 Task: Send an email with the signature Amanda Green with the subject Introduction and the message Please see below for my comments. from softage.1@softage.net to softage.9@softage.net and softage.10@softage.net with an attached document Meeting_minutes.pdf
Action: Mouse moved to (429, 687)
Screenshot: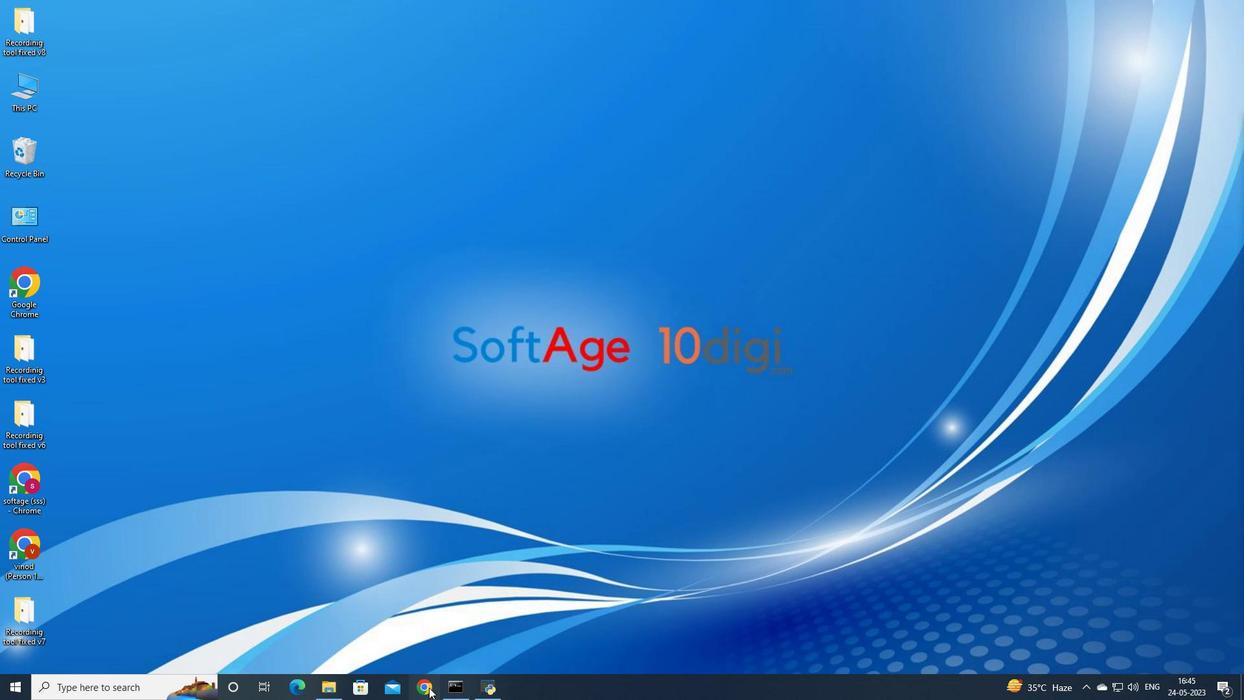 
Action: Mouse pressed left at (429, 687)
Screenshot: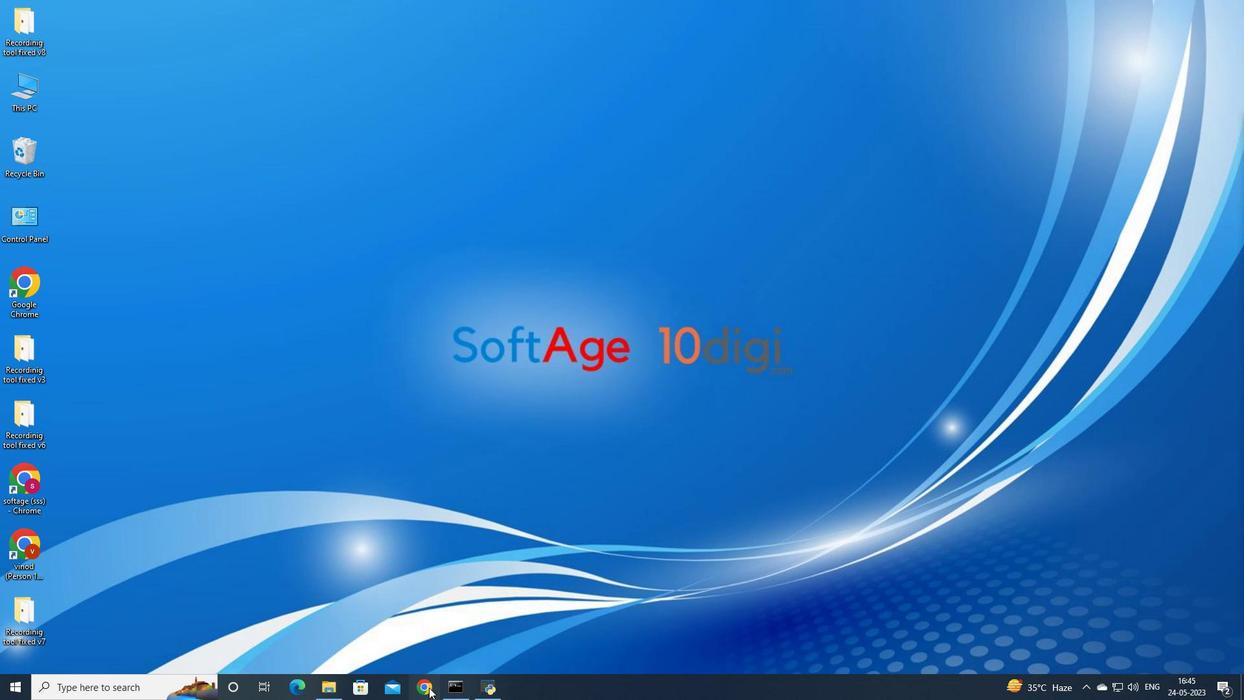 
Action: Mouse moved to (567, 422)
Screenshot: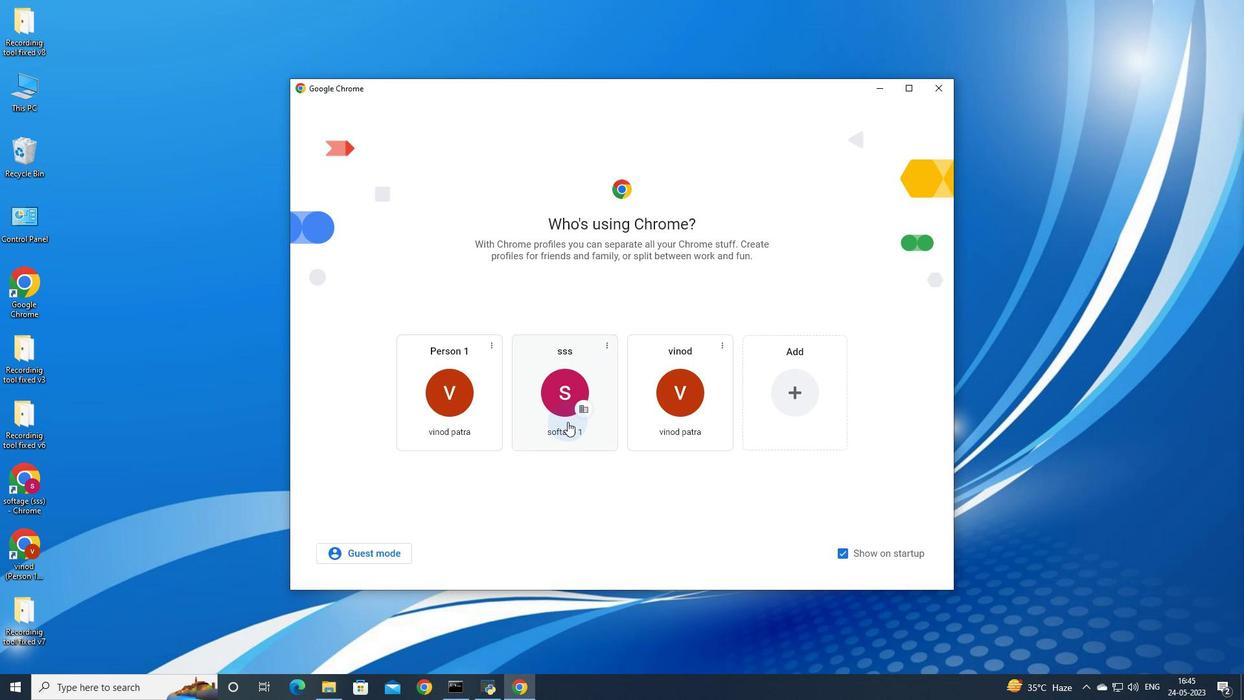 
Action: Mouse pressed left at (567, 422)
Screenshot: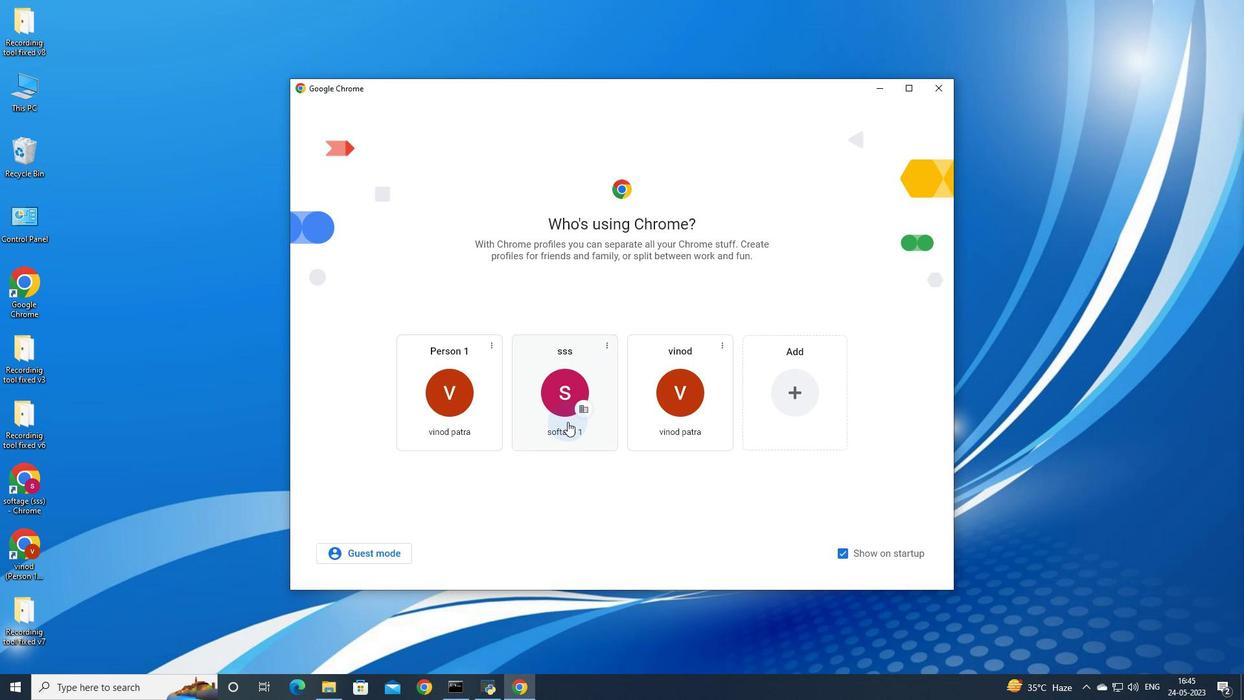 
Action: Mouse moved to (1112, 64)
Screenshot: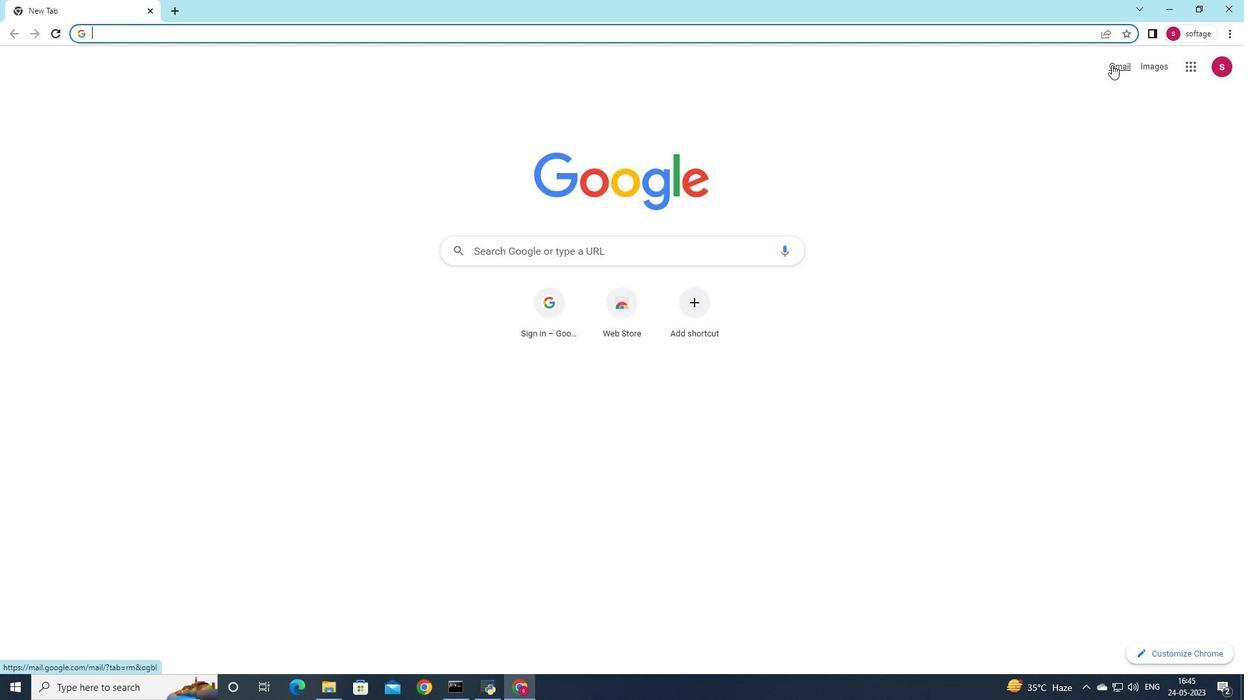
Action: Mouse pressed left at (1112, 64)
Screenshot: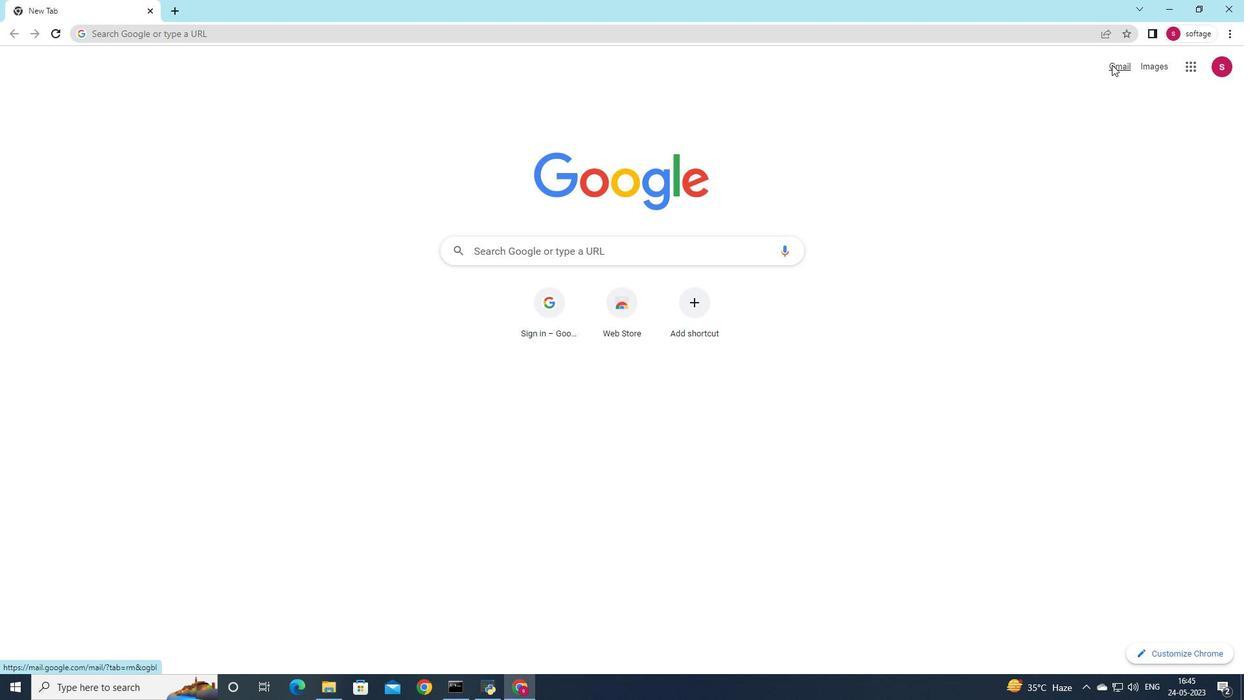 
Action: Mouse moved to (1099, 86)
Screenshot: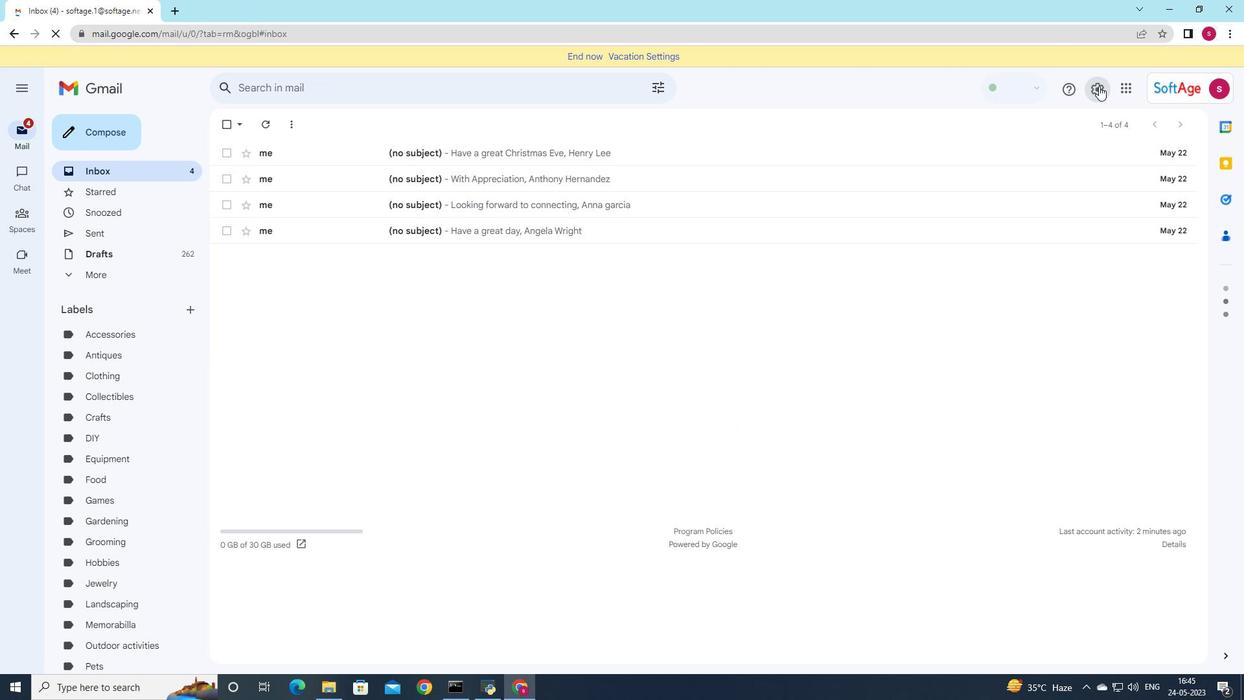 
Action: Mouse pressed left at (1099, 86)
Screenshot: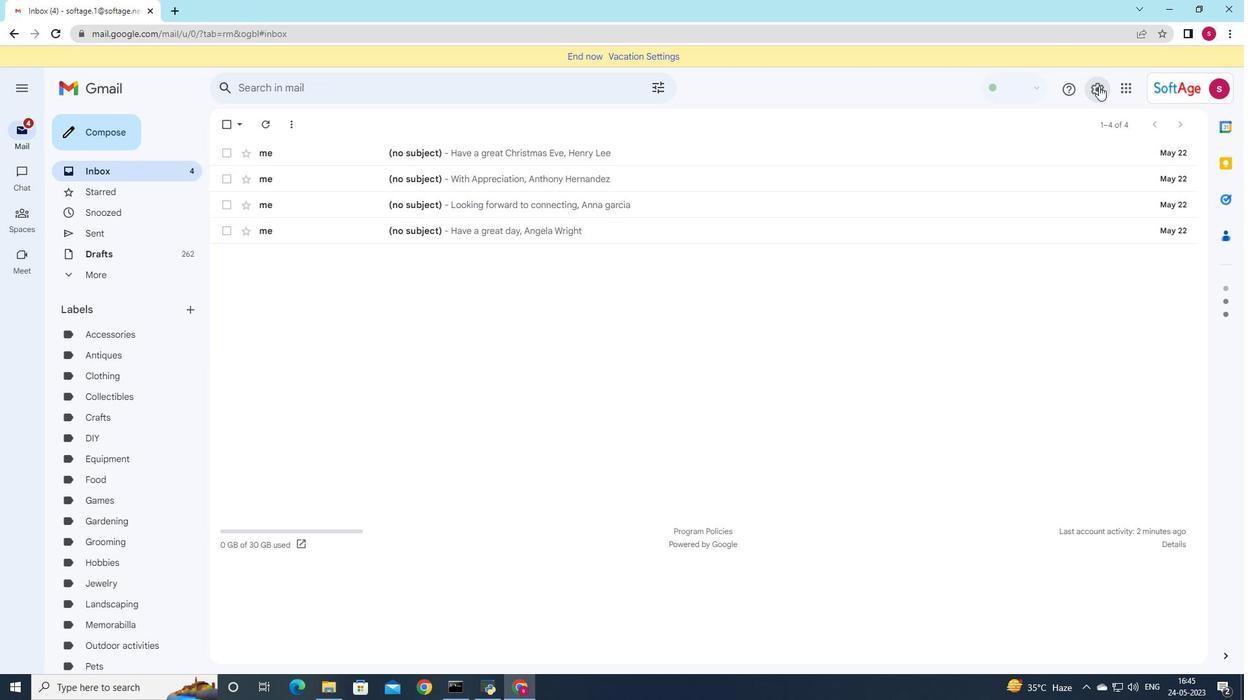 
Action: Mouse moved to (1114, 152)
Screenshot: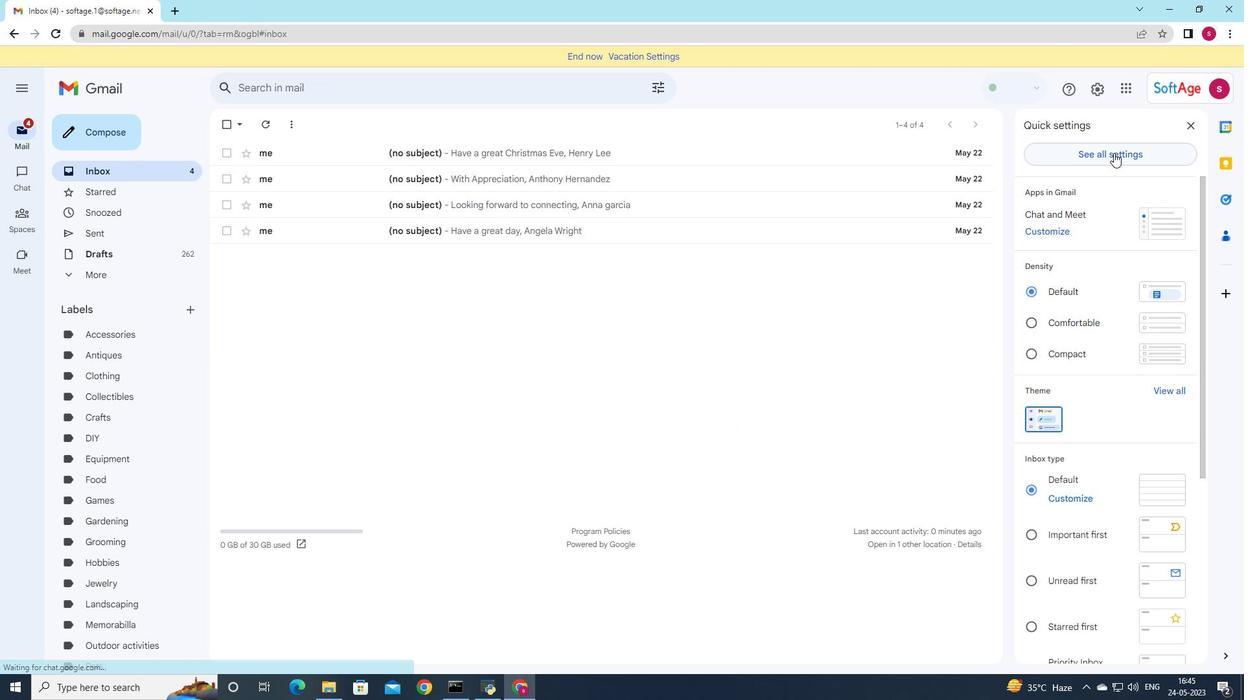 
Action: Mouse pressed left at (1114, 152)
Screenshot: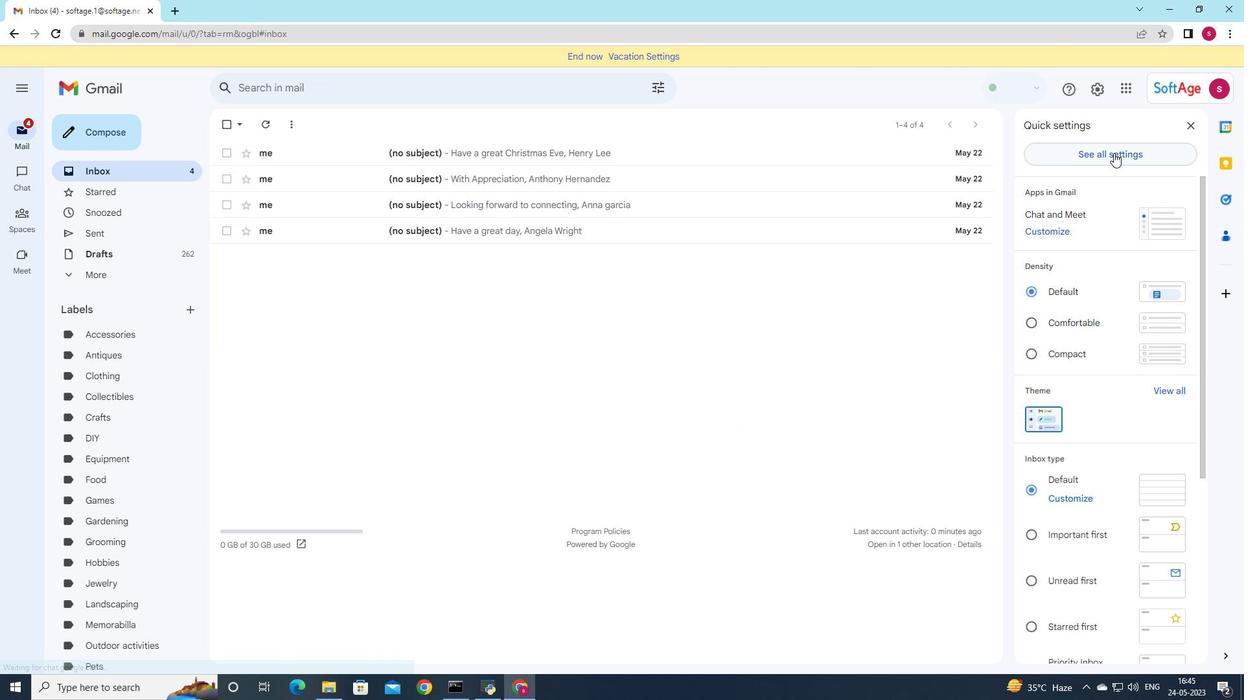 
Action: Mouse moved to (1038, 217)
Screenshot: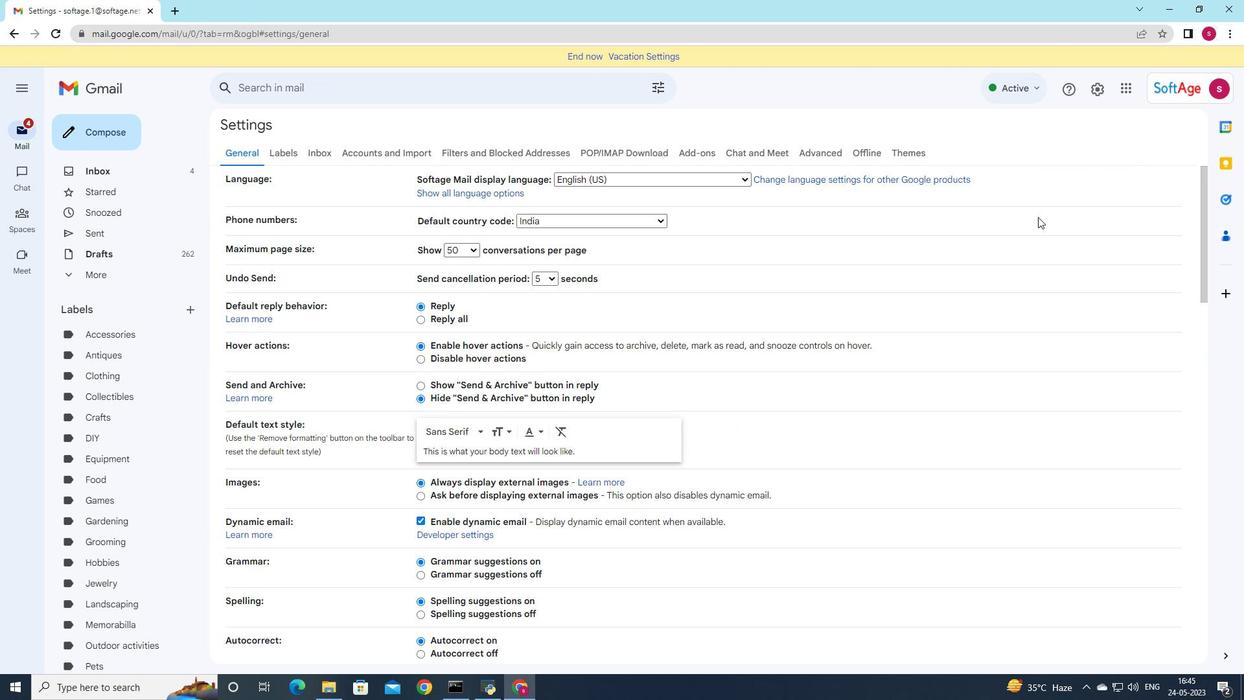 
Action: Mouse scrolled (1038, 216) with delta (0, 0)
Screenshot: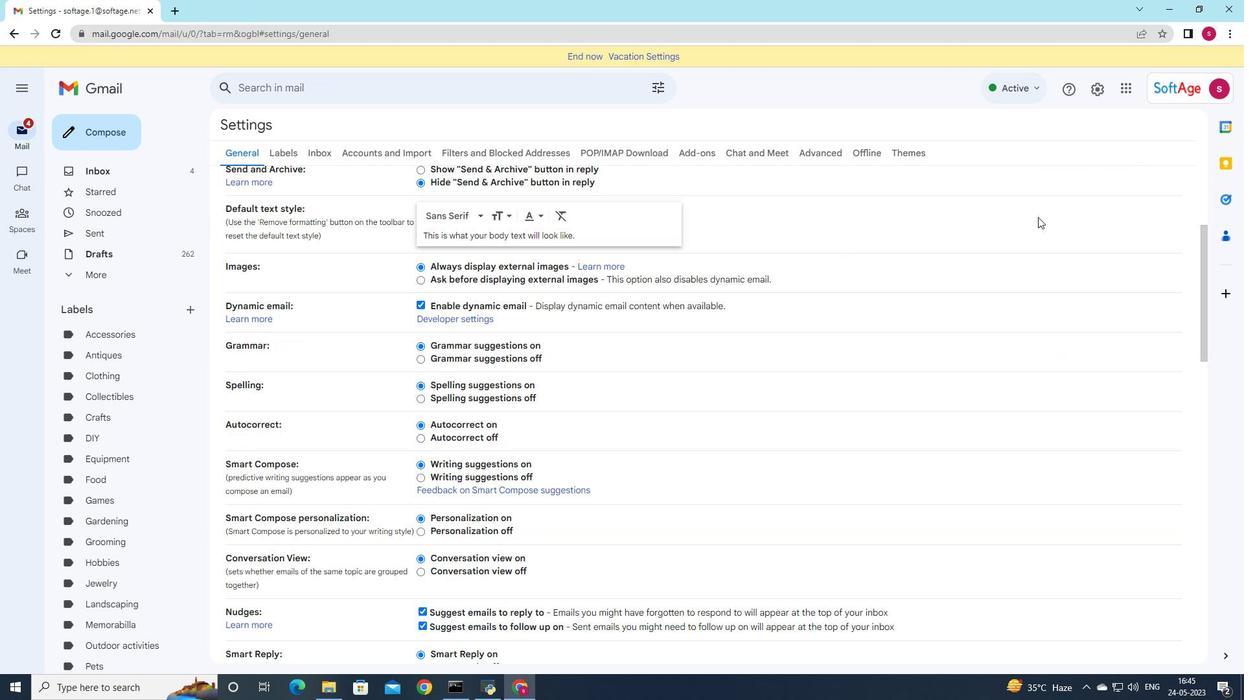 
Action: Mouse scrolled (1038, 216) with delta (0, 0)
Screenshot: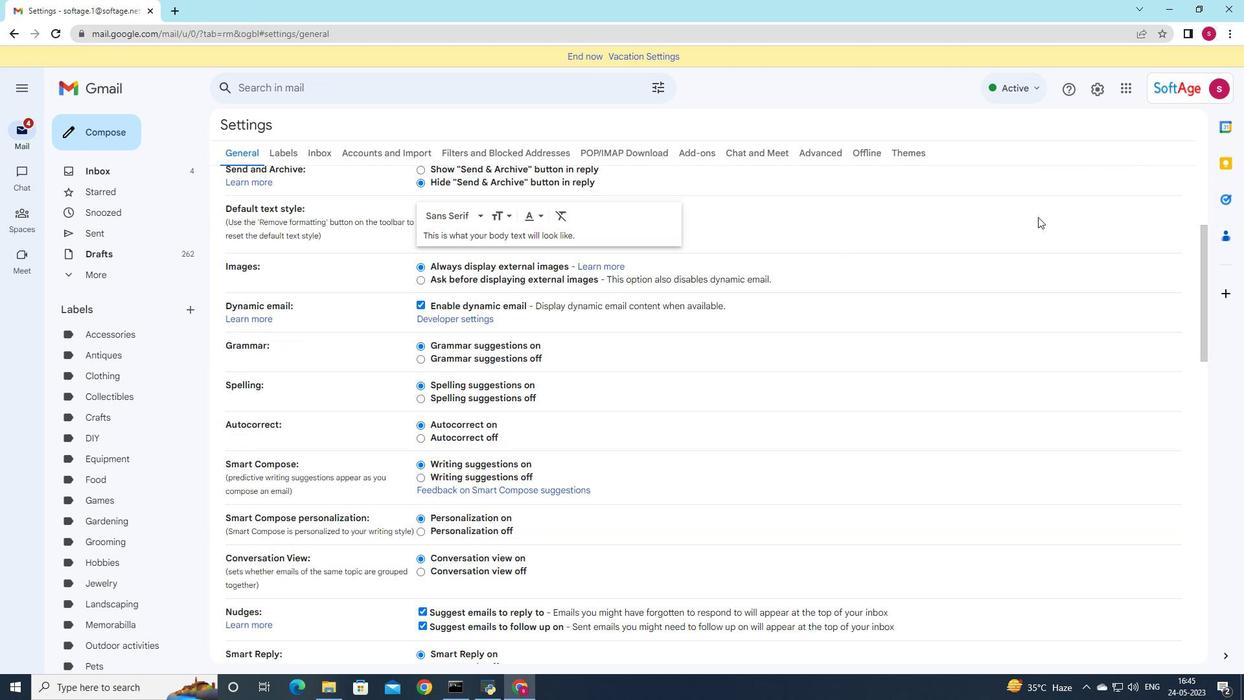 
Action: Mouse scrolled (1038, 216) with delta (0, 0)
Screenshot: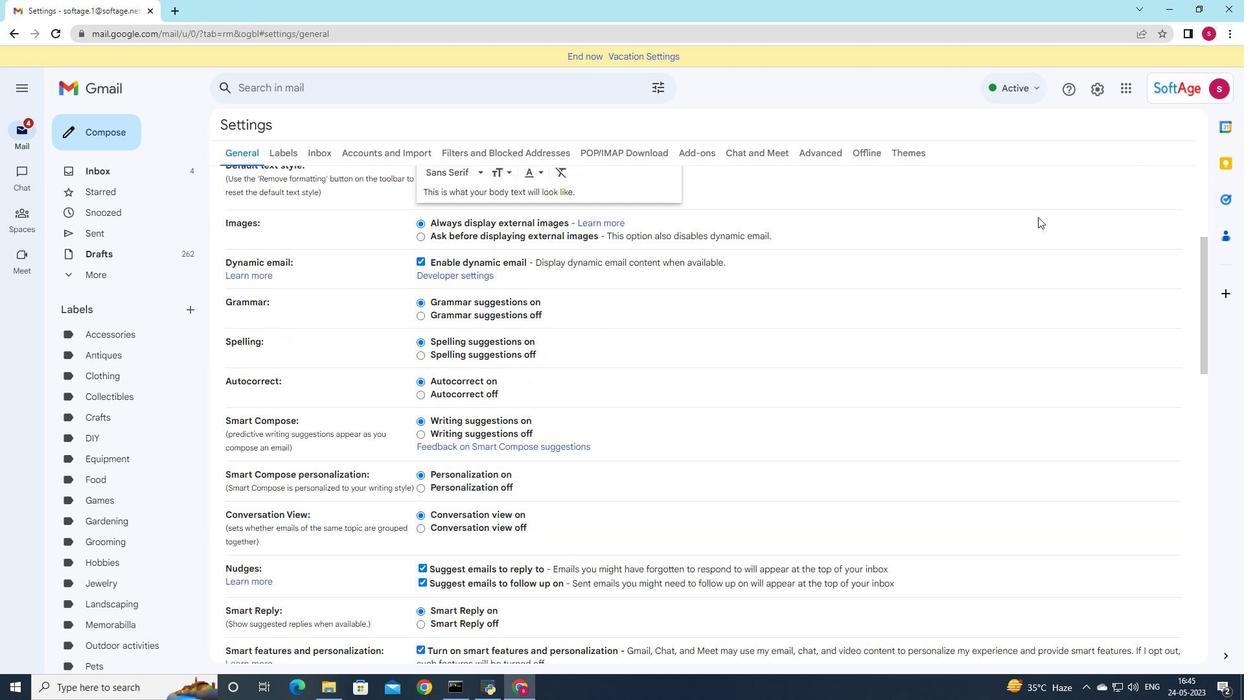 
Action: Mouse scrolled (1038, 216) with delta (0, 0)
Screenshot: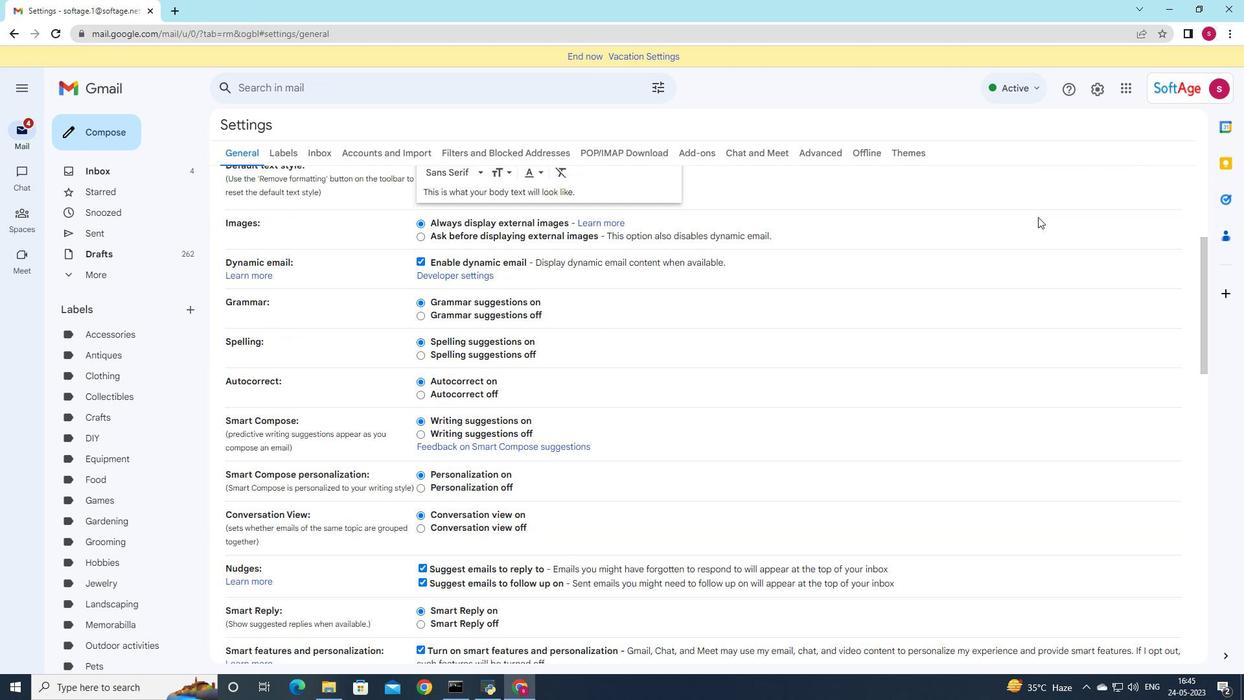 
Action: Mouse scrolled (1038, 216) with delta (0, 0)
Screenshot: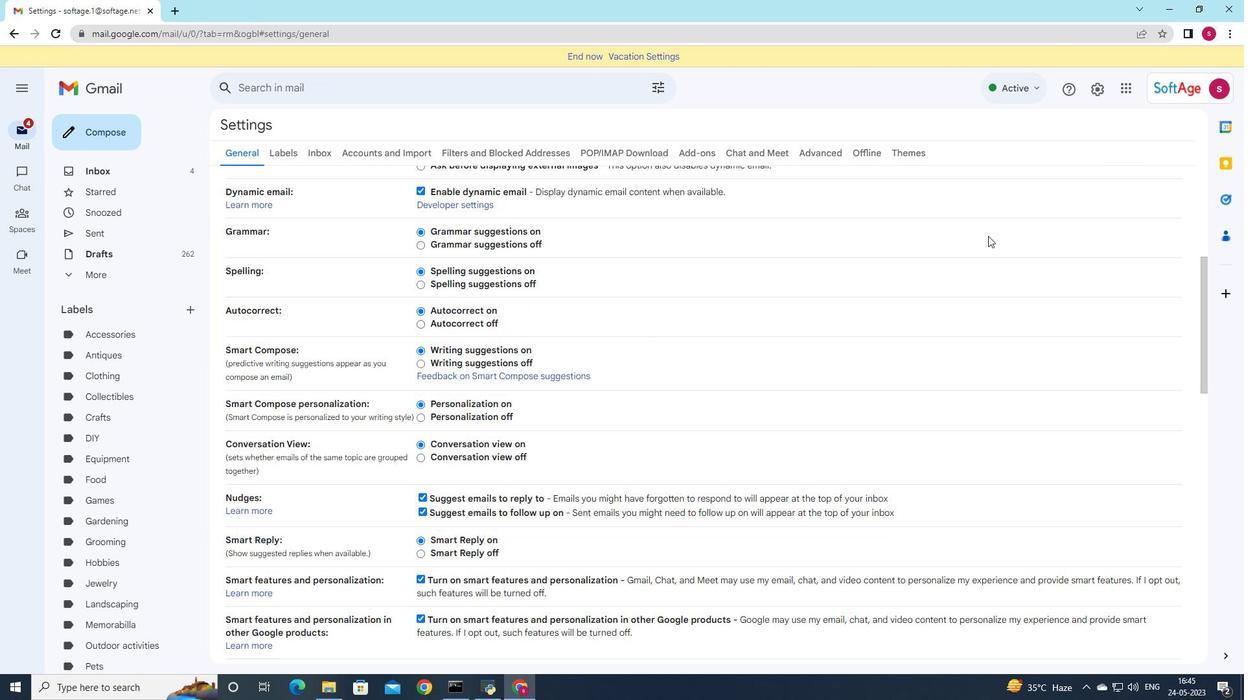 
Action: Mouse scrolled (1038, 216) with delta (0, 0)
Screenshot: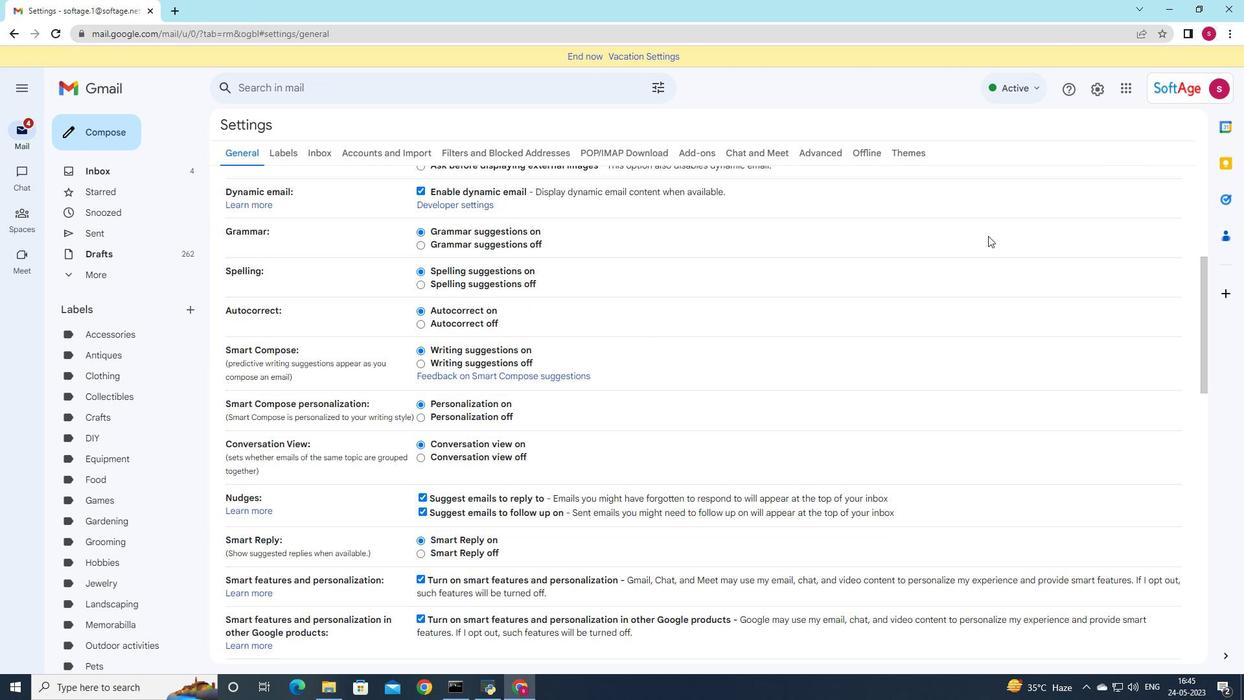 
Action: Mouse moved to (1033, 219)
Screenshot: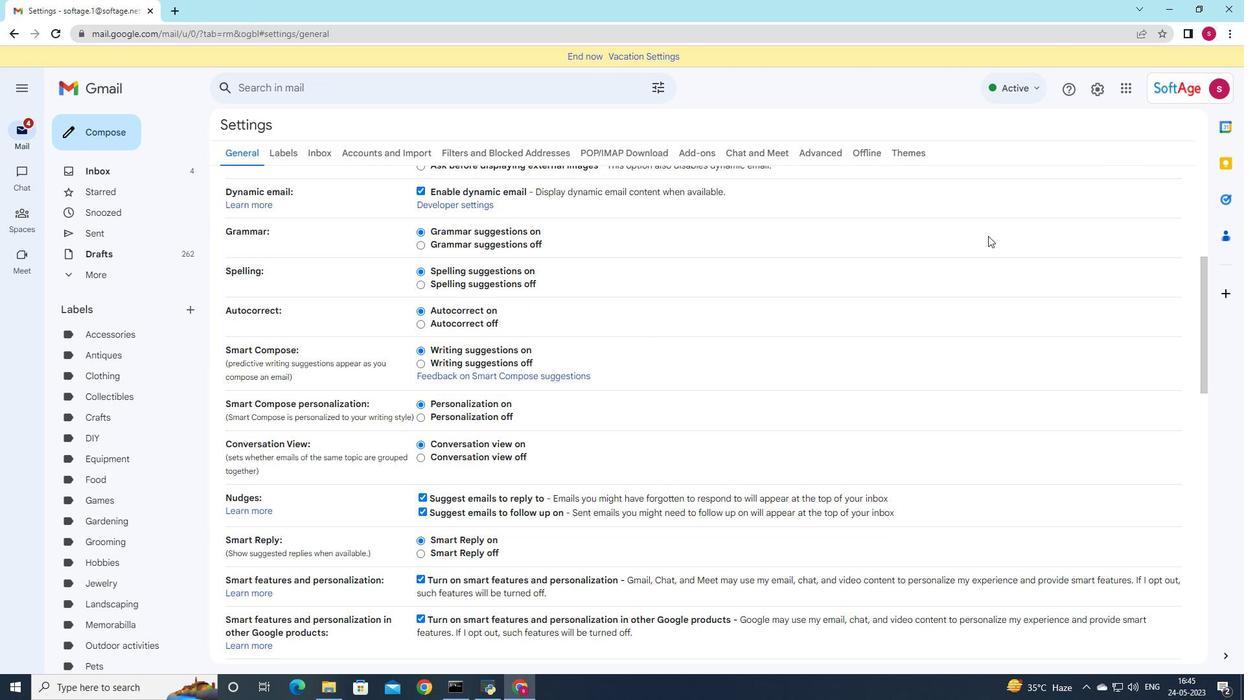 
Action: Mouse scrolled (1038, 216) with delta (0, 0)
Screenshot: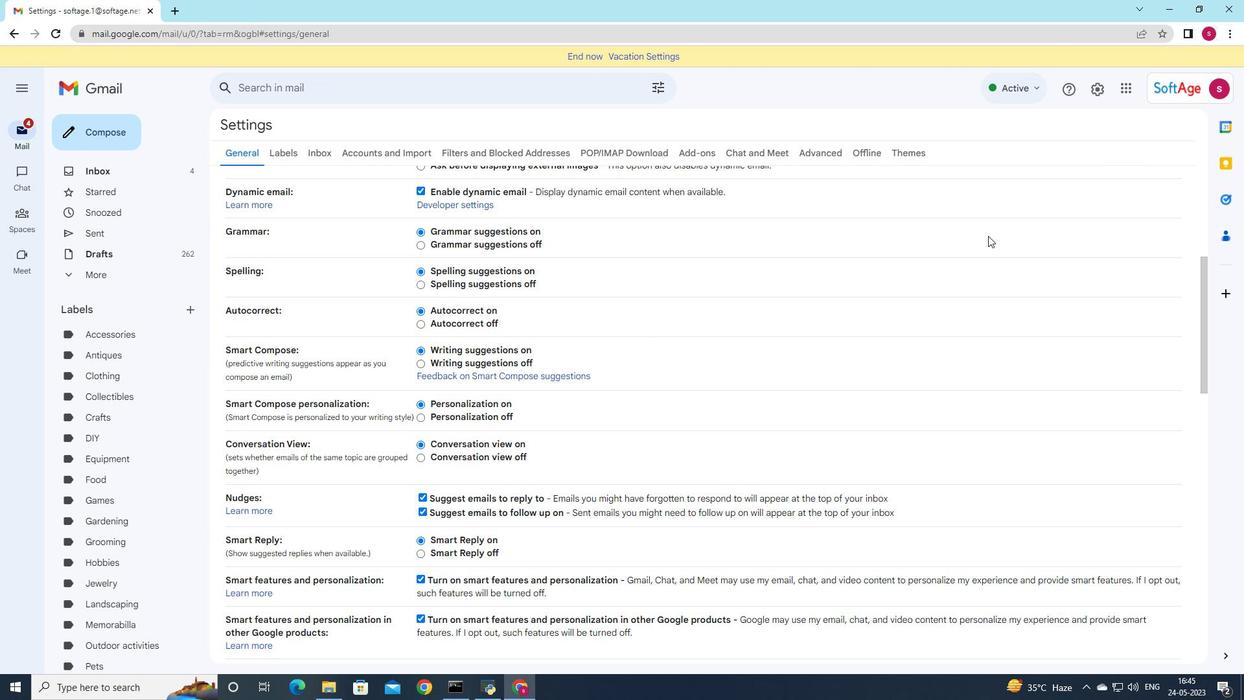 
Action: Mouse moved to (1022, 224)
Screenshot: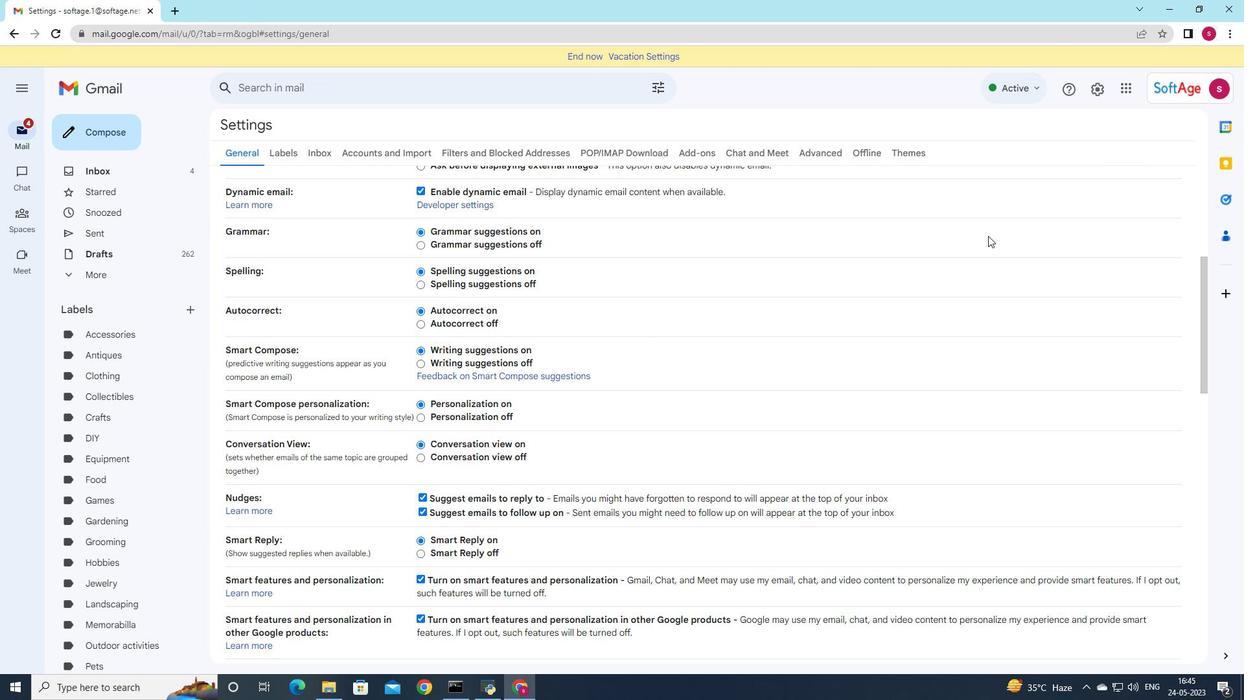 
Action: Mouse scrolled (1038, 216) with delta (0, 0)
Screenshot: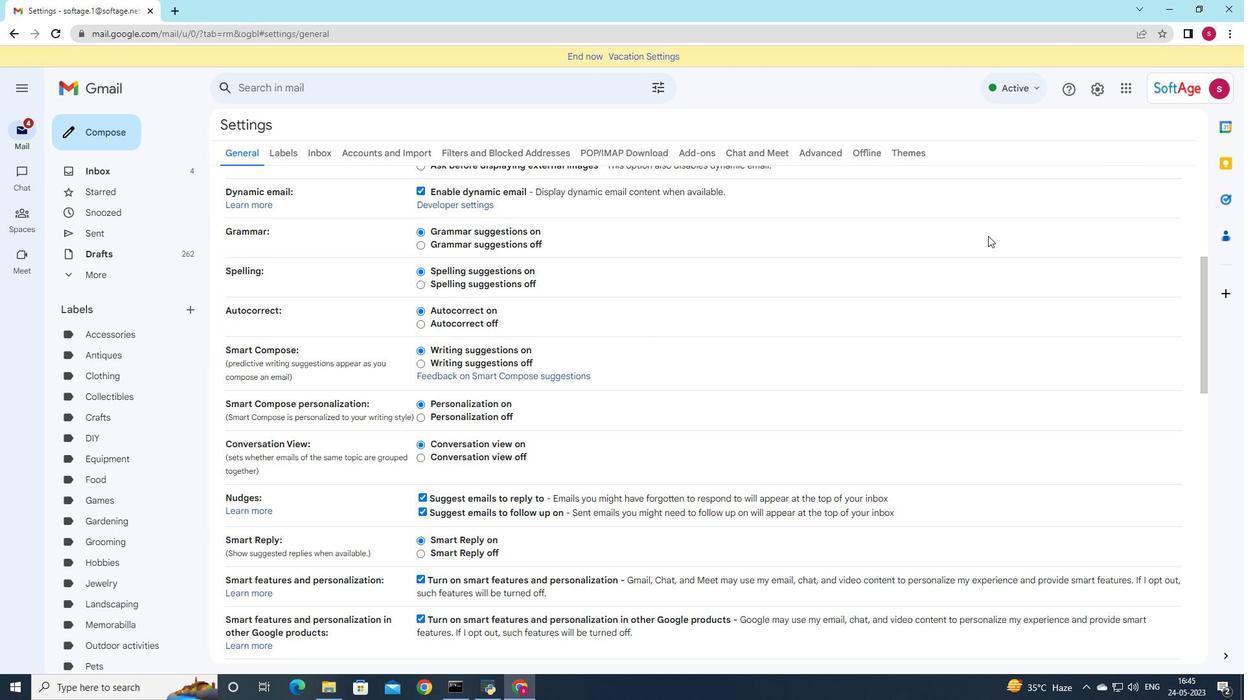 
Action: Mouse moved to (936, 276)
Screenshot: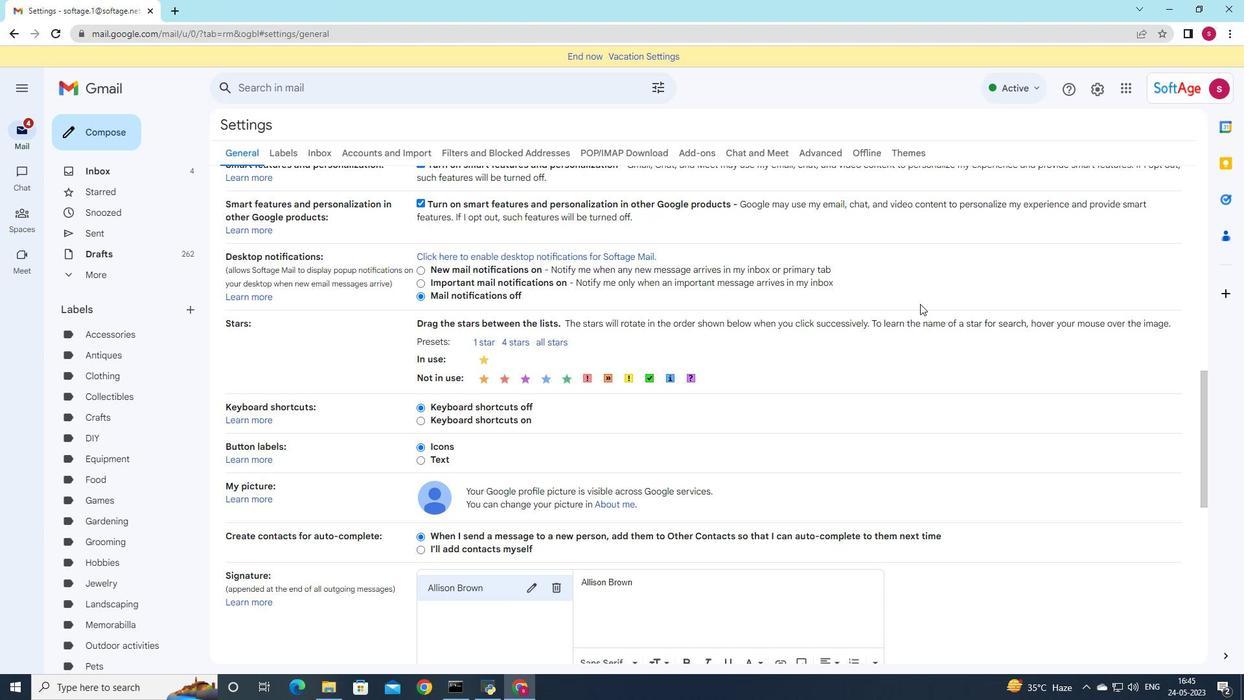 
Action: Mouse scrolled (938, 271) with delta (0, 0)
Screenshot: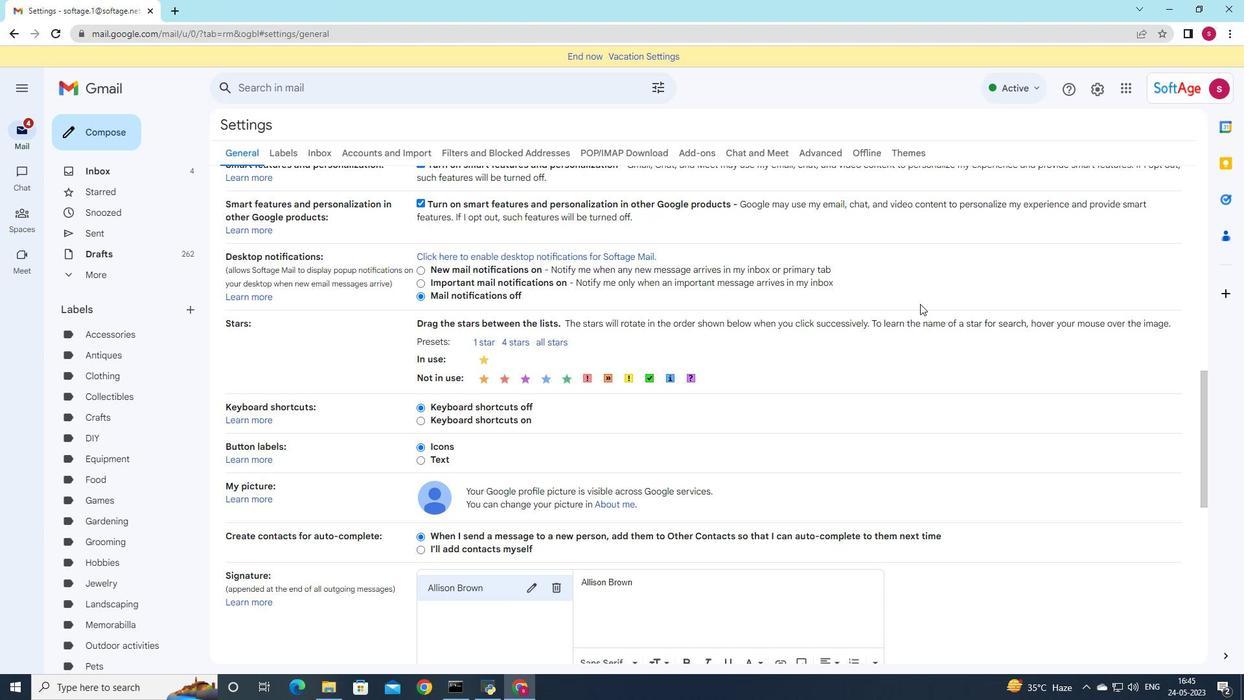 
Action: Mouse moved to (931, 292)
Screenshot: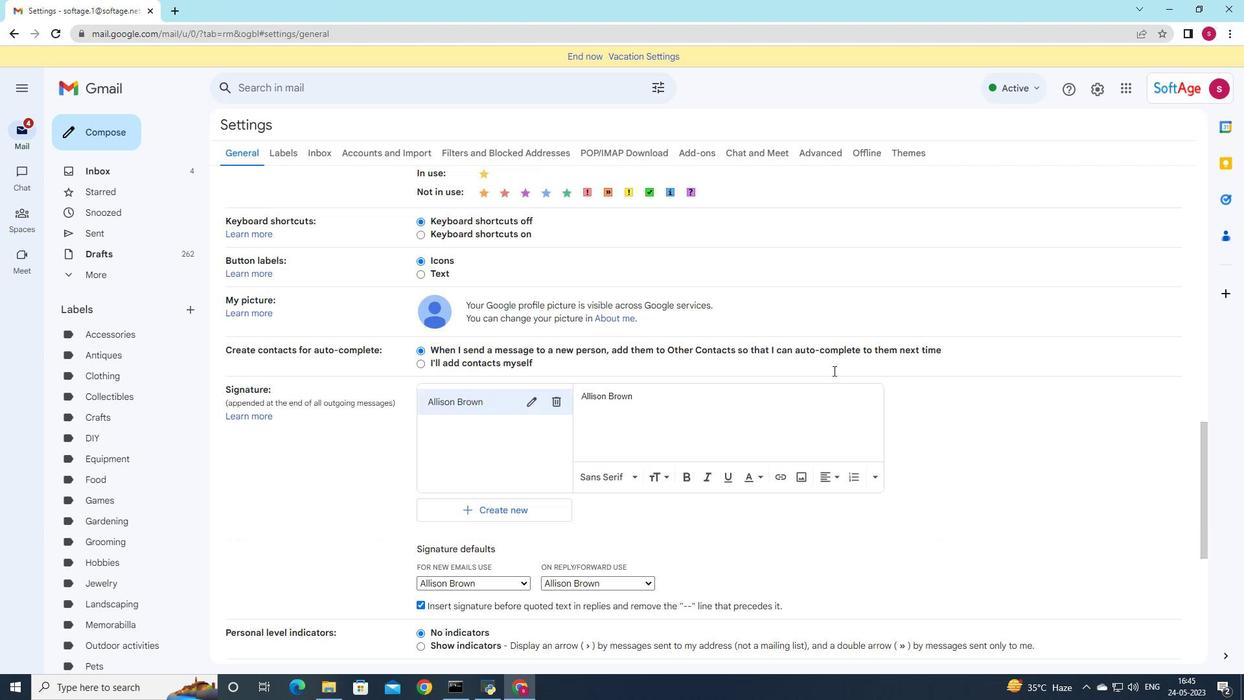 
Action: Mouse scrolled (936, 278) with delta (0, 0)
Screenshot: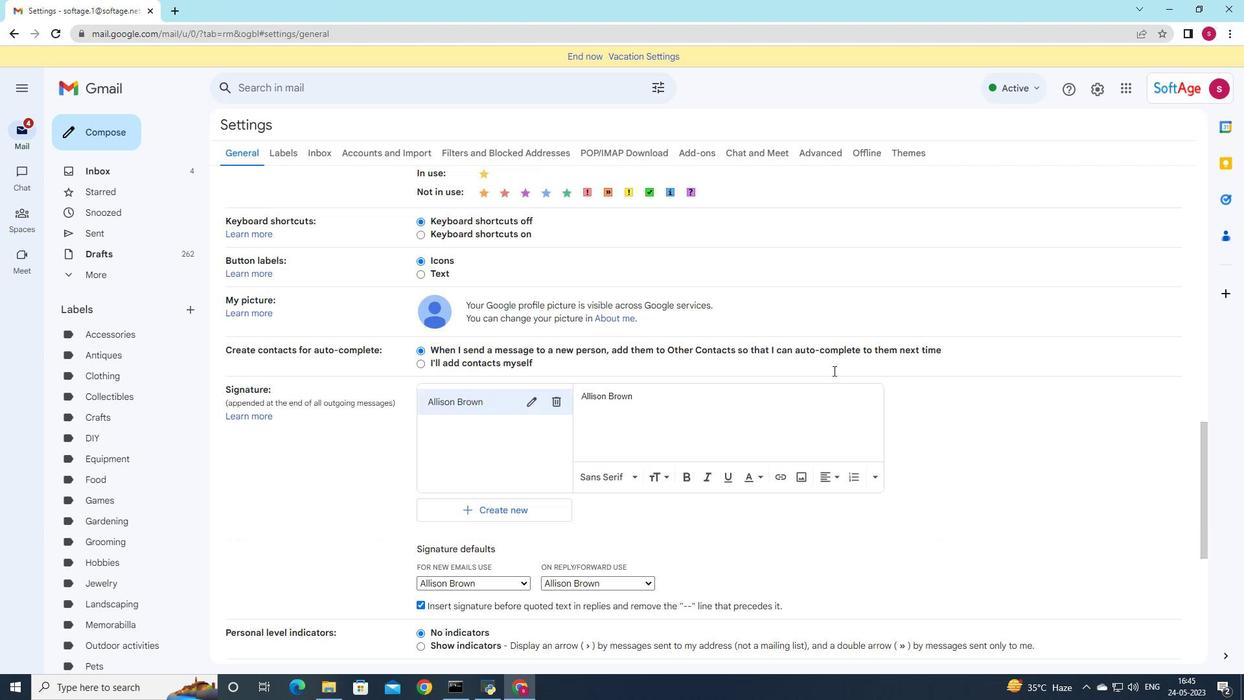 
Action: Mouse scrolled (934, 283) with delta (0, 0)
Screenshot: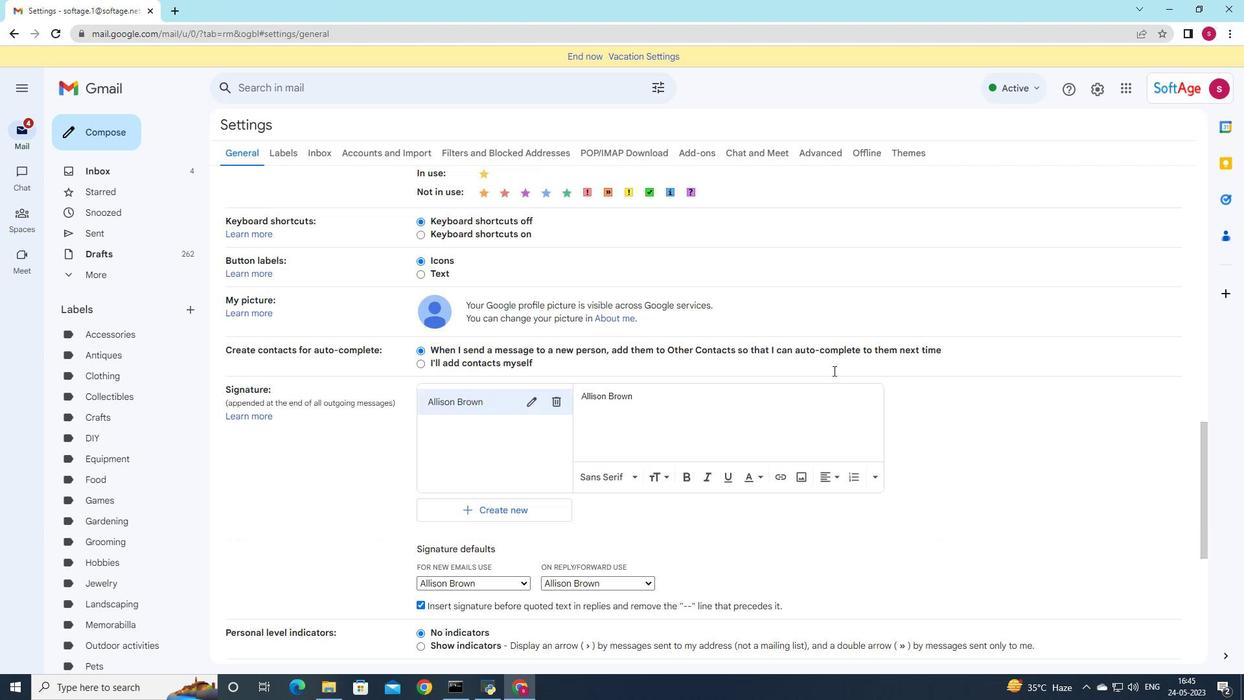 
Action: Mouse scrolled (932, 287) with delta (0, 0)
Screenshot: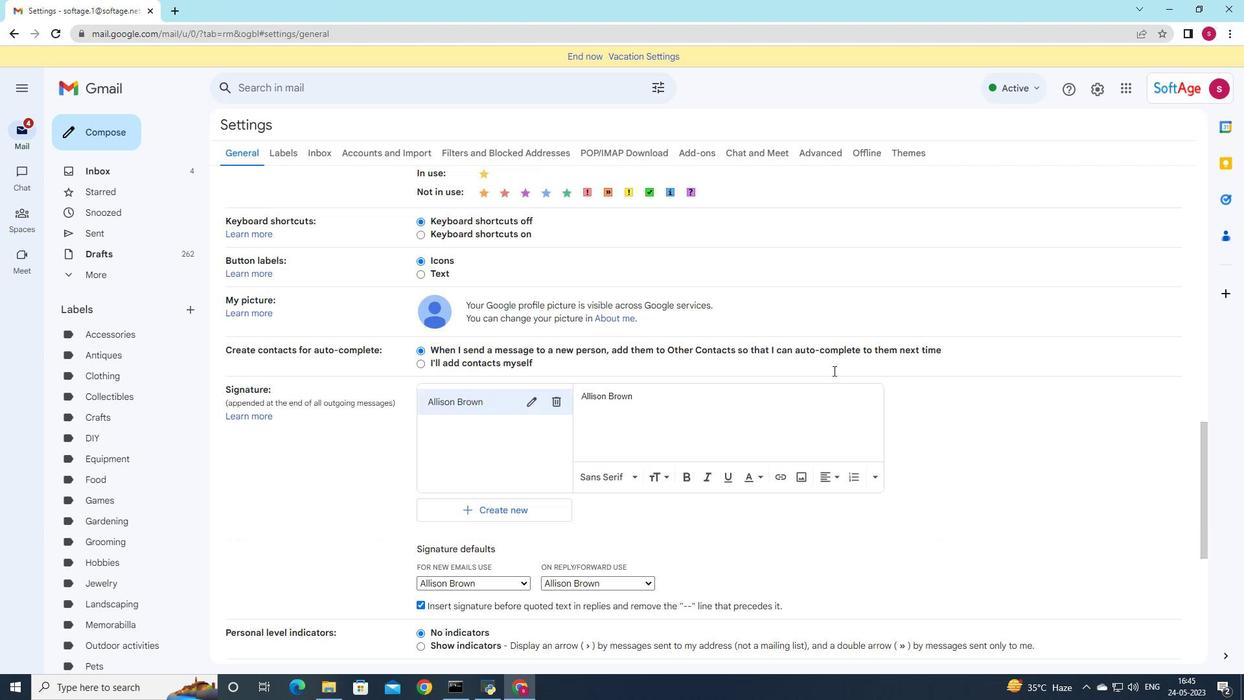 
Action: Mouse scrolled (932, 289) with delta (0, 0)
Screenshot: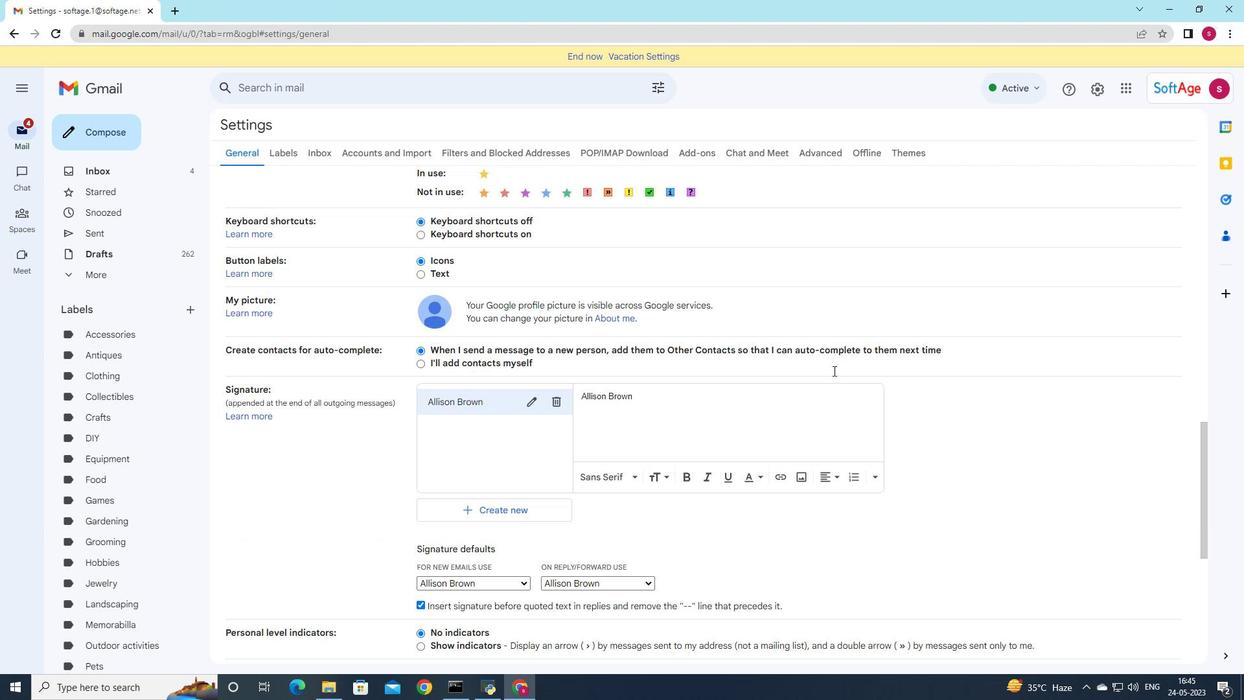 
Action: Mouse moved to (930, 293)
Screenshot: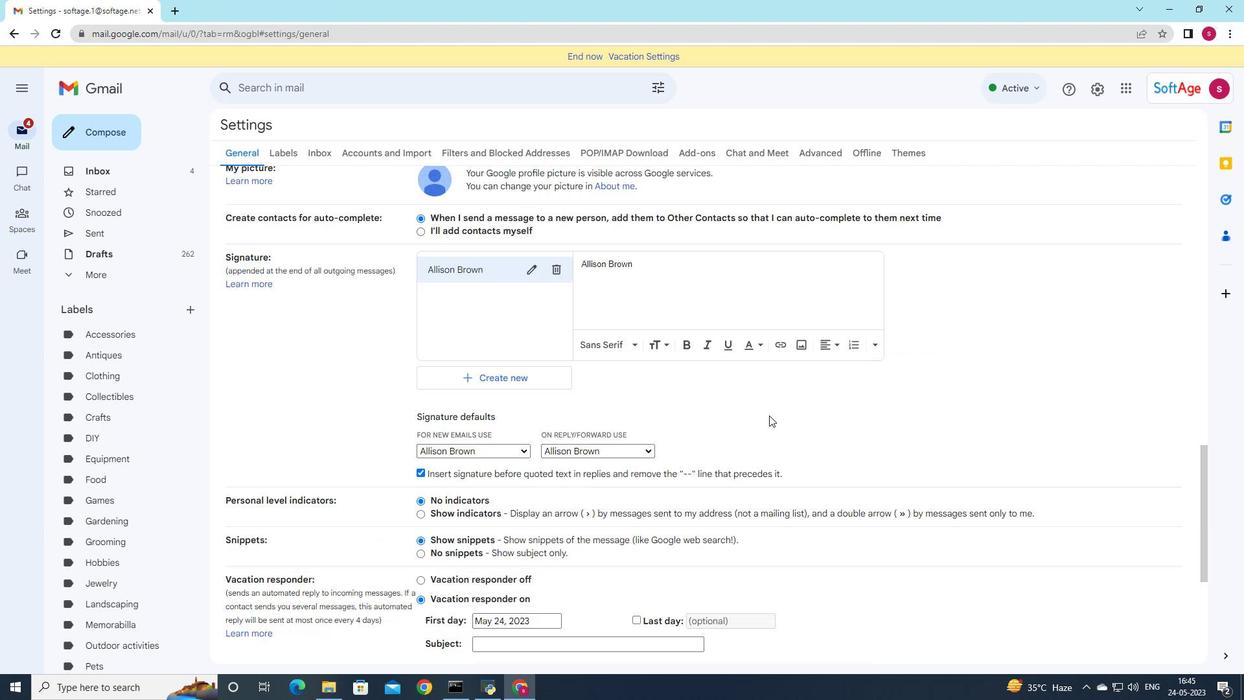 
Action: Mouse scrolled (930, 292) with delta (0, 0)
Screenshot: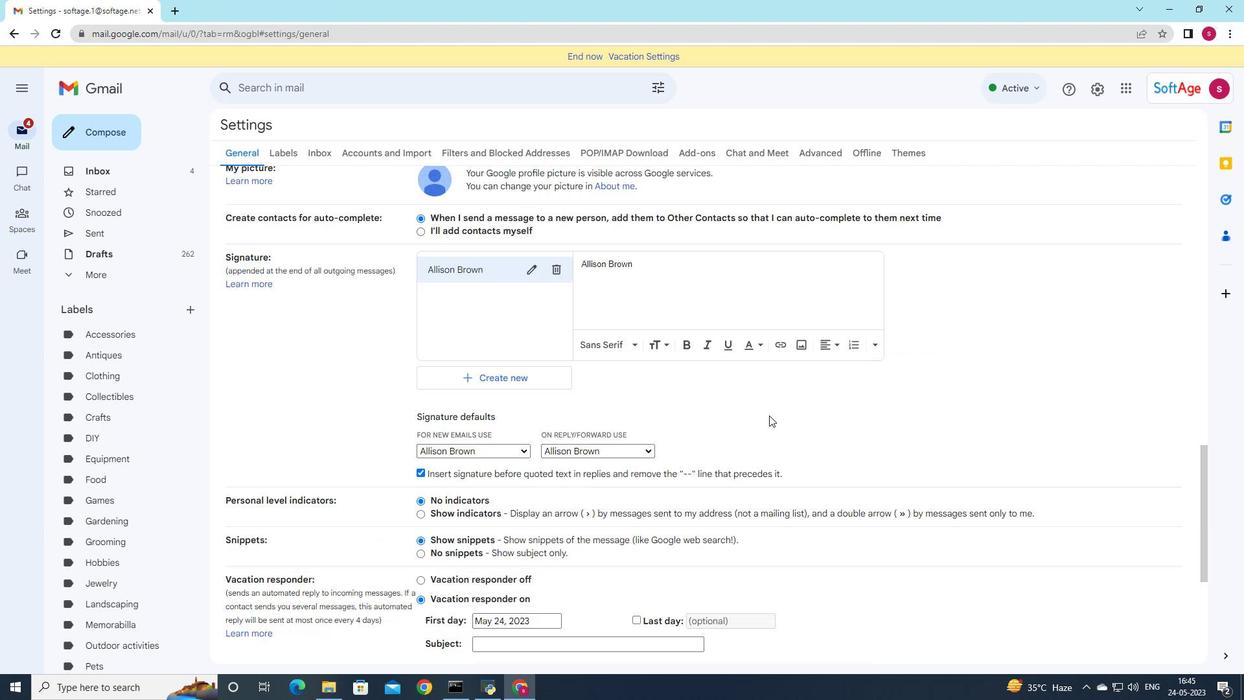 
Action: Mouse moved to (930, 293)
Screenshot: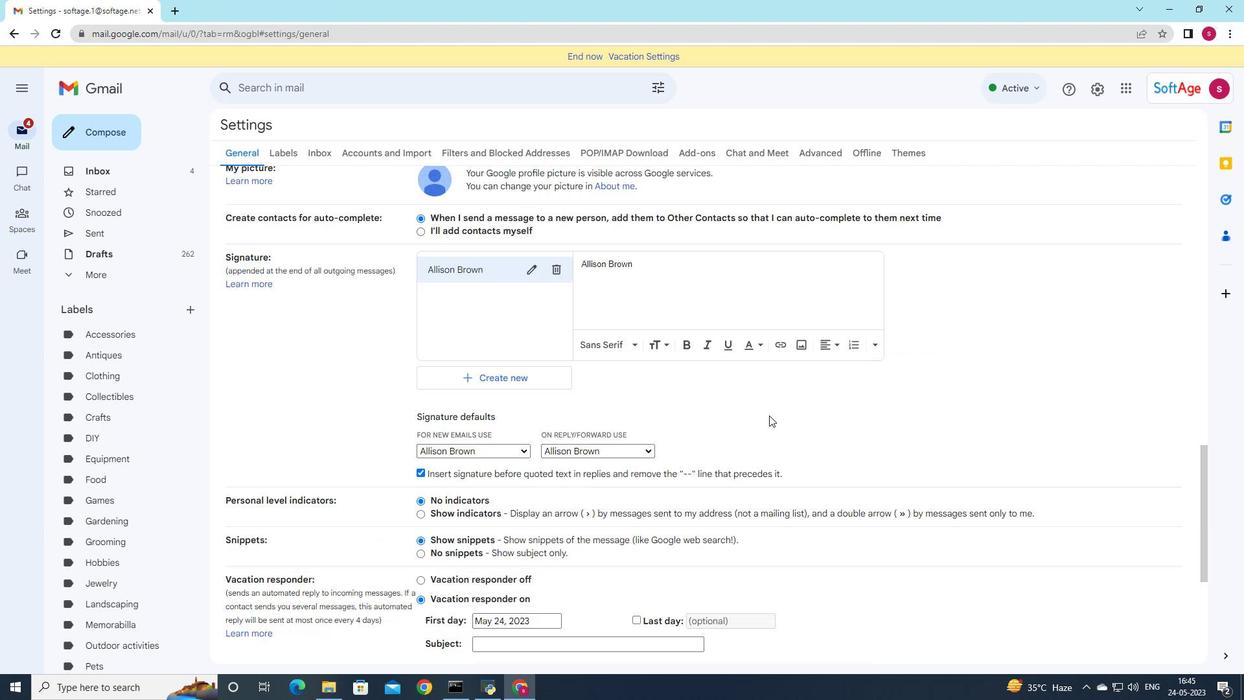 
Action: Mouse scrolled (930, 293) with delta (0, 0)
Screenshot: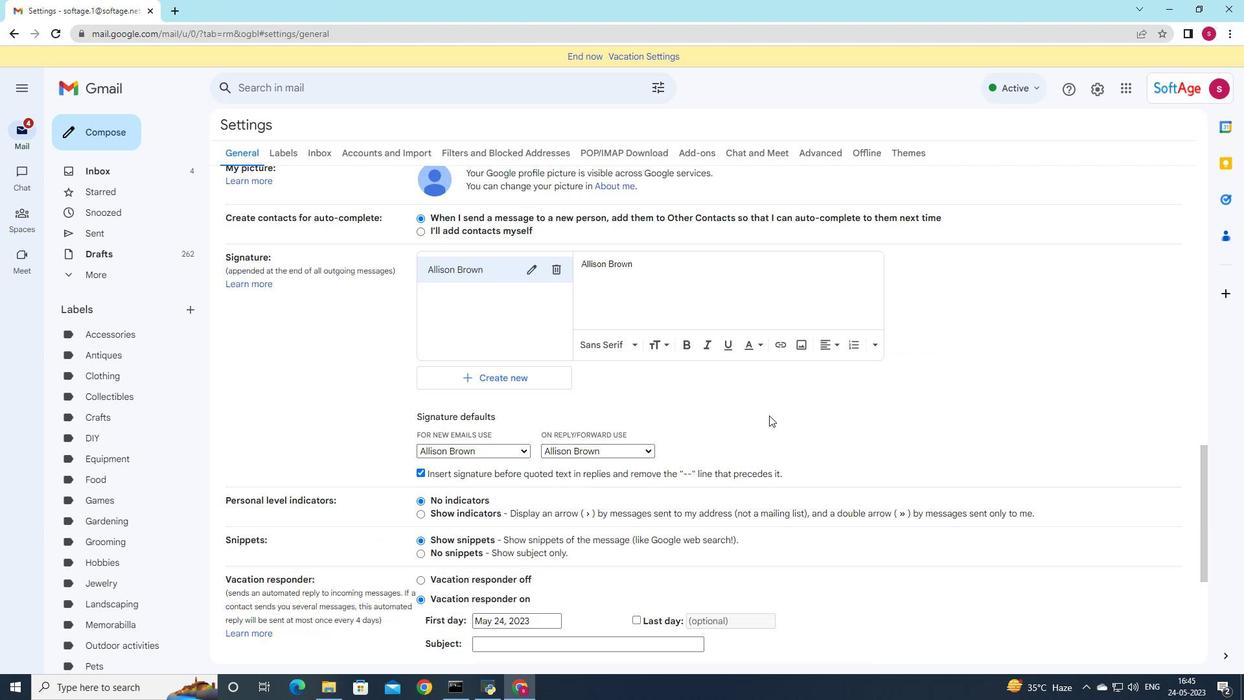 
Action: Mouse moved to (927, 296)
Screenshot: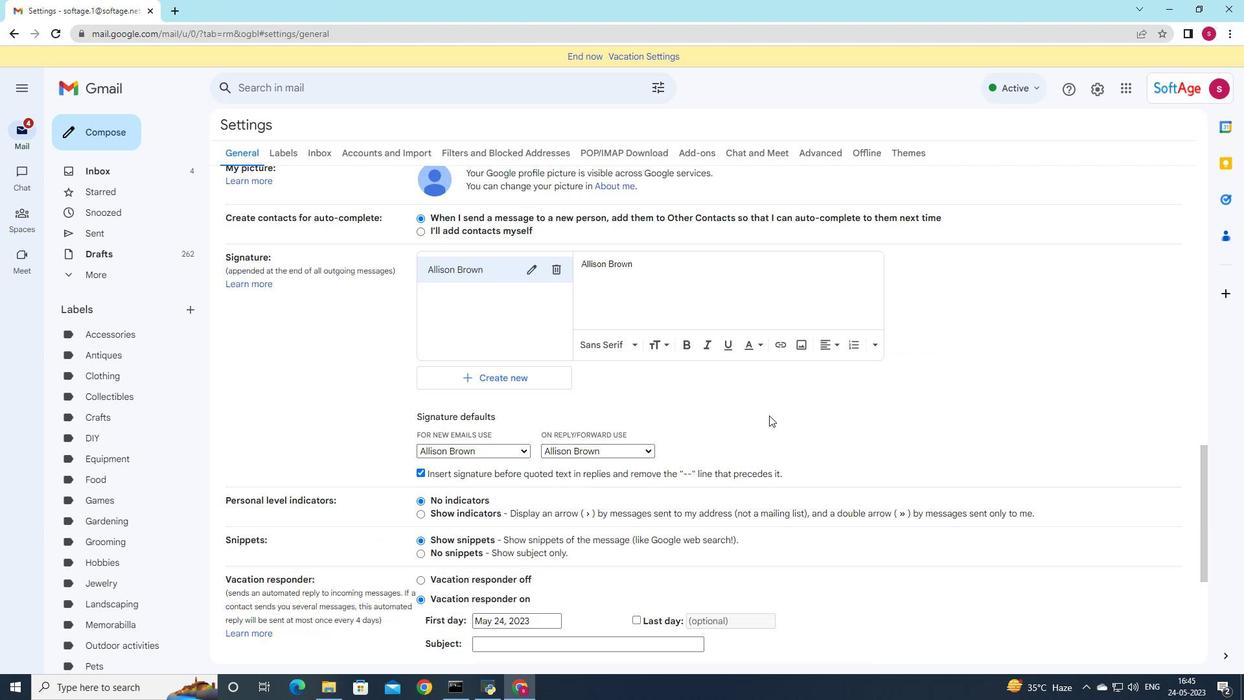 
Action: Mouse scrolled (927, 295) with delta (0, 0)
Screenshot: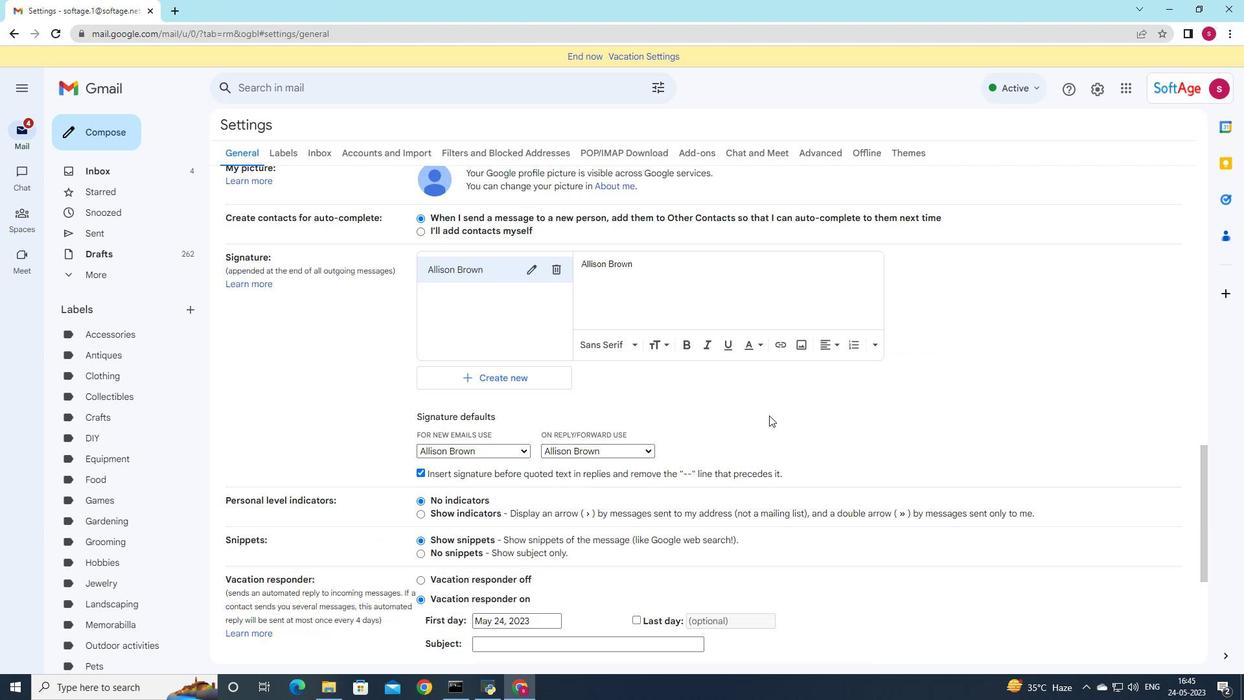 
Action: Mouse moved to (916, 307)
Screenshot: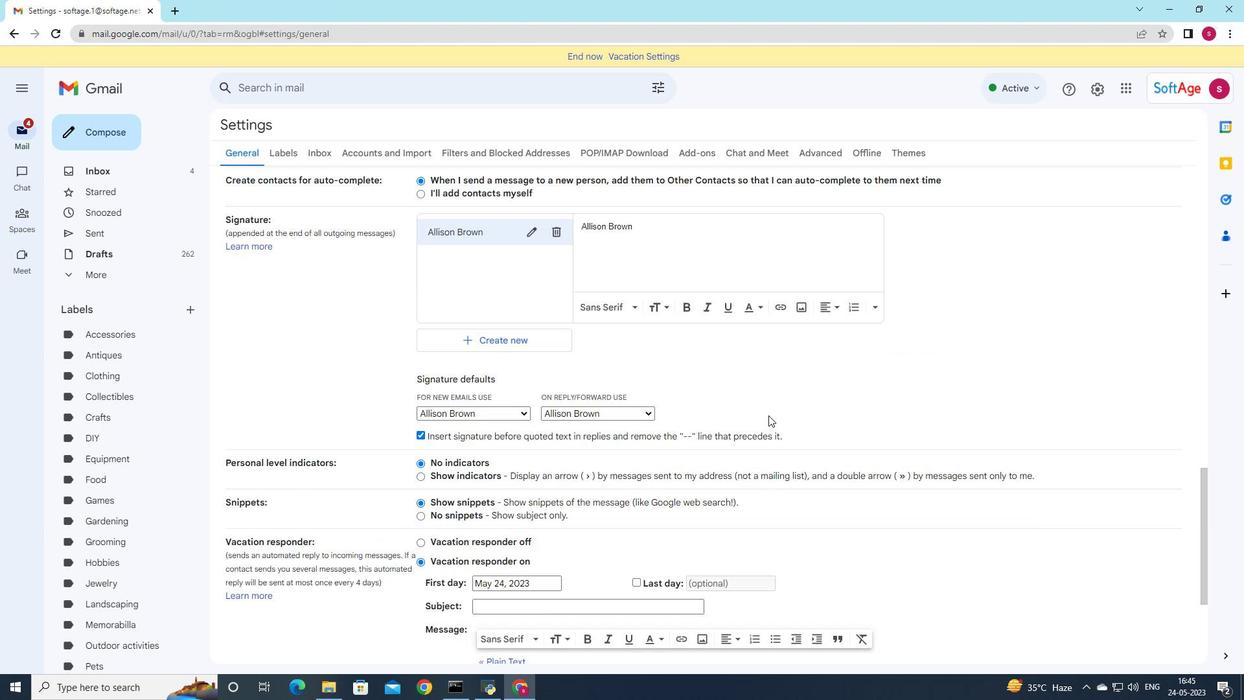 
Action: Mouse scrolled (916, 307) with delta (0, 0)
Screenshot: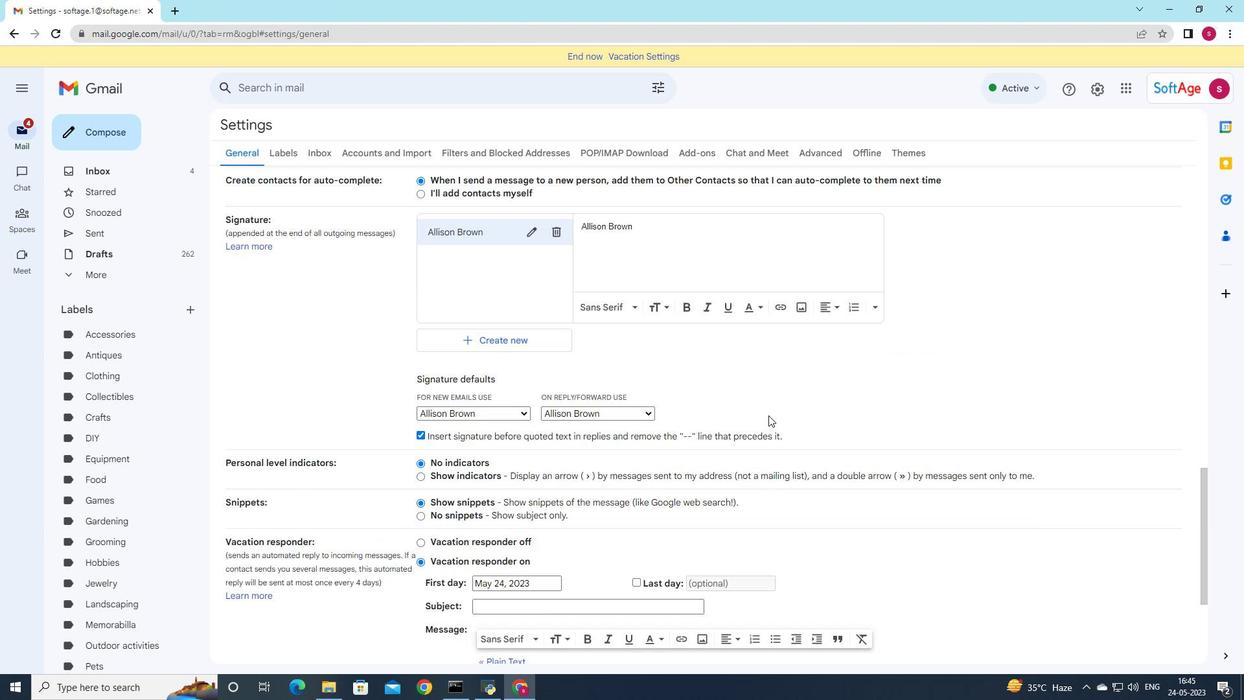 
Action: Mouse moved to (562, 226)
Screenshot: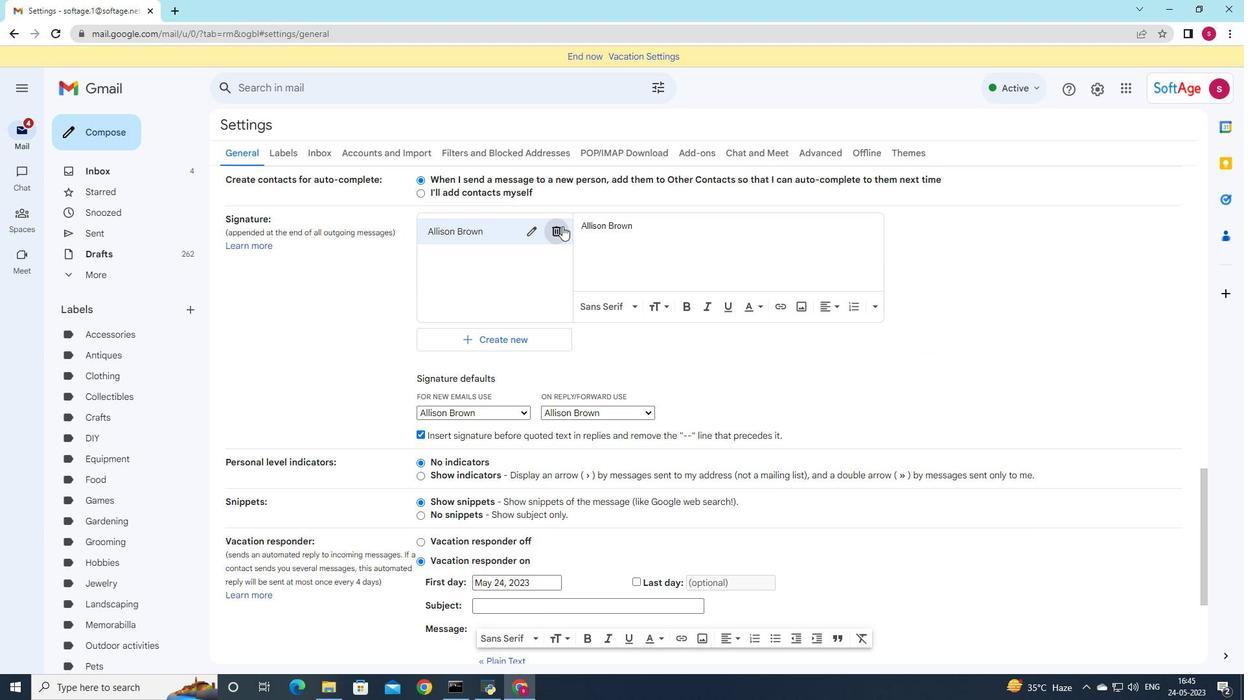 
Action: Mouse pressed left at (562, 226)
Screenshot: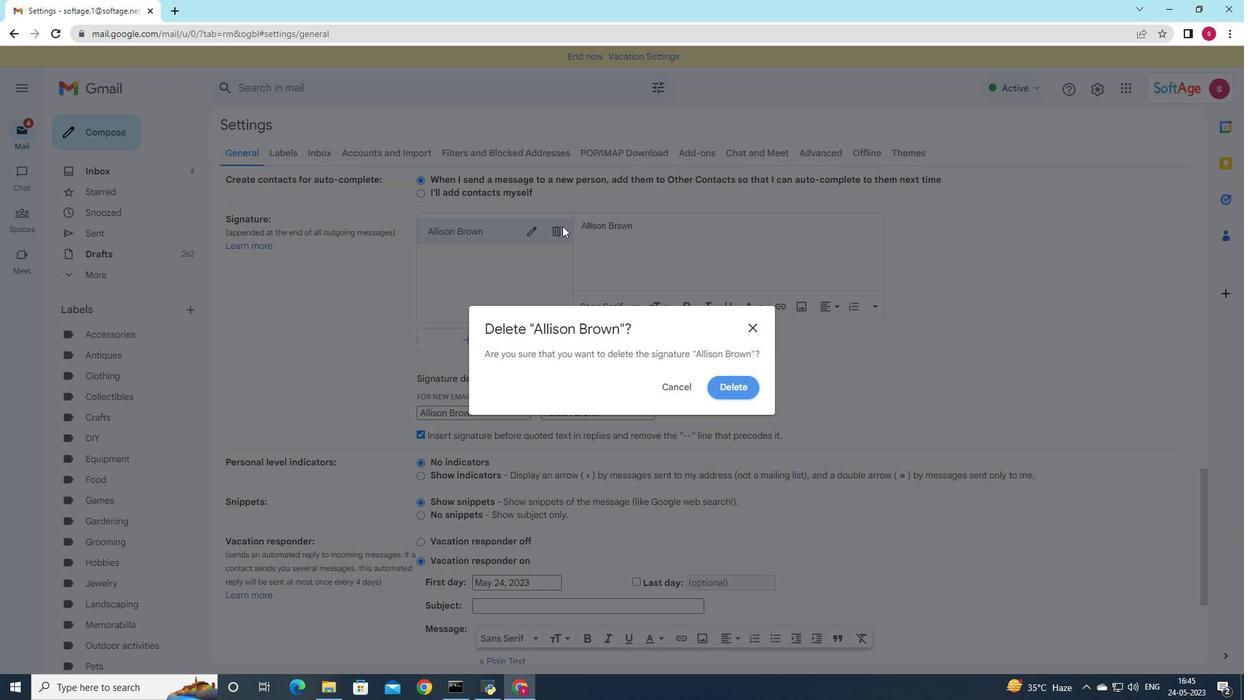
Action: Mouse moved to (746, 395)
Screenshot: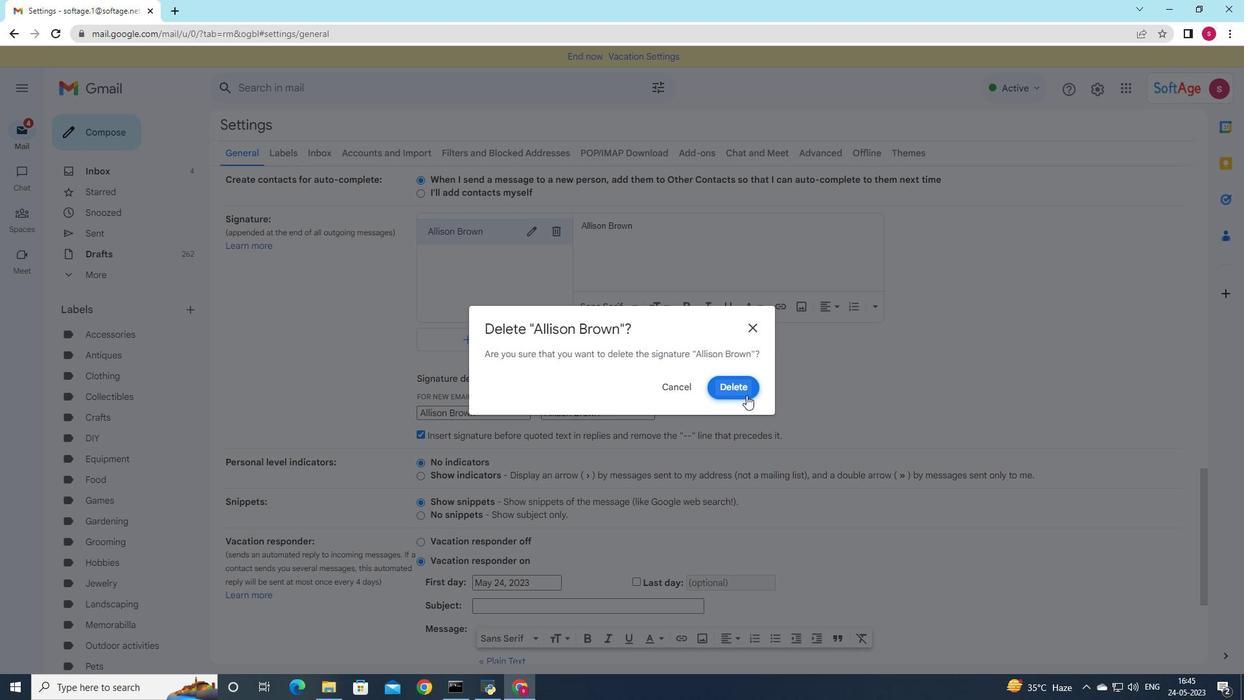 
Action: Mouse pressed left at (746, 395)
Screenshot: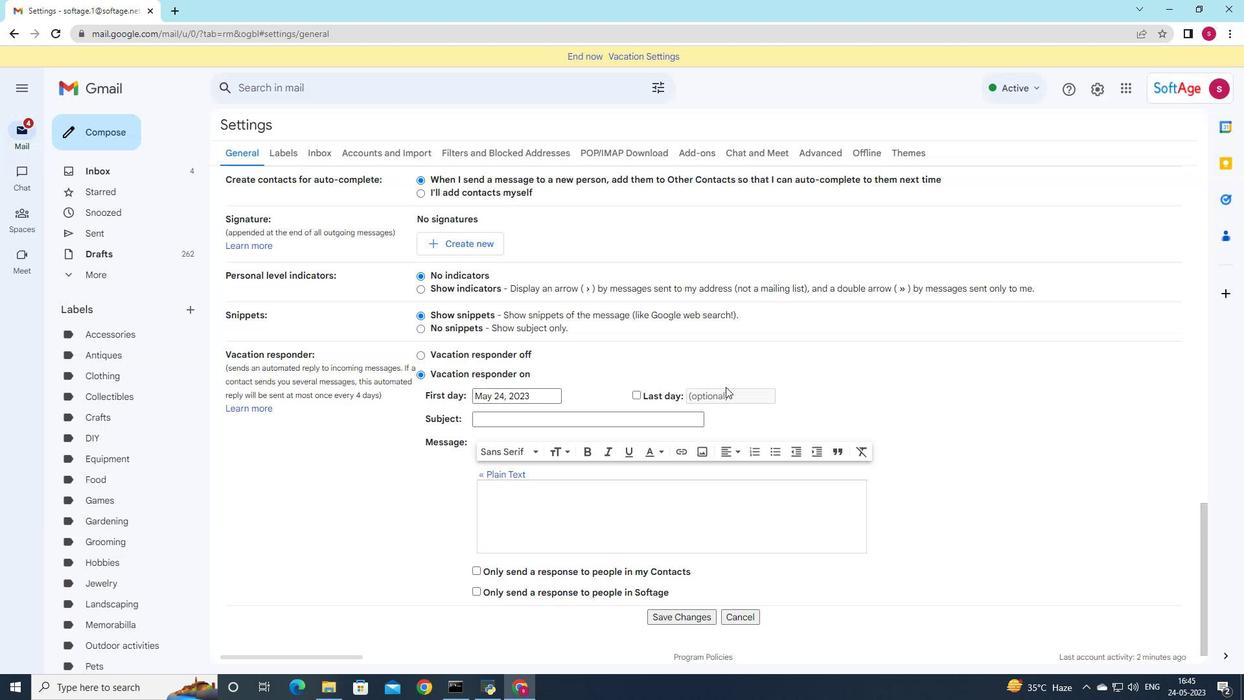 
Action: Mouse moved to (457, 241)
Screenshot: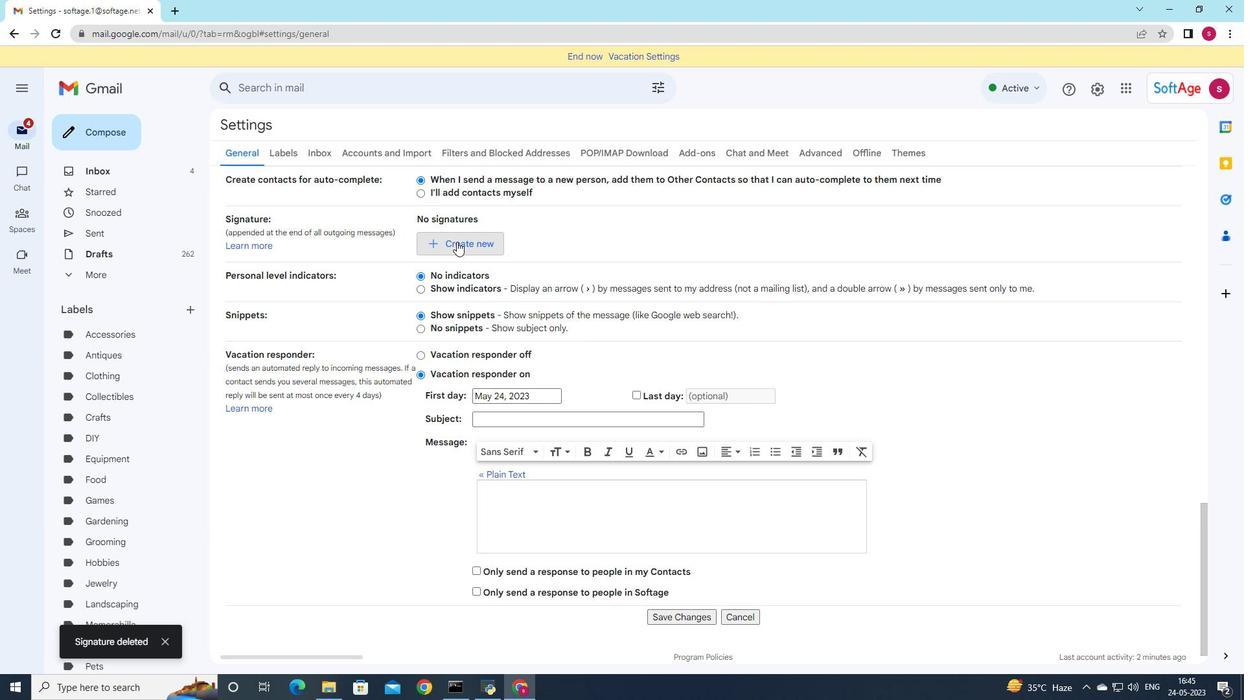 
Action: Mouse pressed left at (457, 241)
Screenshot: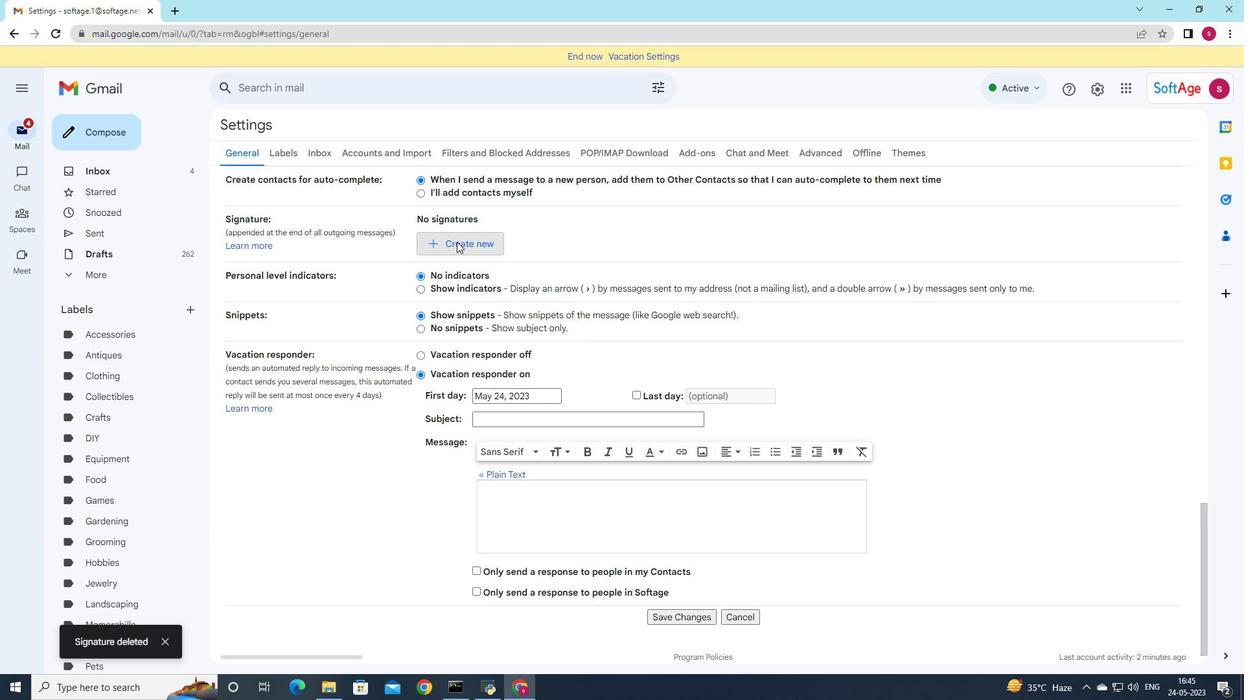 
Action: Mouse moved to (672, 379)
Screenshot: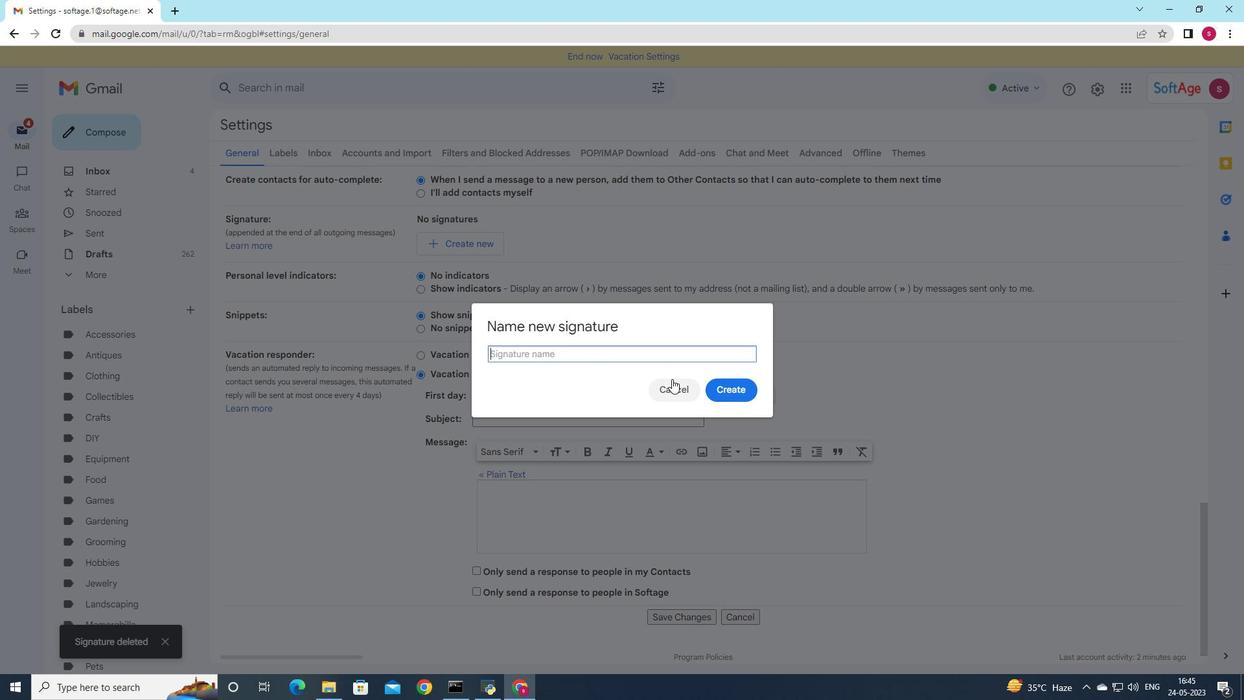 
Action: Key pressed <Key.shift>Amanda<Key.space><Key.shift><Key.shift><Key.shift><Key.shift><Key.shift><Key.shift><Key.shift>Green
Screenshot: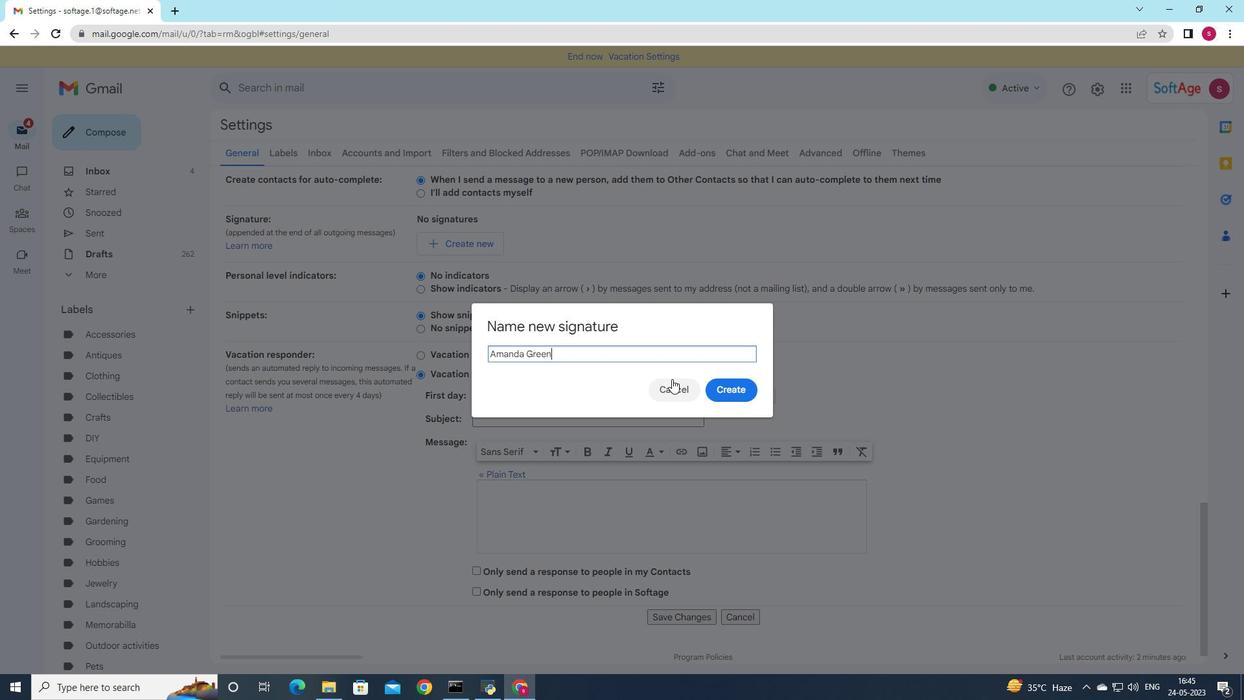 
Action: Mouse moved to (750, 393)
Screenshot: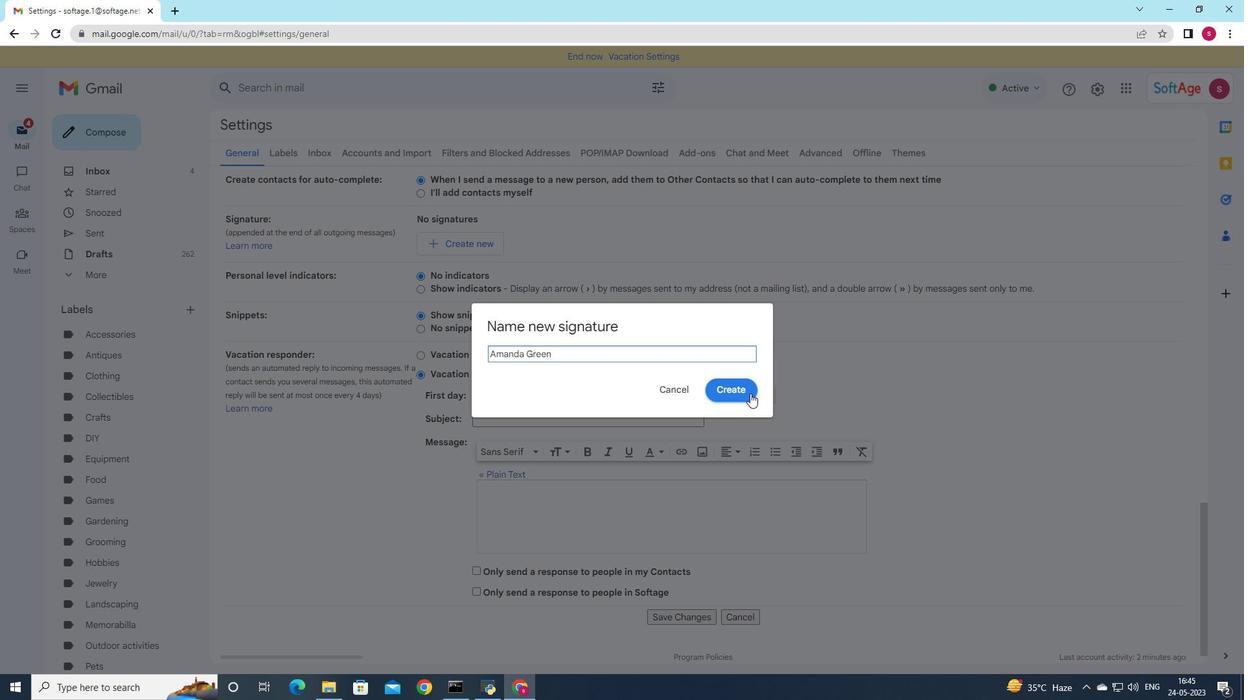 
Action: Mouse pressed left at (750, 393)
Screenshot: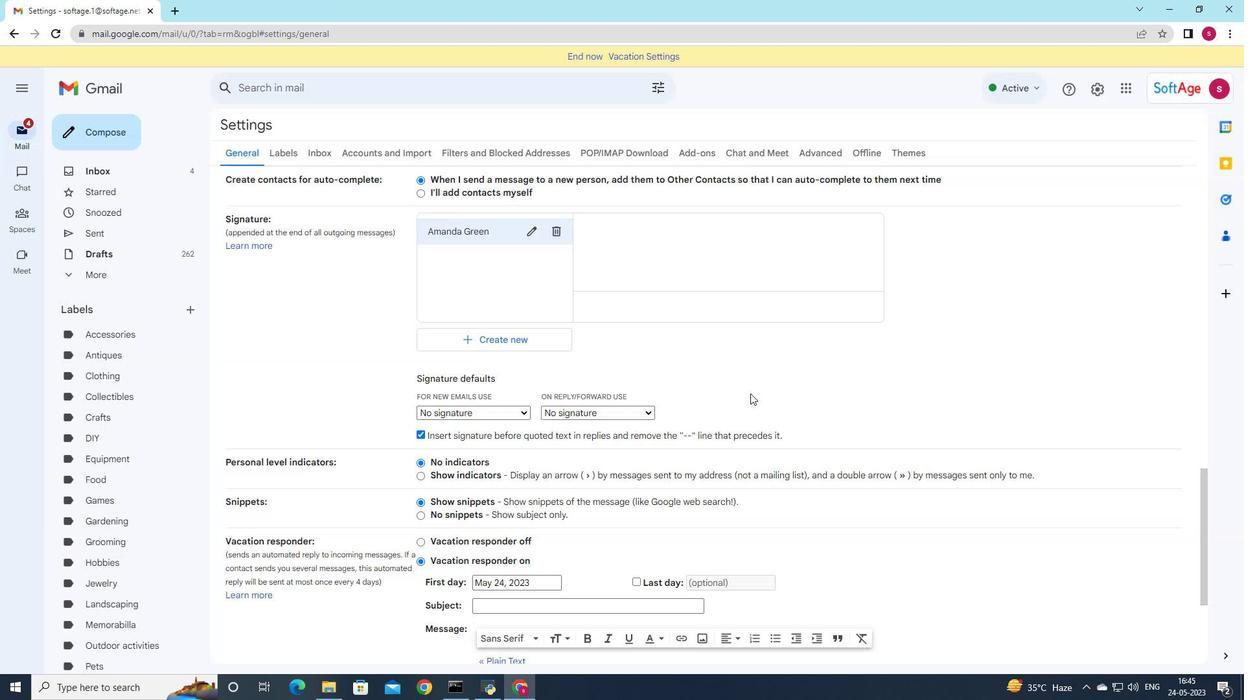 
Action: Mouse moved to (629, 246)
Screenshot: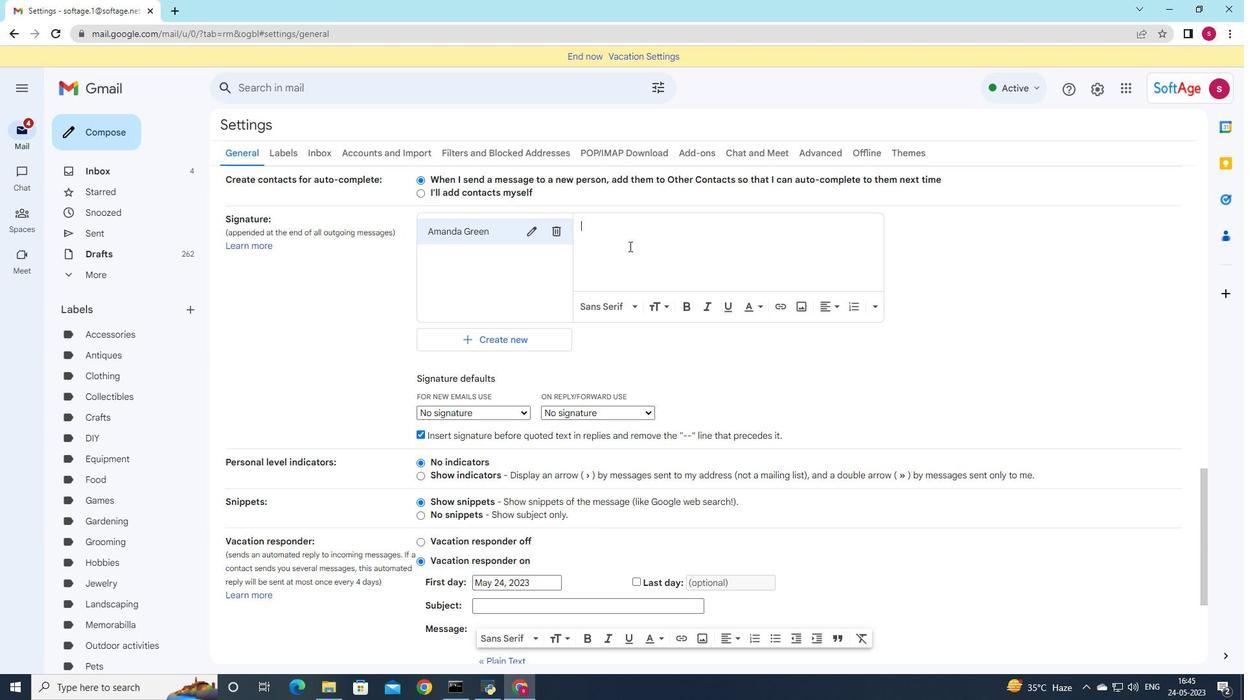 
Action: Mouse pressed left at (629, 246)
Screenshot: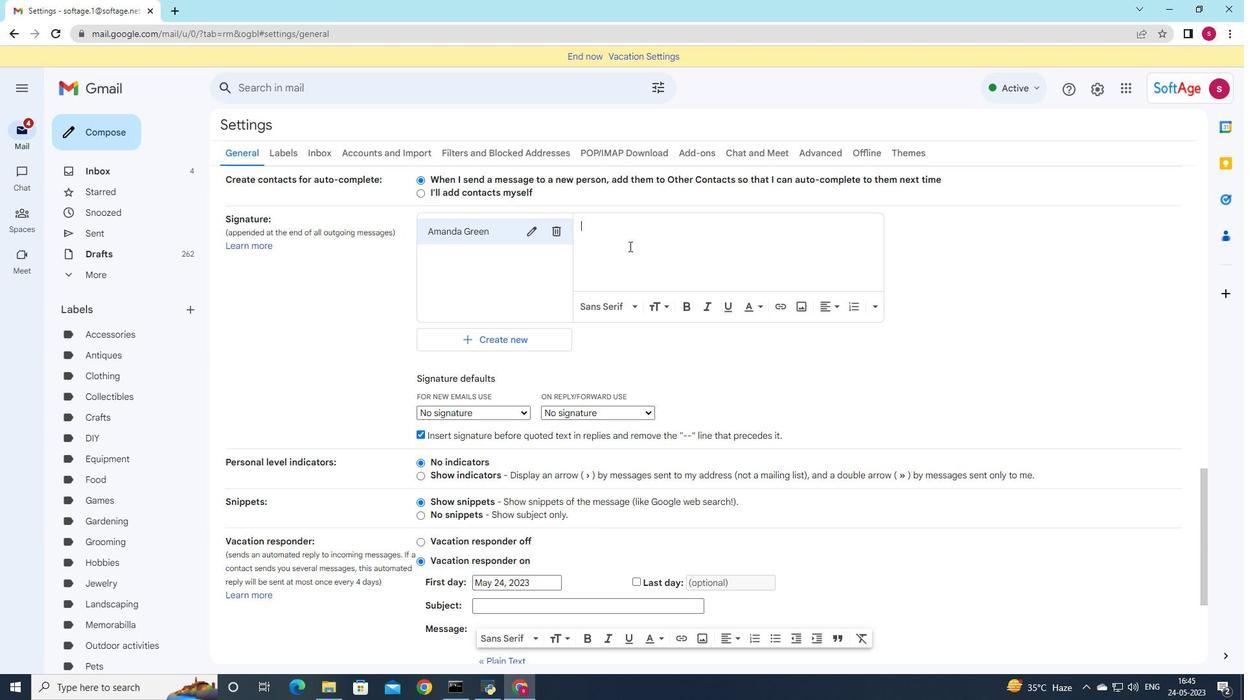 
Action: Key pressed <Key.shift>Amanda<Key.space><Key.shift>Green
Screenshot: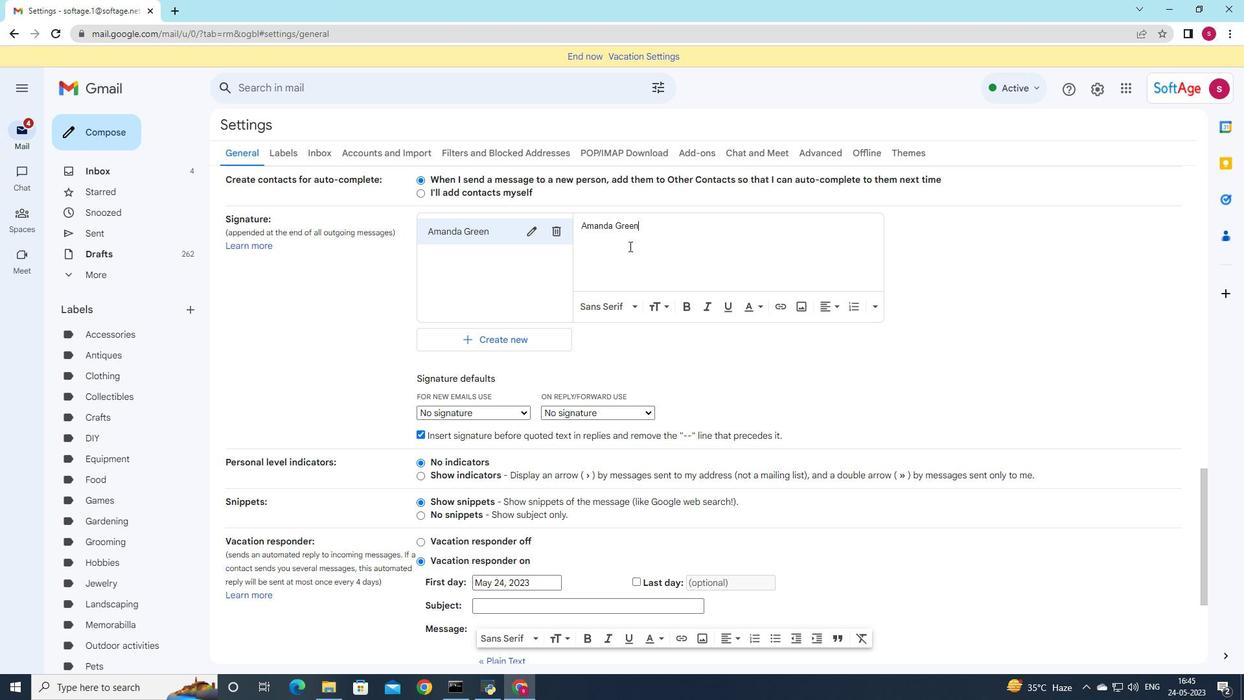 
Action: Mouse moved to (505, 415)
Screenshot: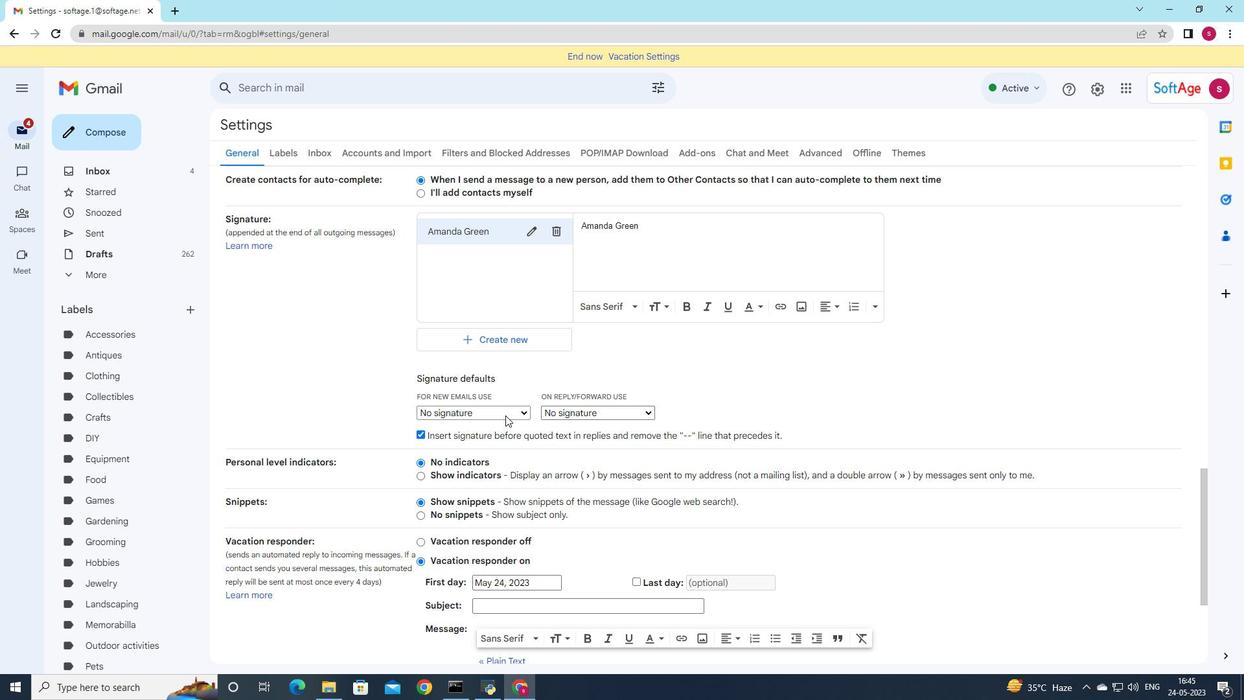 
Action: Mouse pressed left at (505, 415)
Screenshot: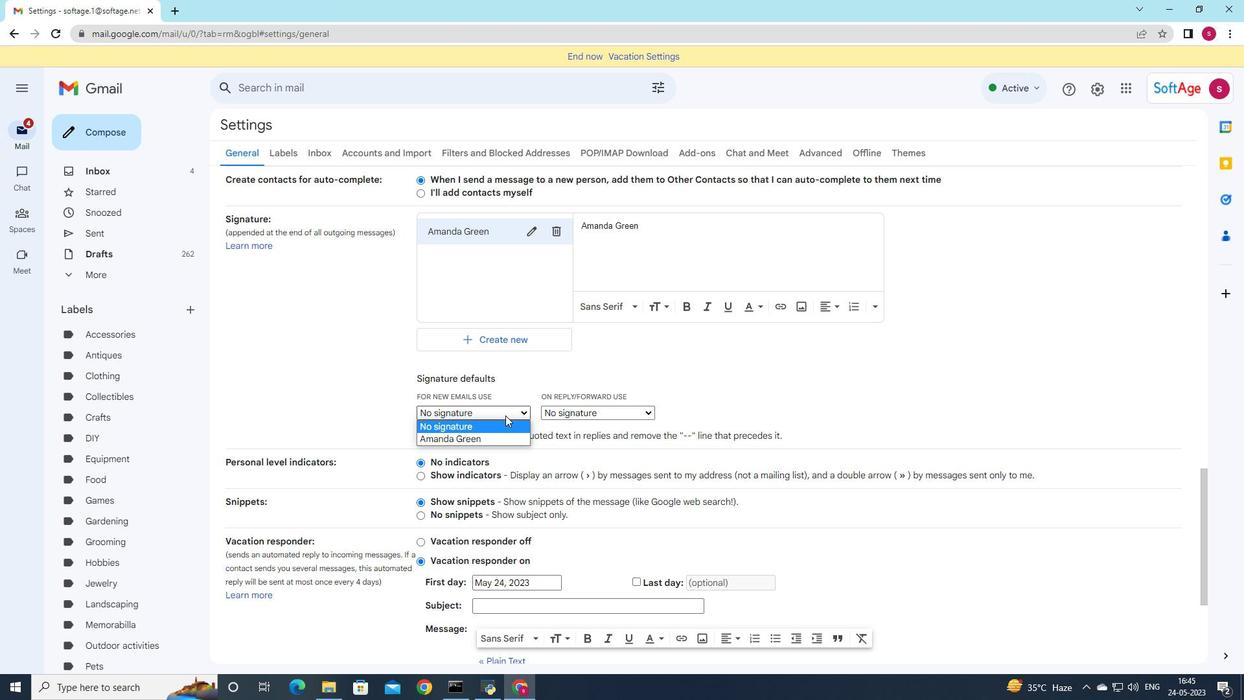 
Action: Mouse moved to (505, 442)
Screenshot: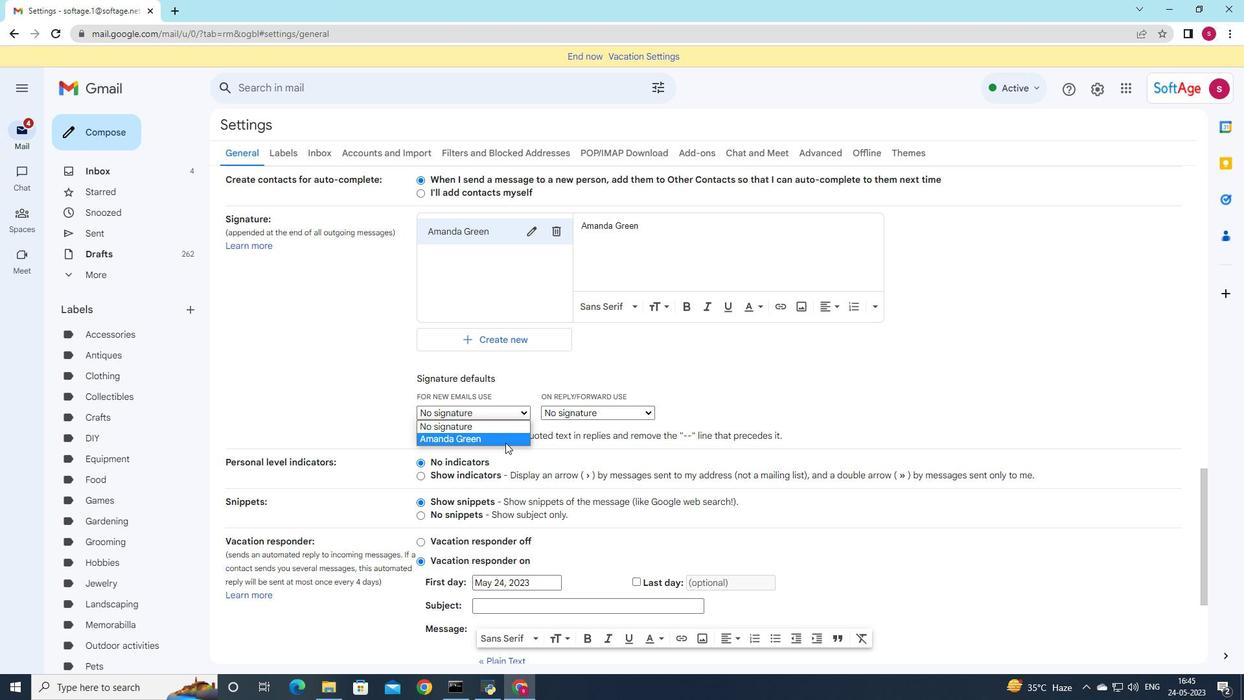 
Action: Mouse pressed left at (505, 442)
Screenshot: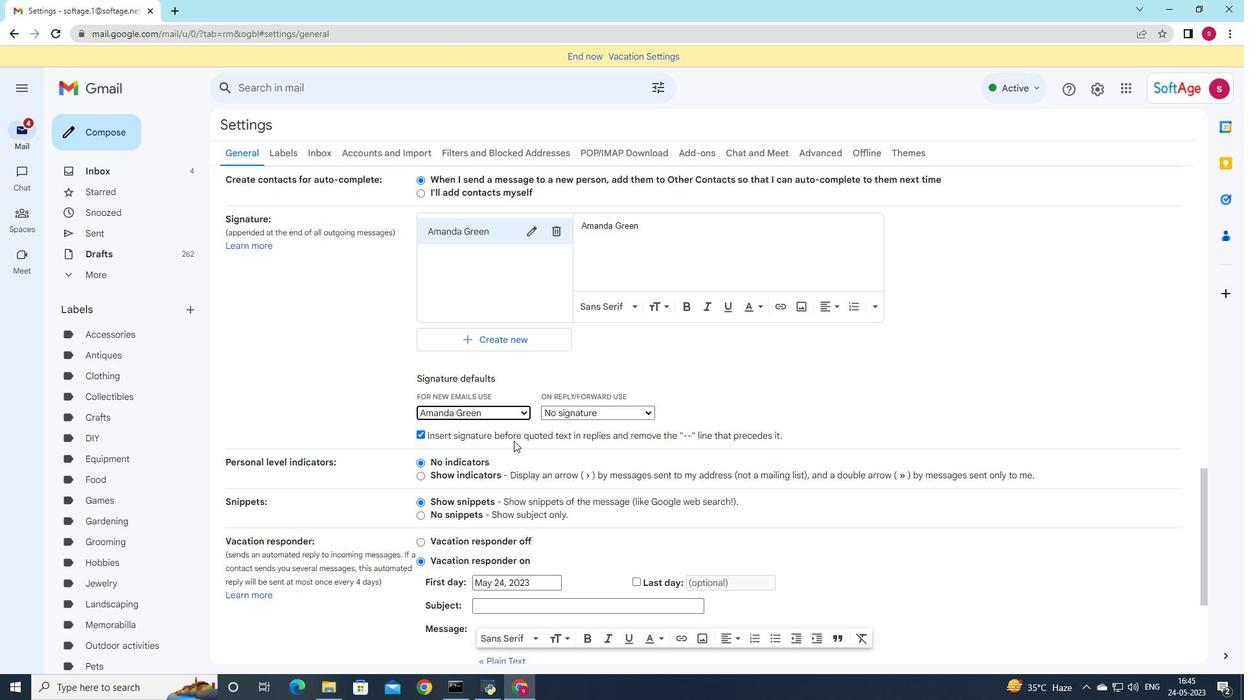 
Action: Mouse moved to (588, 412)
Screenshot: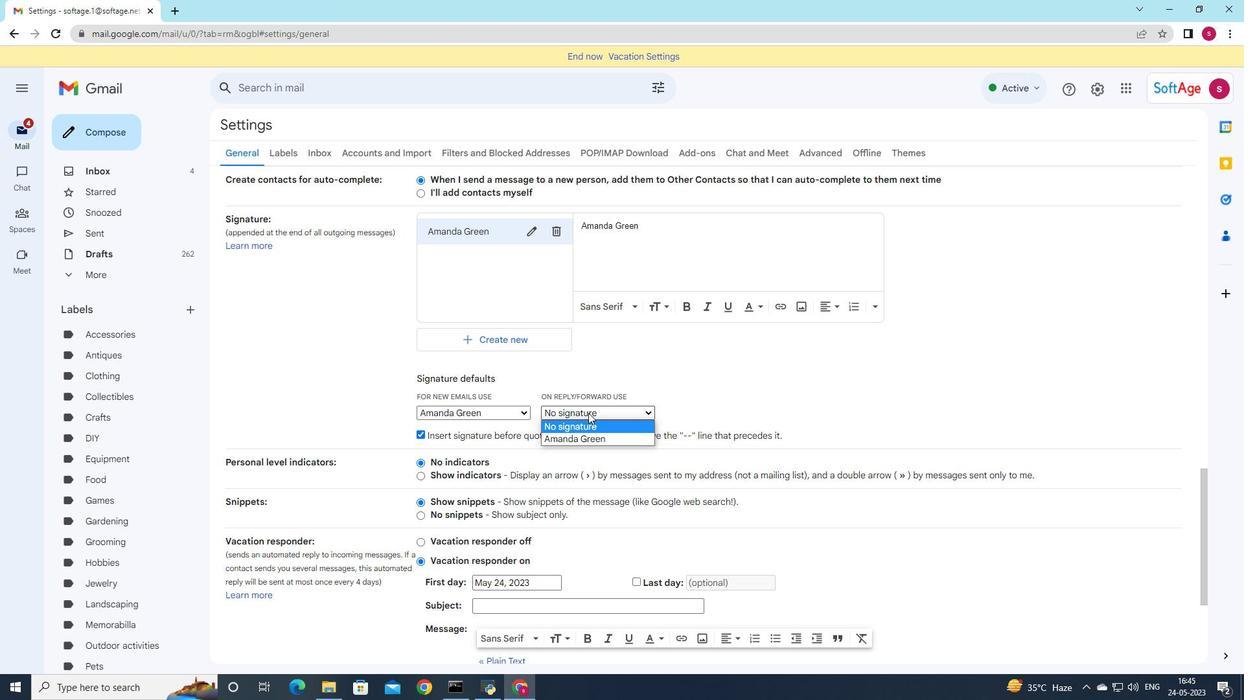
Action: Mouse pressed left at (588, 412)
Screenshot: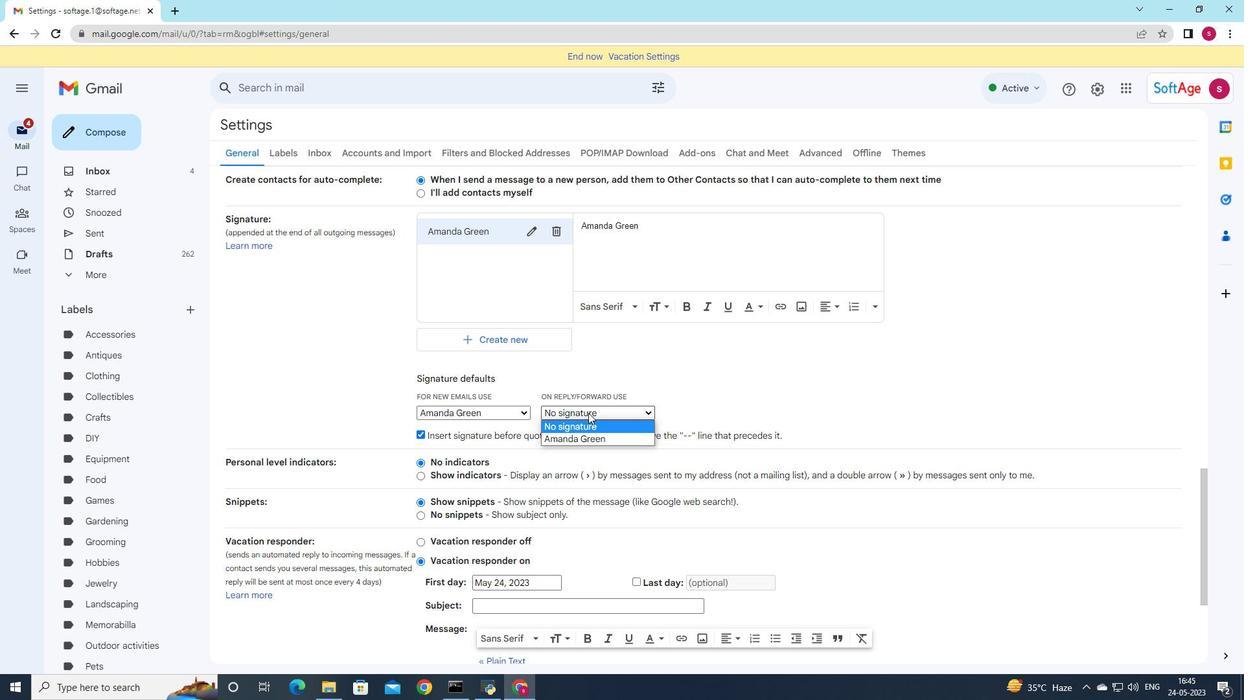
Action: Mouse moved to (588, 438)
Screenshot: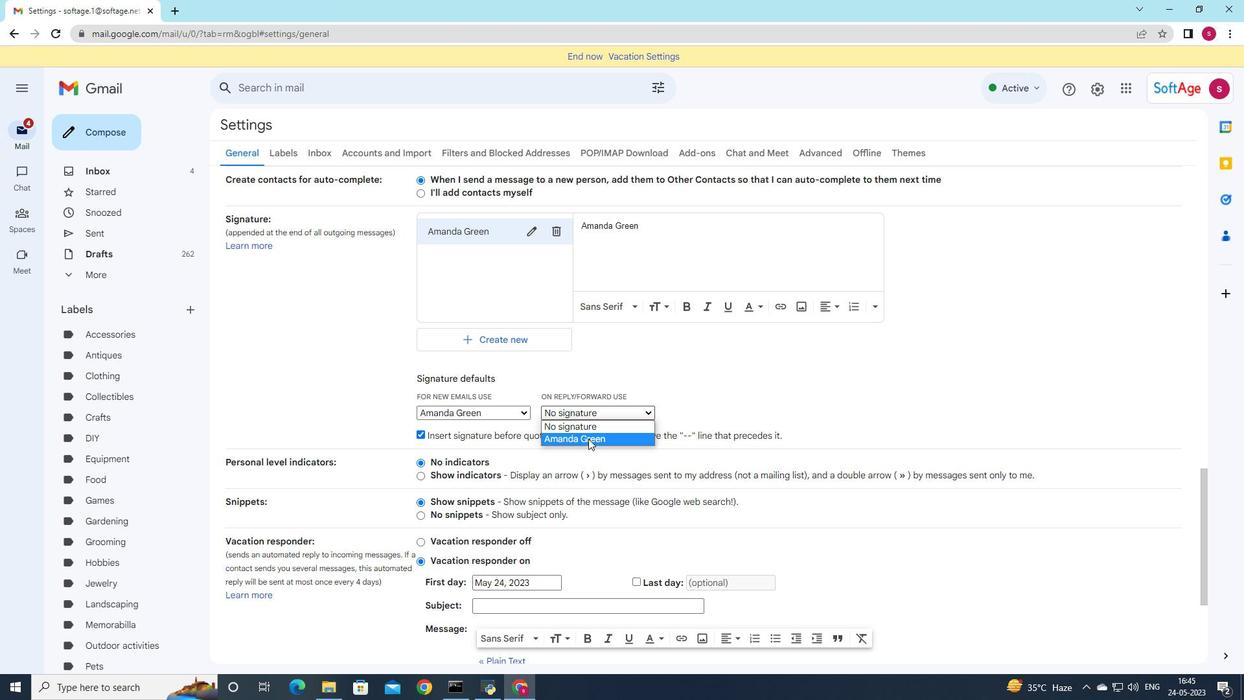 
Action: Mouse pressed left at (588, 438)
Screenshot: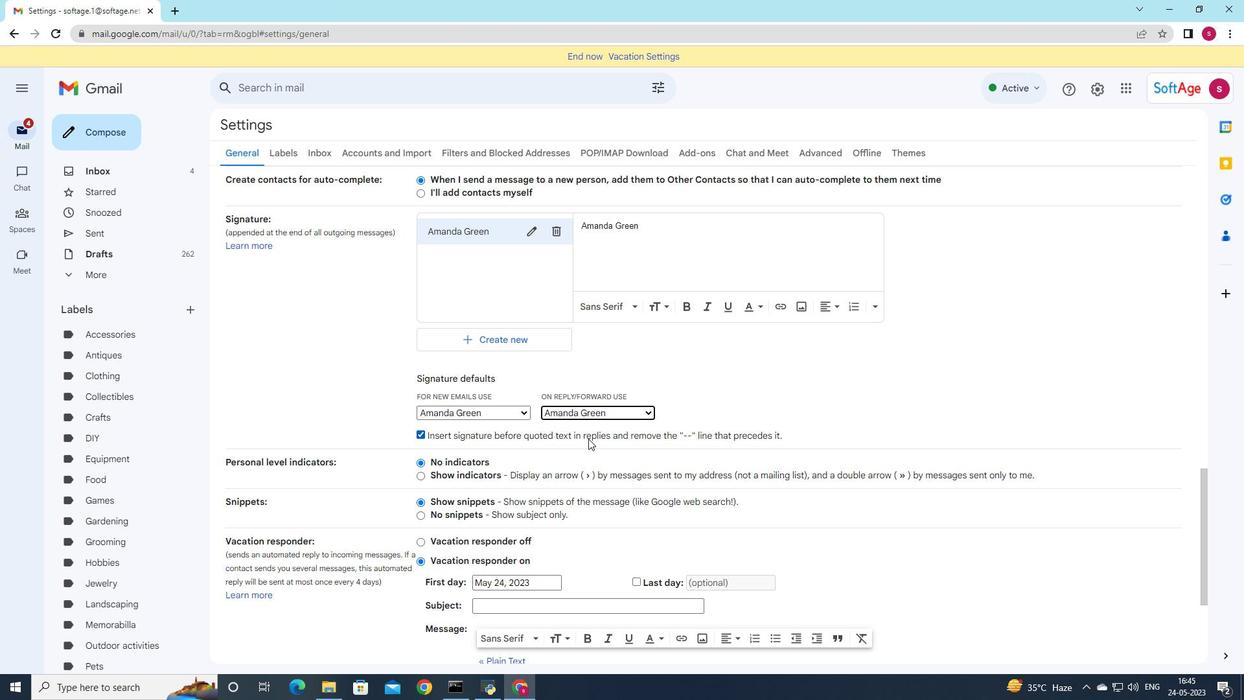 
Action: Mouse moved to (587, 437)
Screenshot: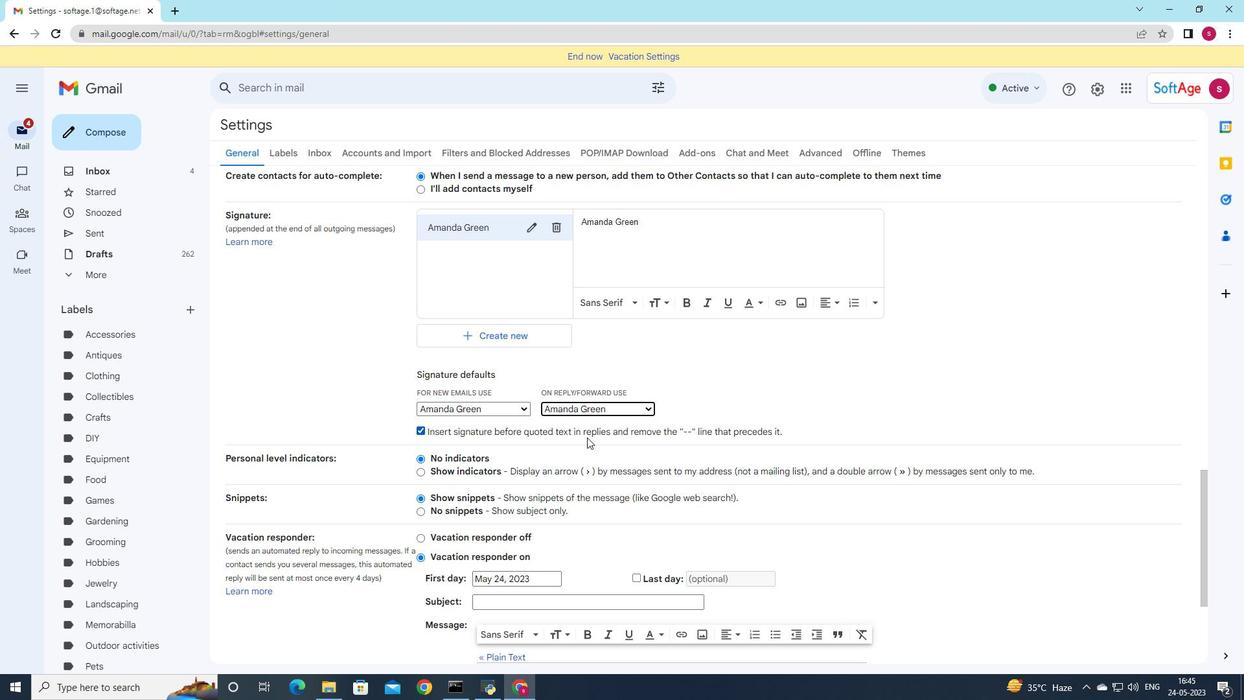 
Action: Mouse scrolled (587, 436) with delta (0, 0)
Screenshot: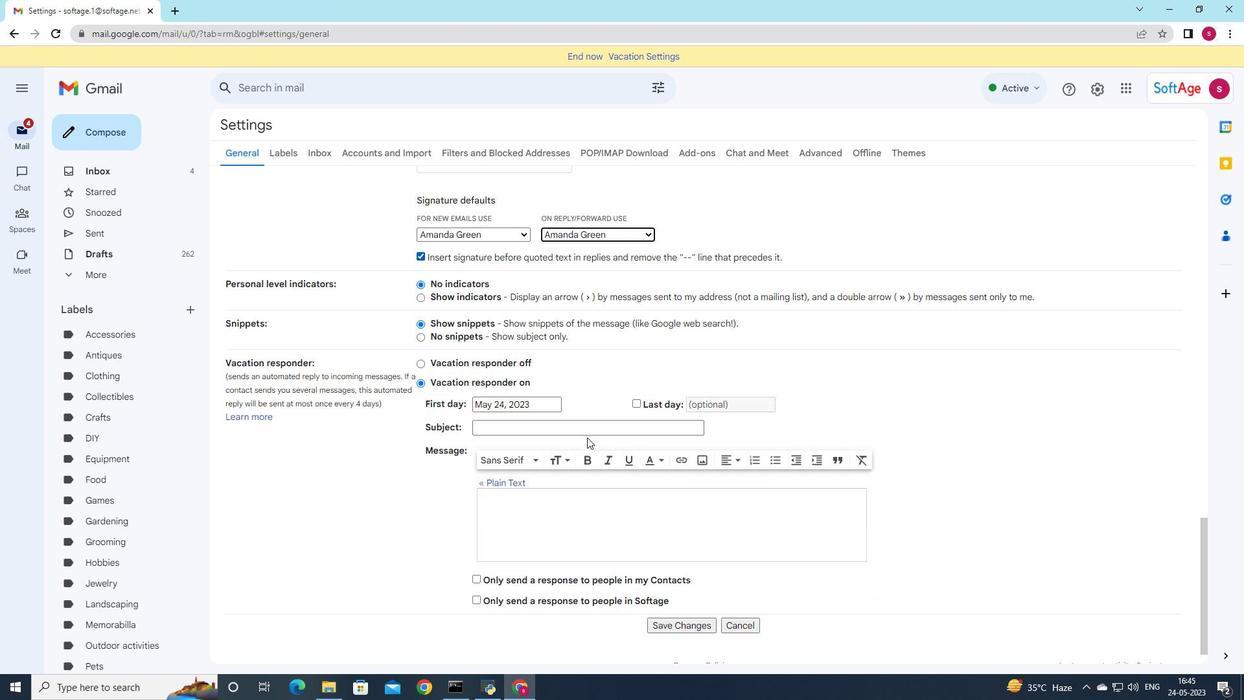 
Action: Mouse scrolled (587, 436) with delta (0, 0)
Screenshot: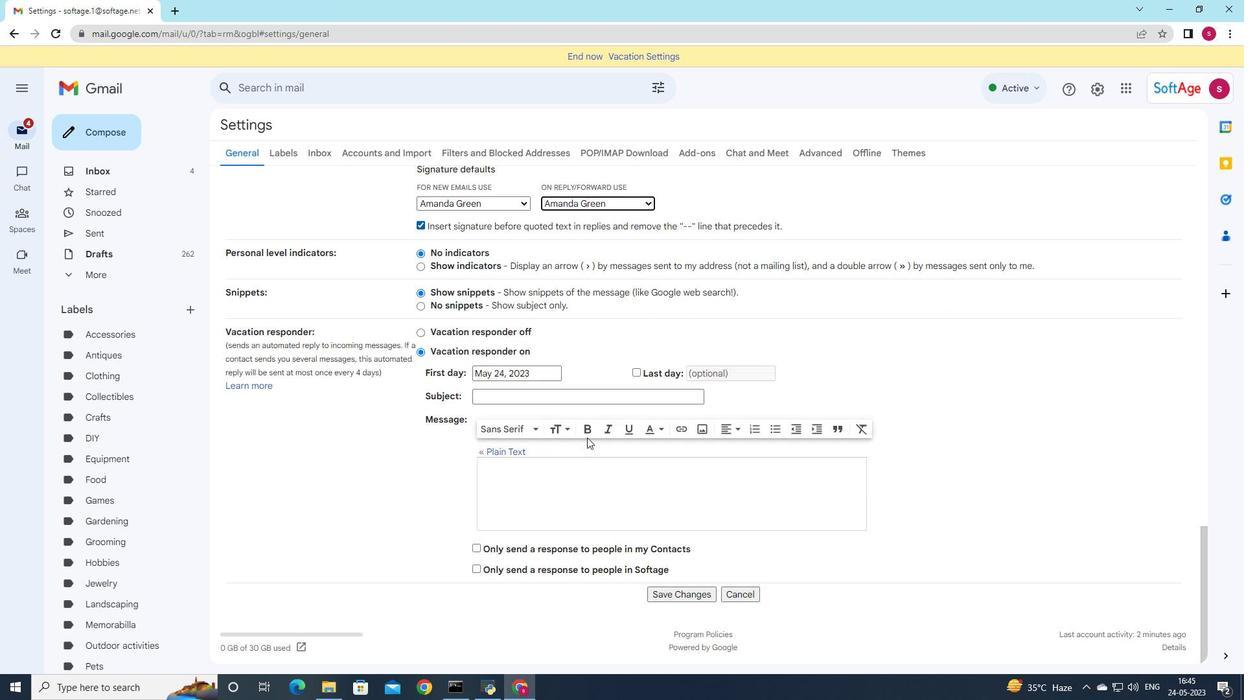 
Action: Mouse scrolled (587, 436) with delta (0, 0)
Screenshot: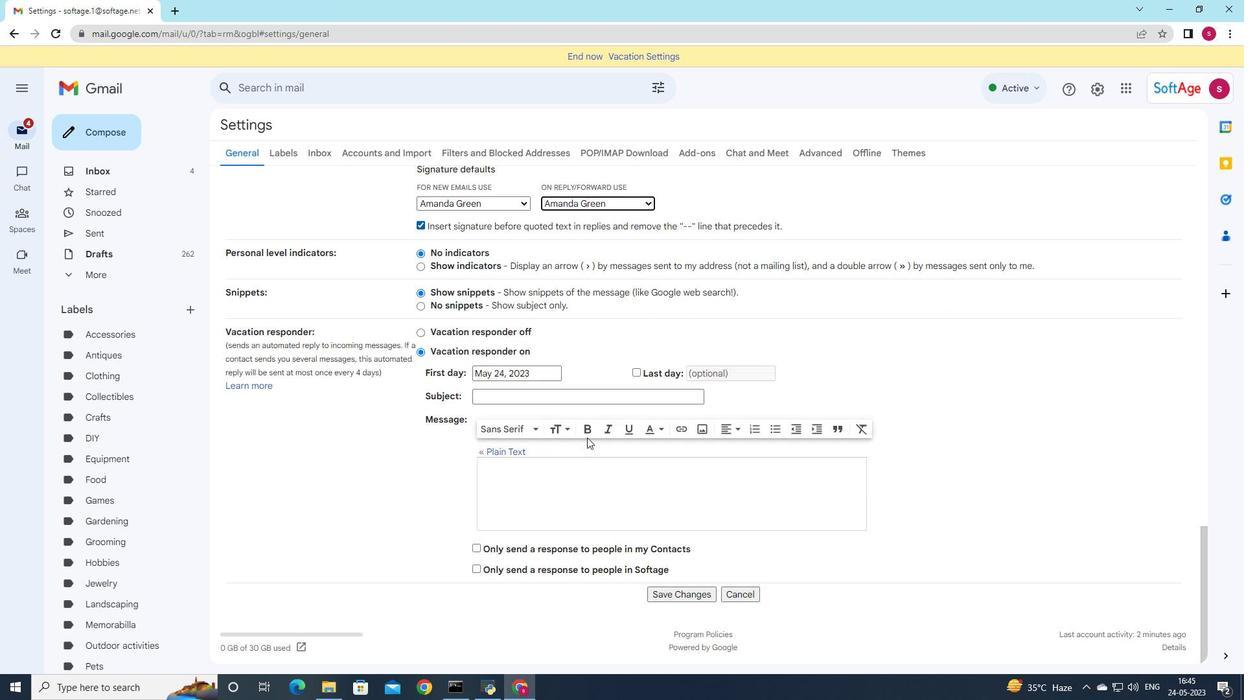 
Action: Mouse scrolled (587, 436) with delta (0, 0)
Screenshot: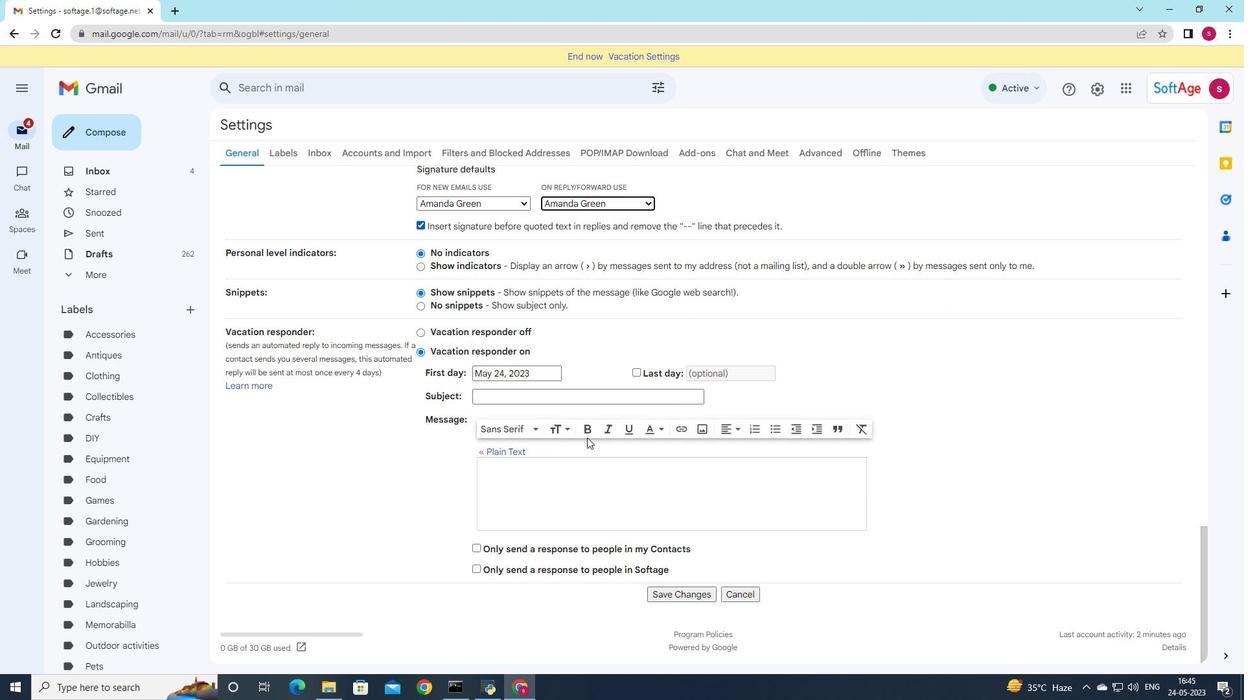 
Action: Mouse moved to (587, 436)
Screenshot: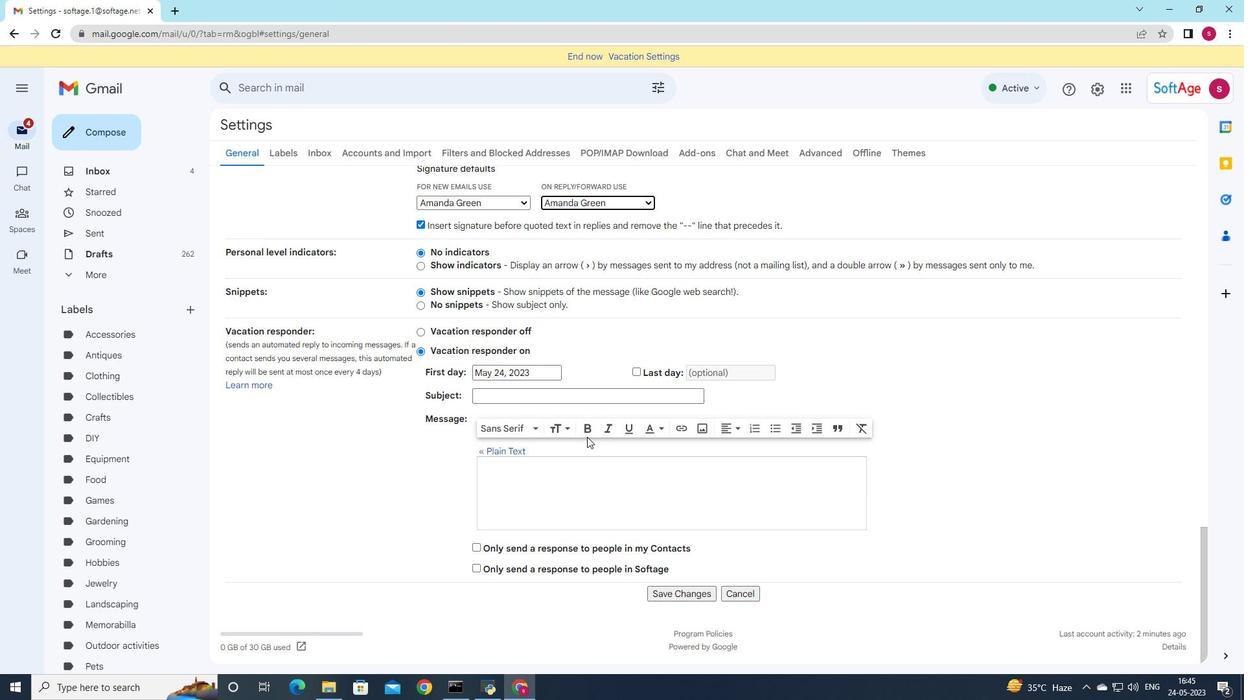 
Action: Mouse scrolled (587, 436) with delta (0, 0)
Screenshot: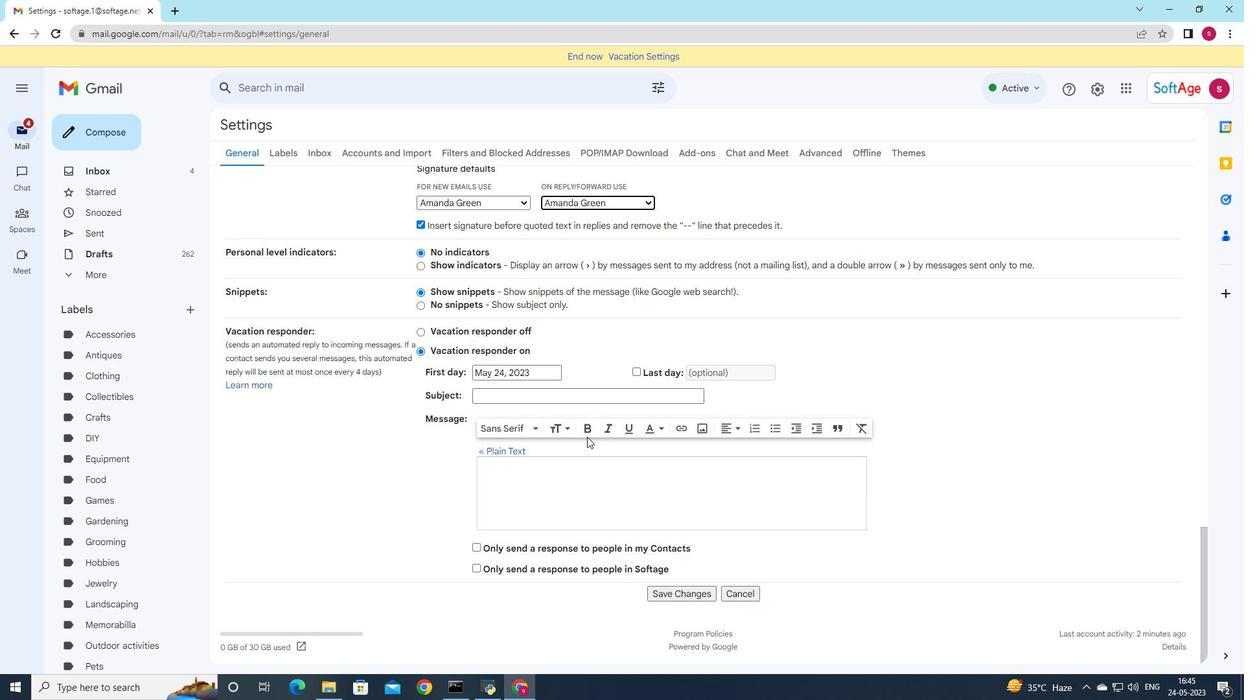
Action: Mouse scrolled (587, 436) with delta (0, 0)
Screenshot: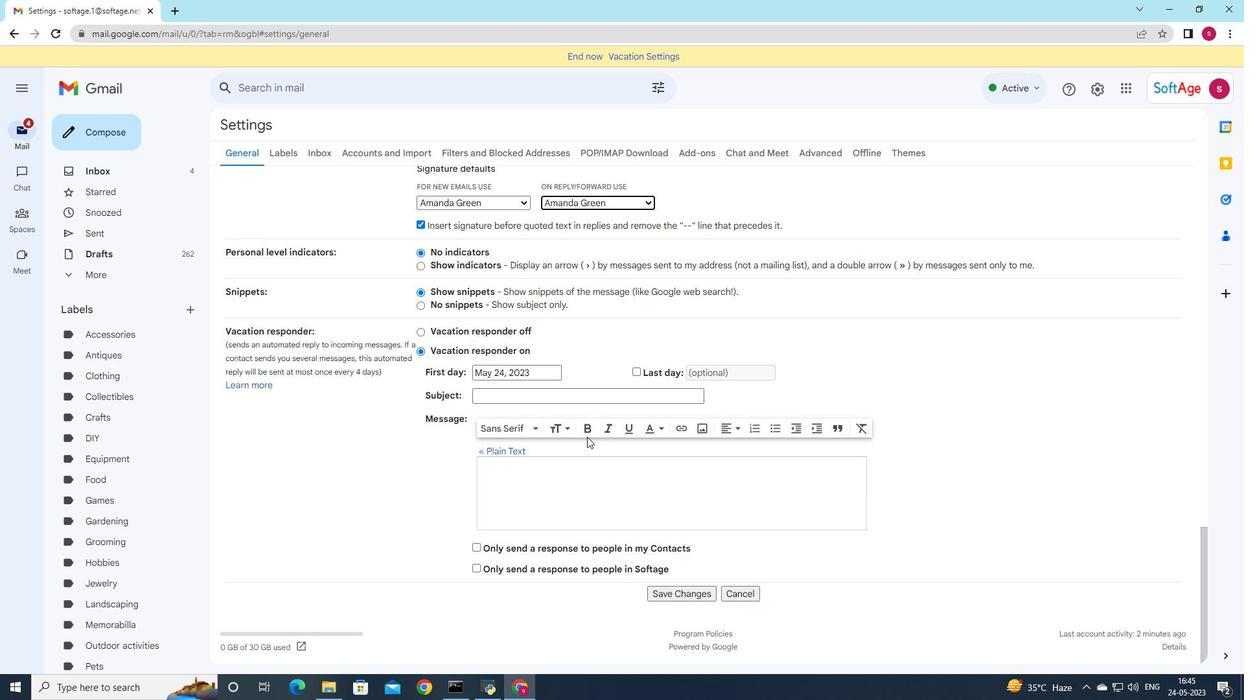 
Action: Mouse scrolled (587, 436) with delta (0, 0)
Screenshot: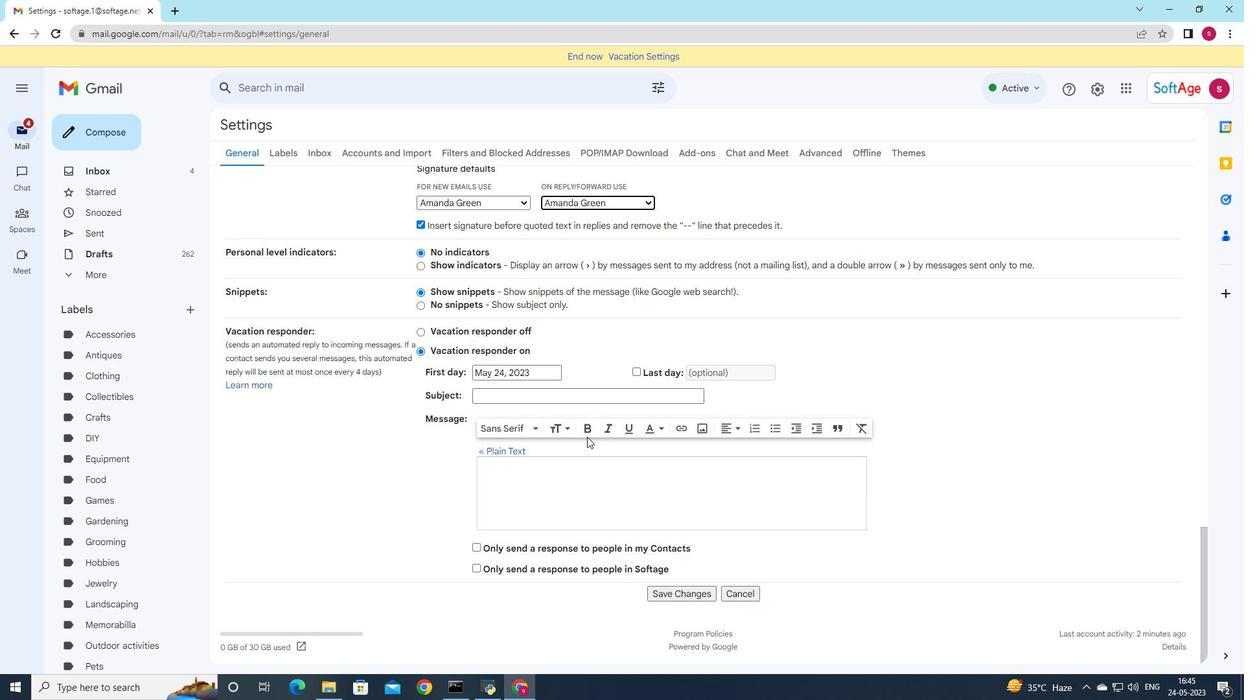 
Action: Mouse scrolled (587, 436) with delta (0, 0)
Screenshot: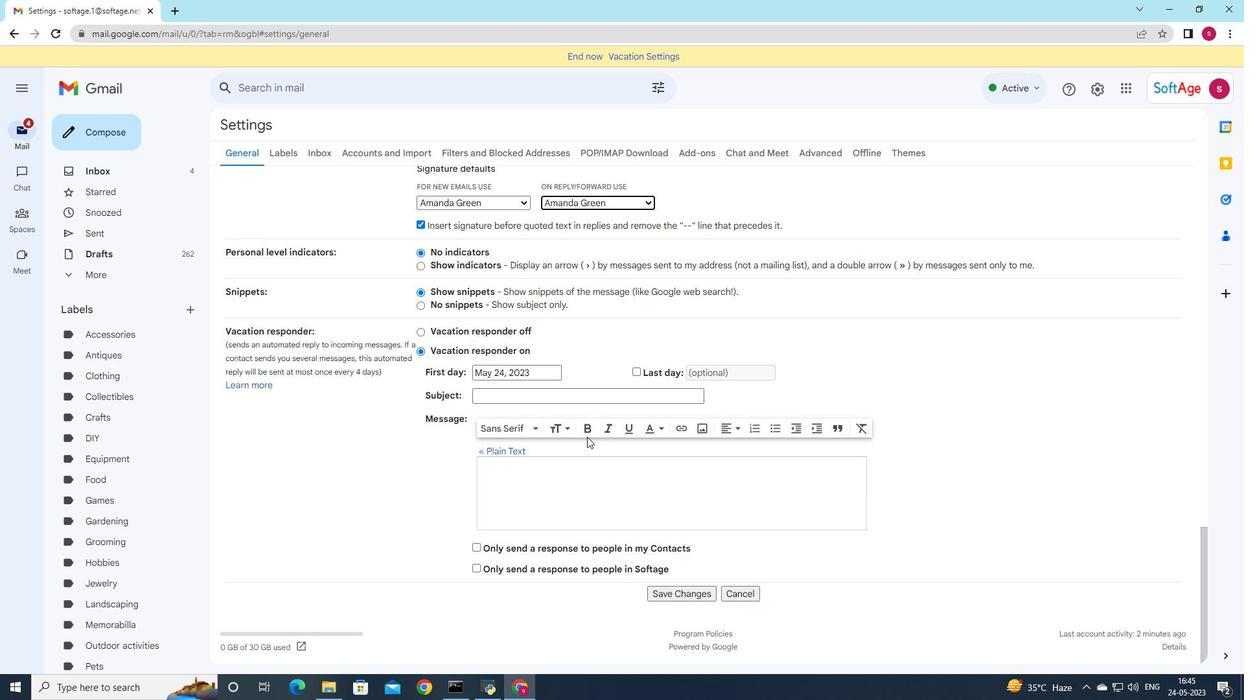 
Action: Mouse moved to (659, 592)
Screenshot: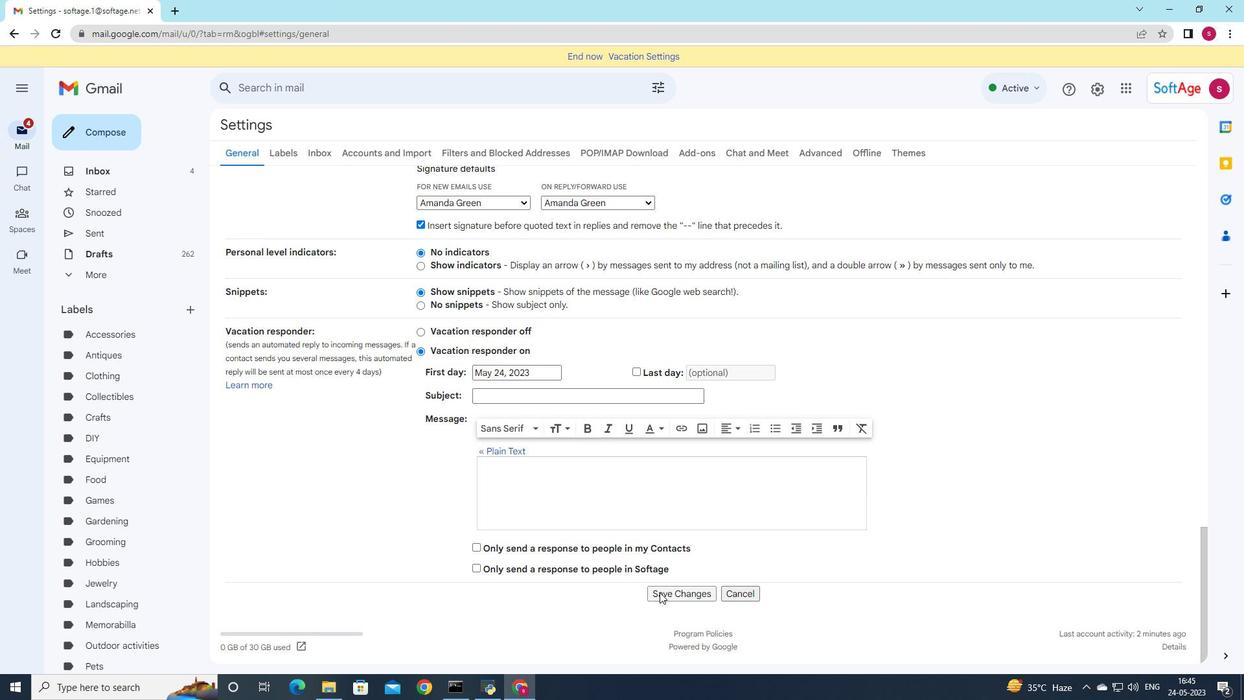 
Action: Mouse pressed left at (659, 592)
Screenshot: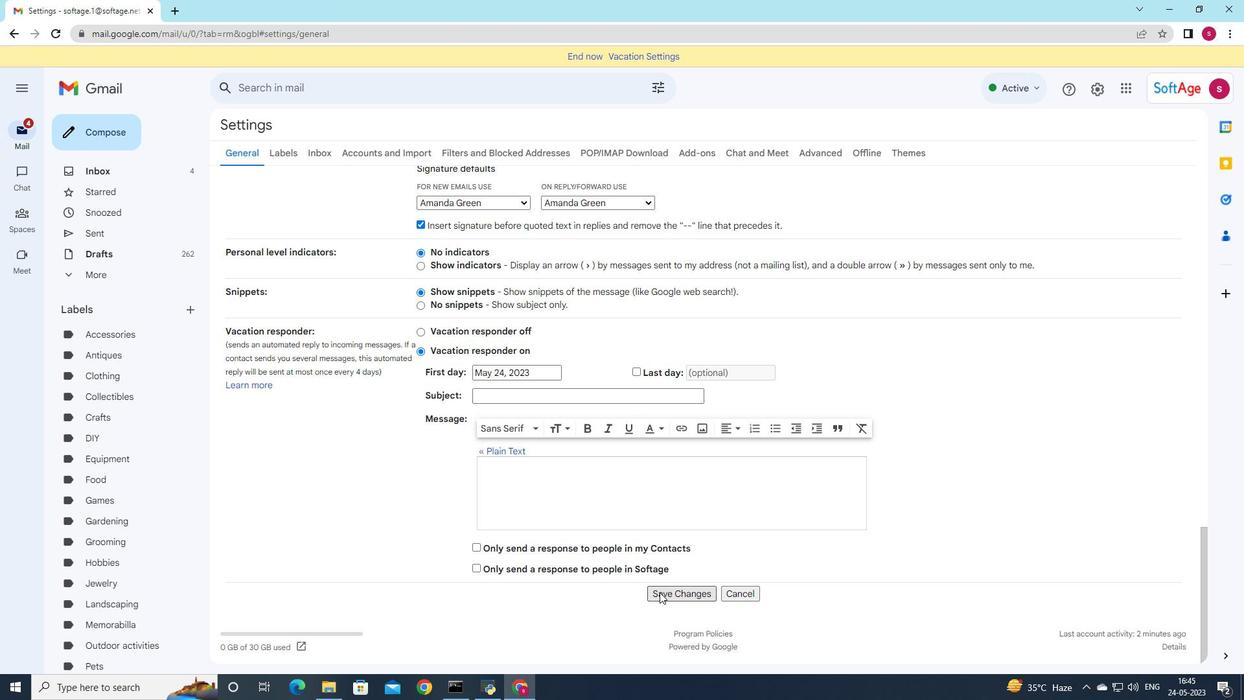
Action: Mouse moved to (112, 138)
Screenshot: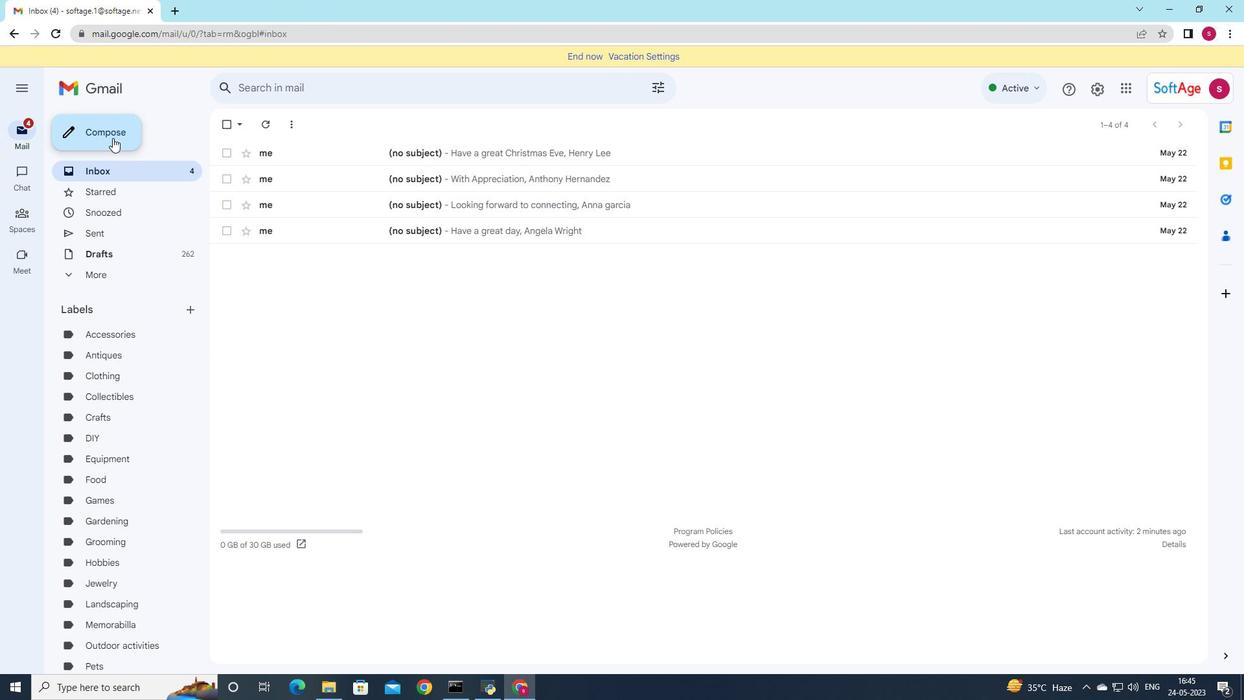 
Action: Mouse pressed left at (112, 138)
Screenshot: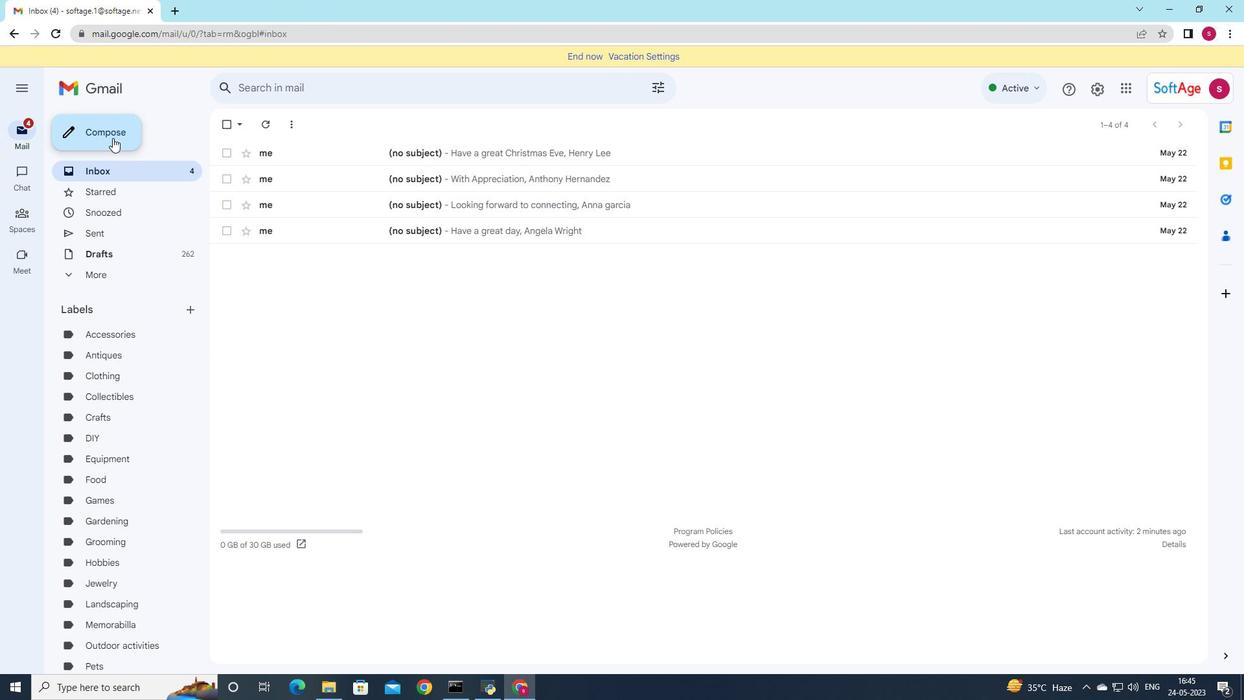 
Action: Mouse moved to (1032, 351)
Screenshot: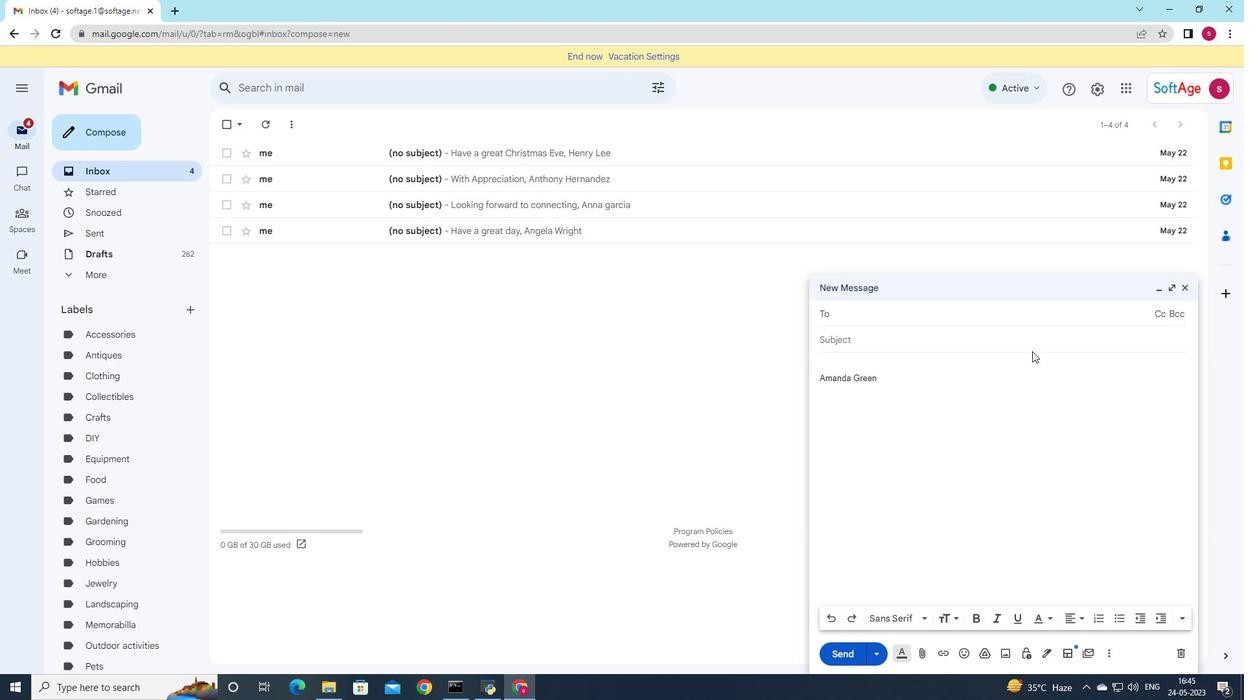 
Action: Key pressed softage.9
Screenshot: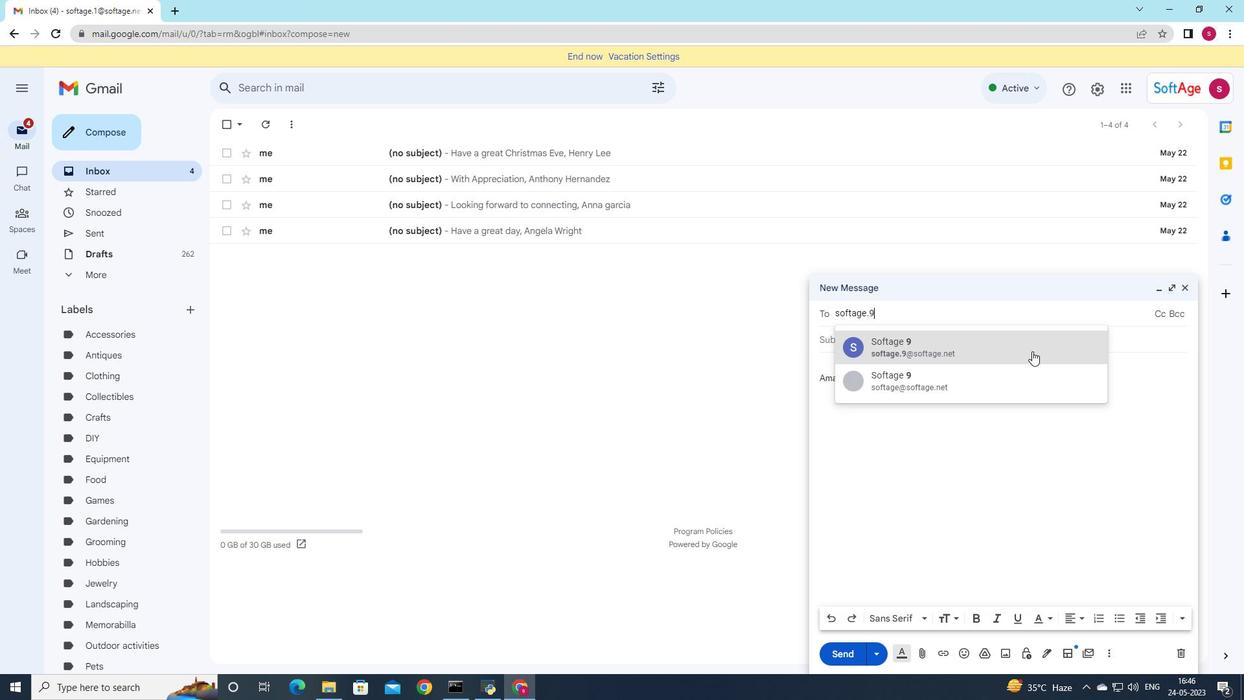 
Action: Mouse pressed left at (1032, 351)
Screenshot: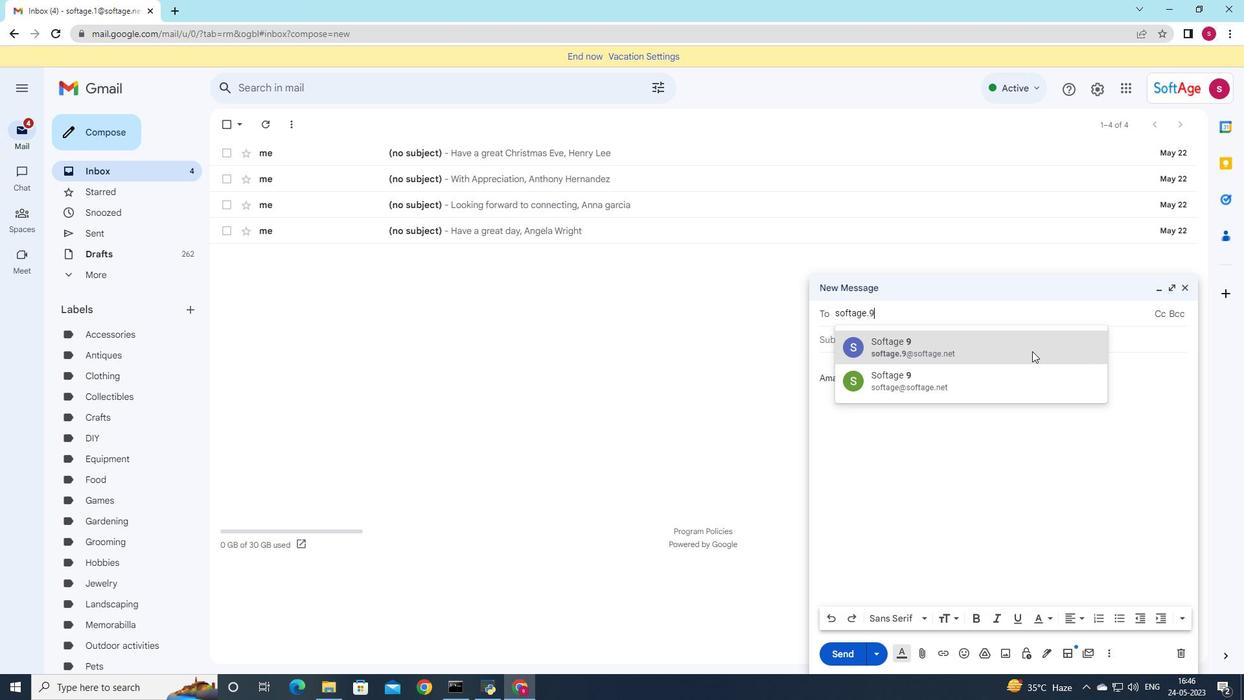 
Action: Key pressed softage
Screenshot: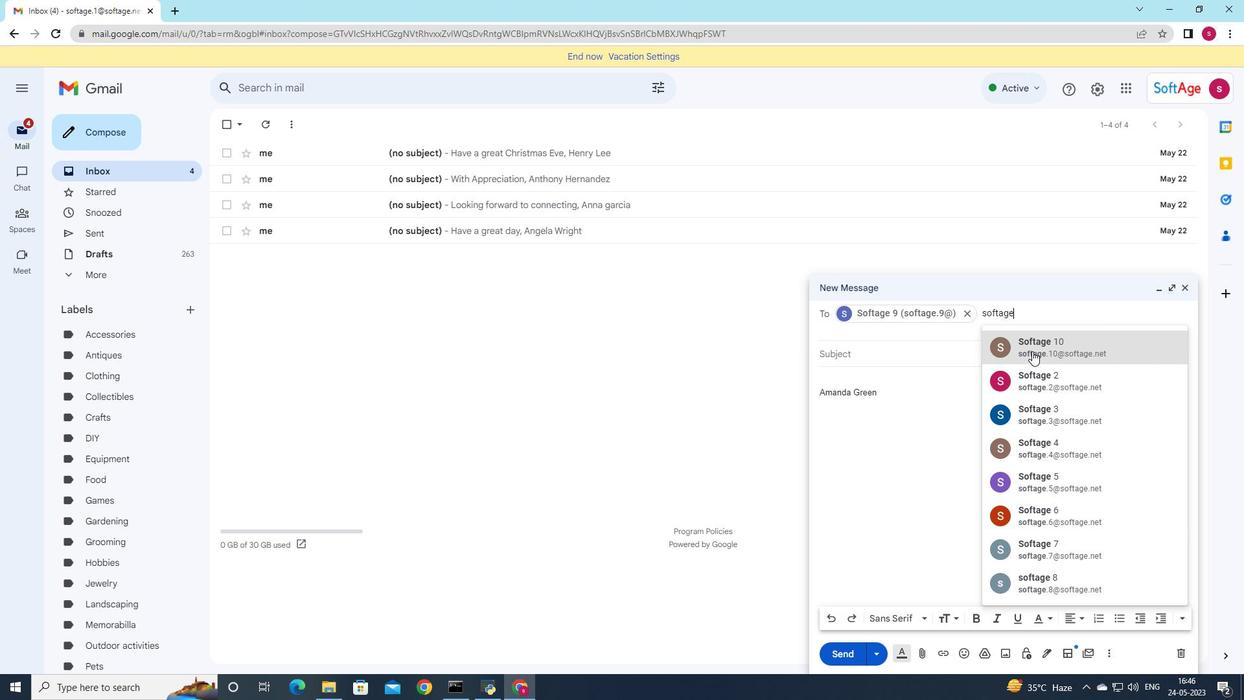 
Action: Mouse pressed left at (1032, 351)
Screenshot: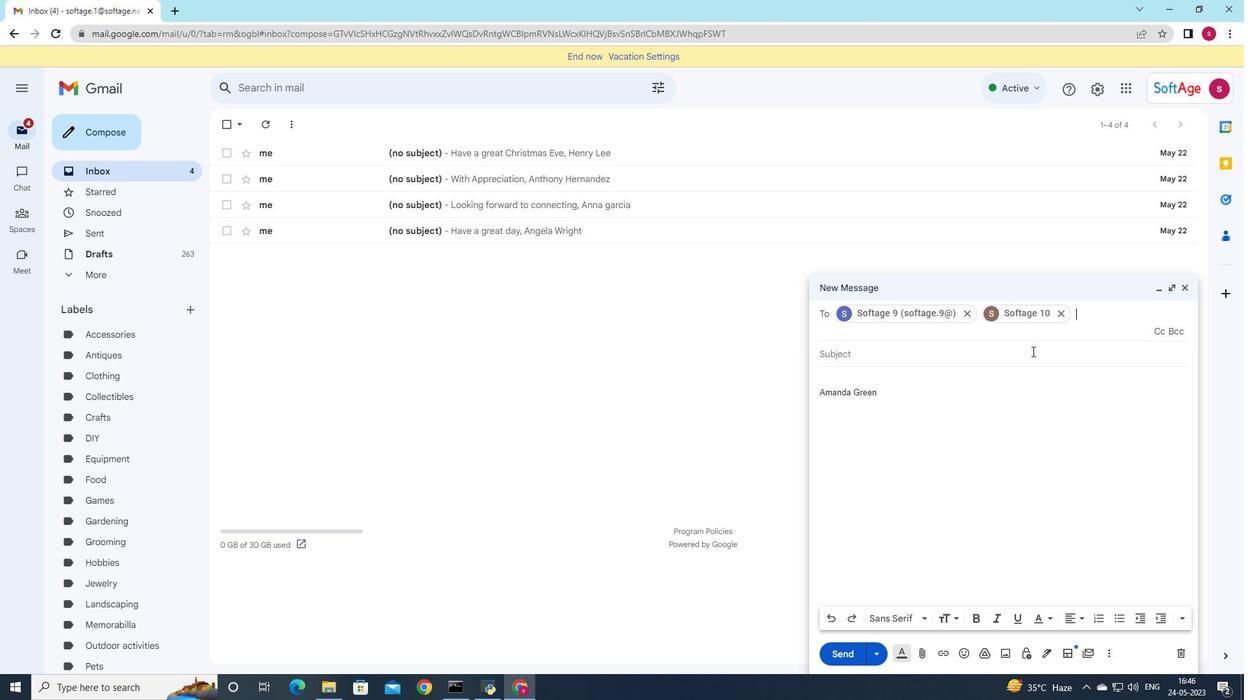 
Action: Mouse moved to (913, 355)
Screenshot: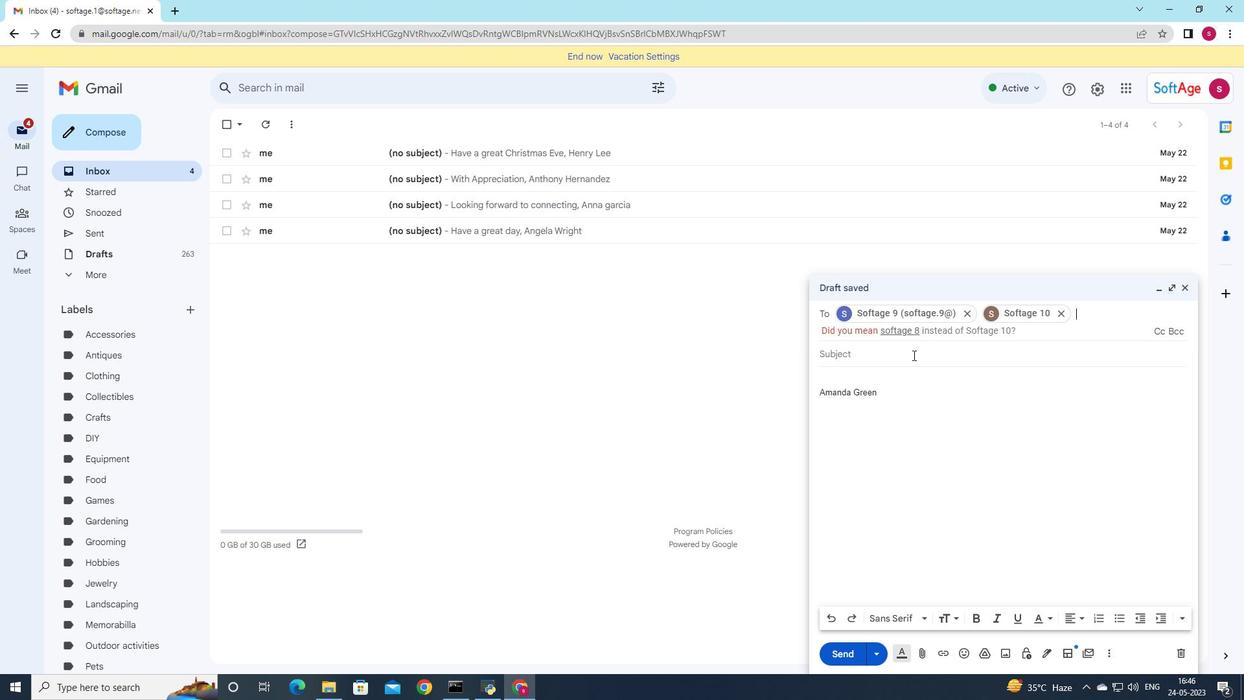 
Action: Mouse pressed left at (913, 355)
Screenshot: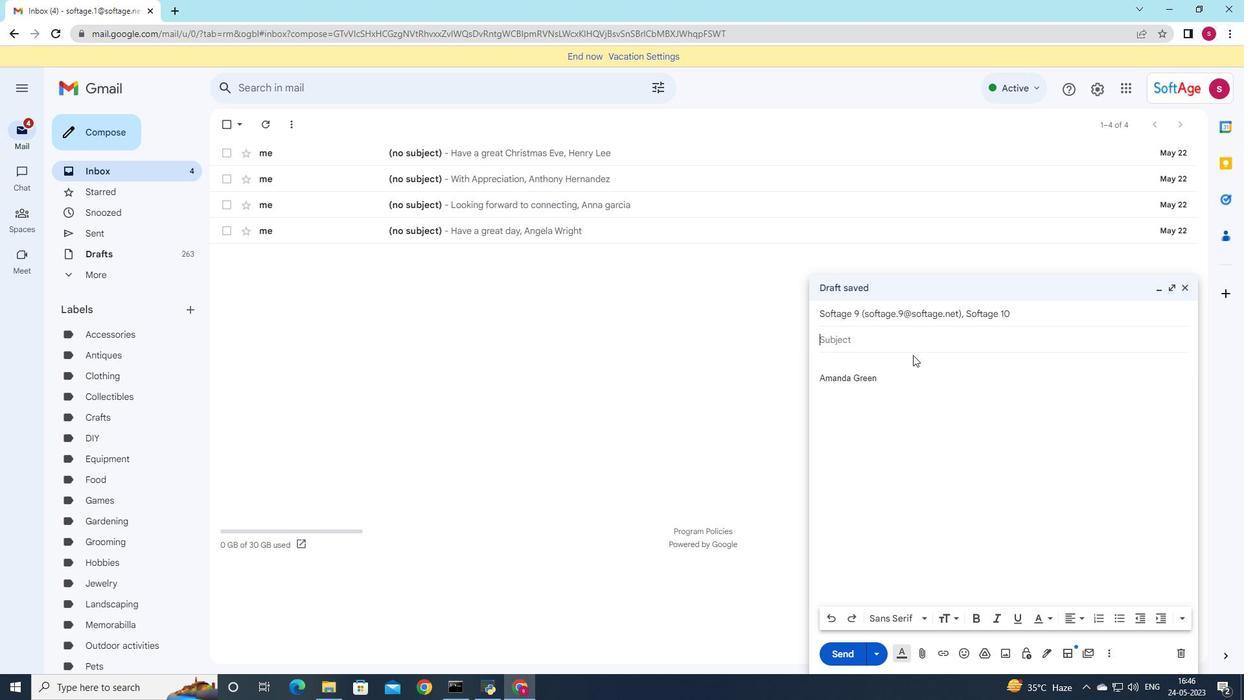 
Action: Key pressed <Key.shift>Introduction
Screenshot: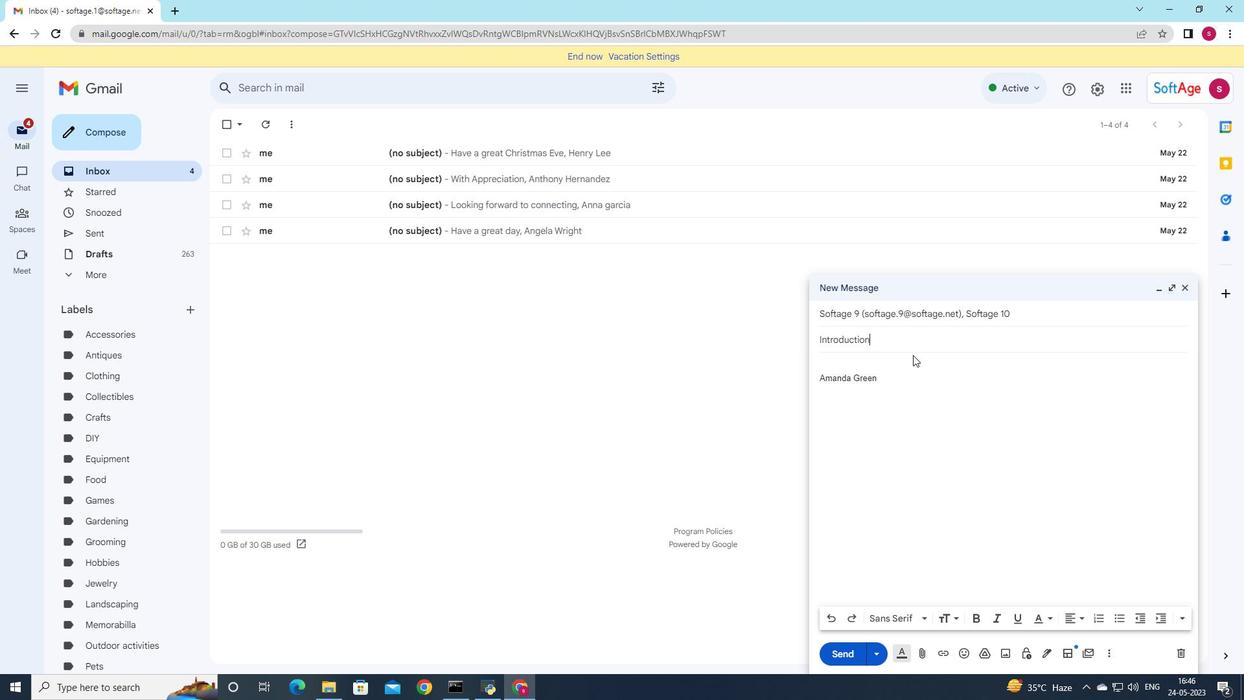 
Action: Mouse moved to (829, 359)
Screenshot: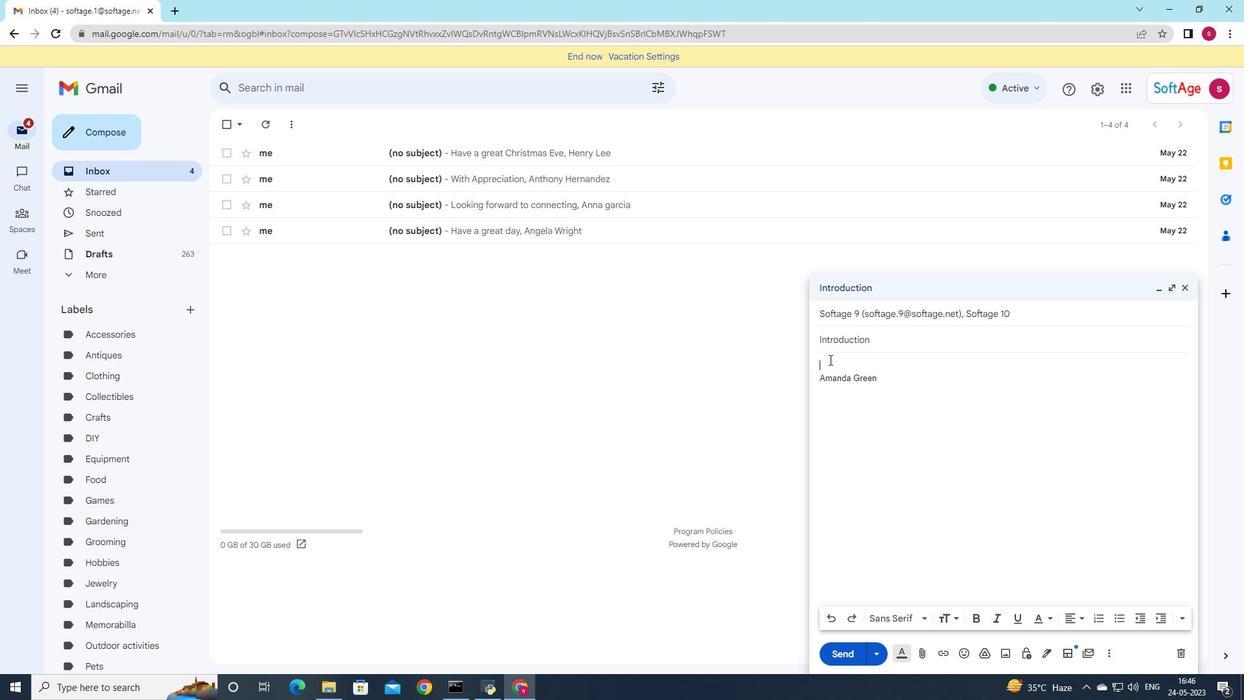 
Action: Mouse pressed left at (829, 359)
Screenshot: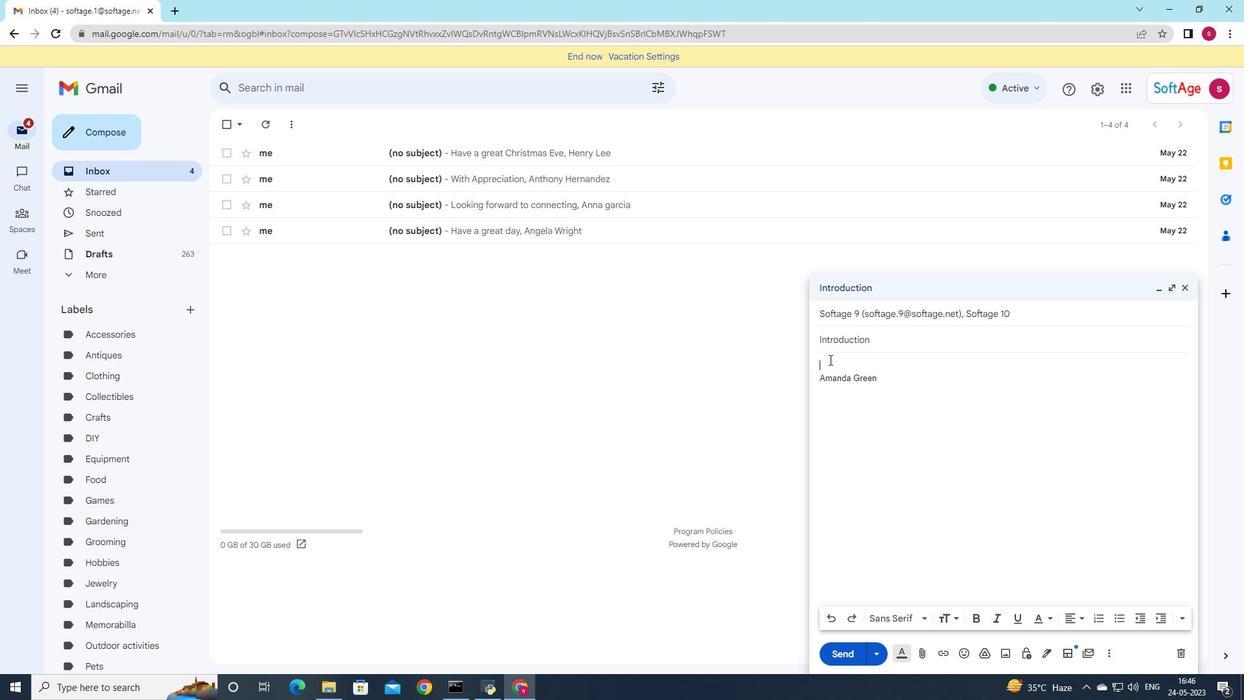 
Action: Mouse moved to (885, 381)
Screenshot: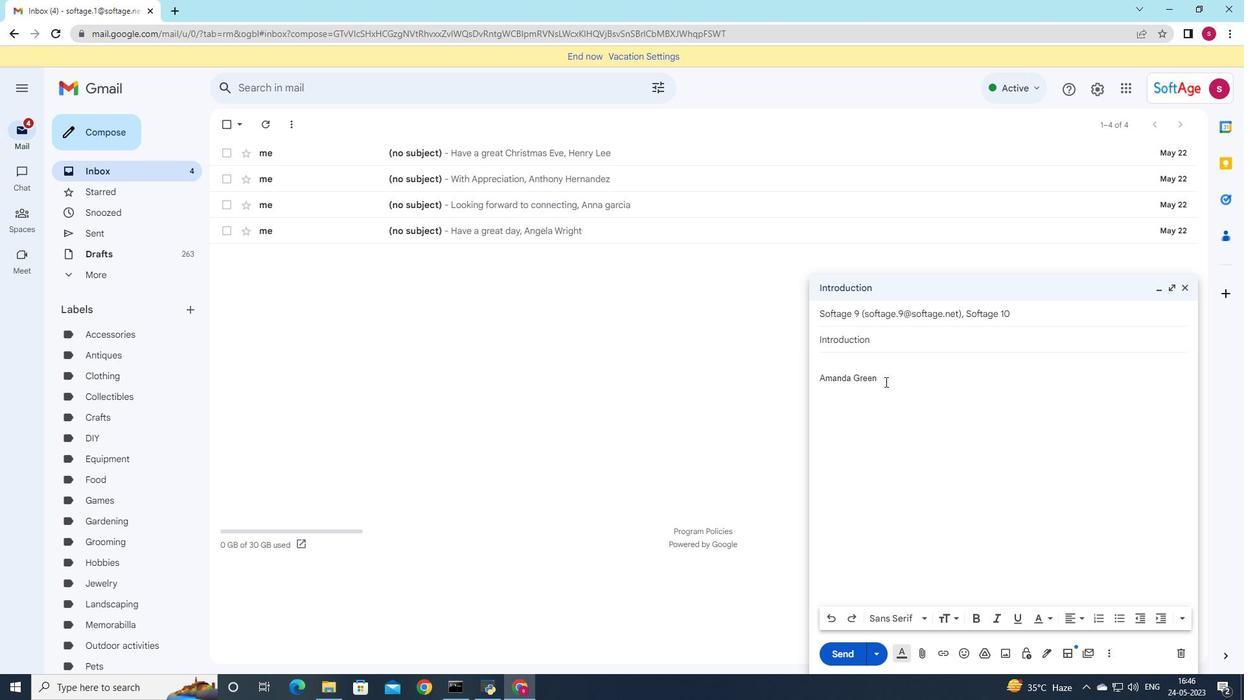 
Action: Key pressed <Key.shift>Please<Key.space>see<Key.space>below<Key.space>for<Key.space>my<Key.space>comments.
Screenshot: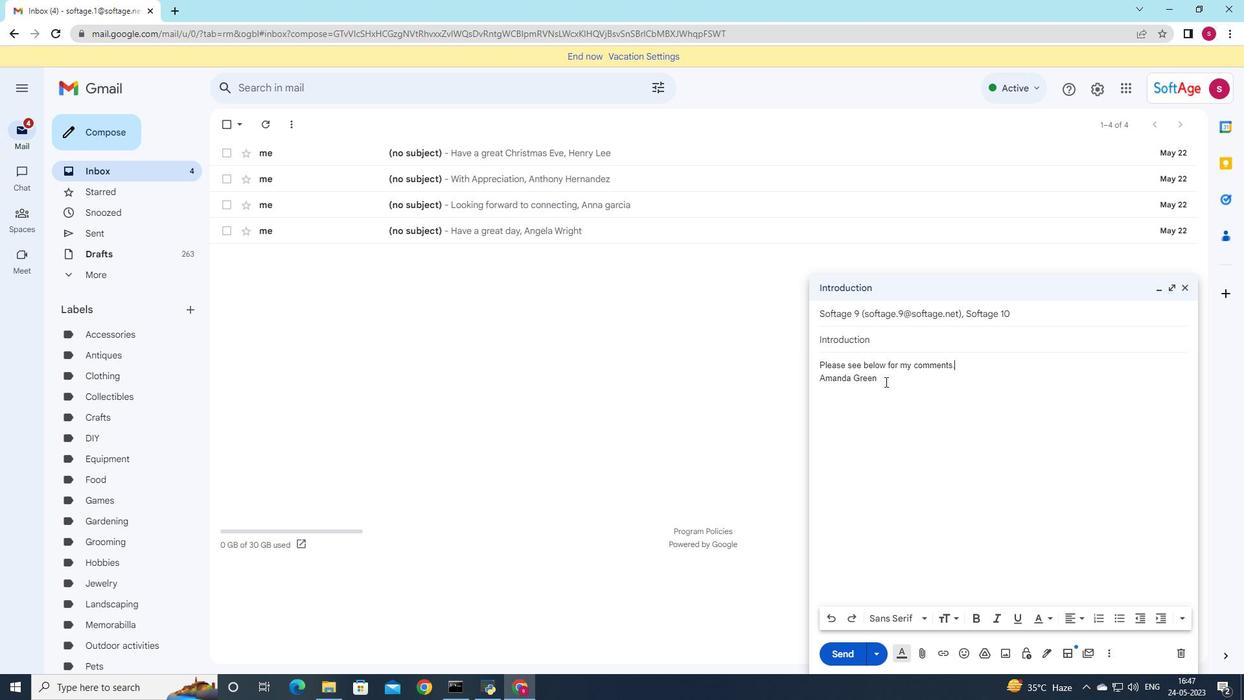 
Action: Mouse moved to (877, 394)
Screenshot: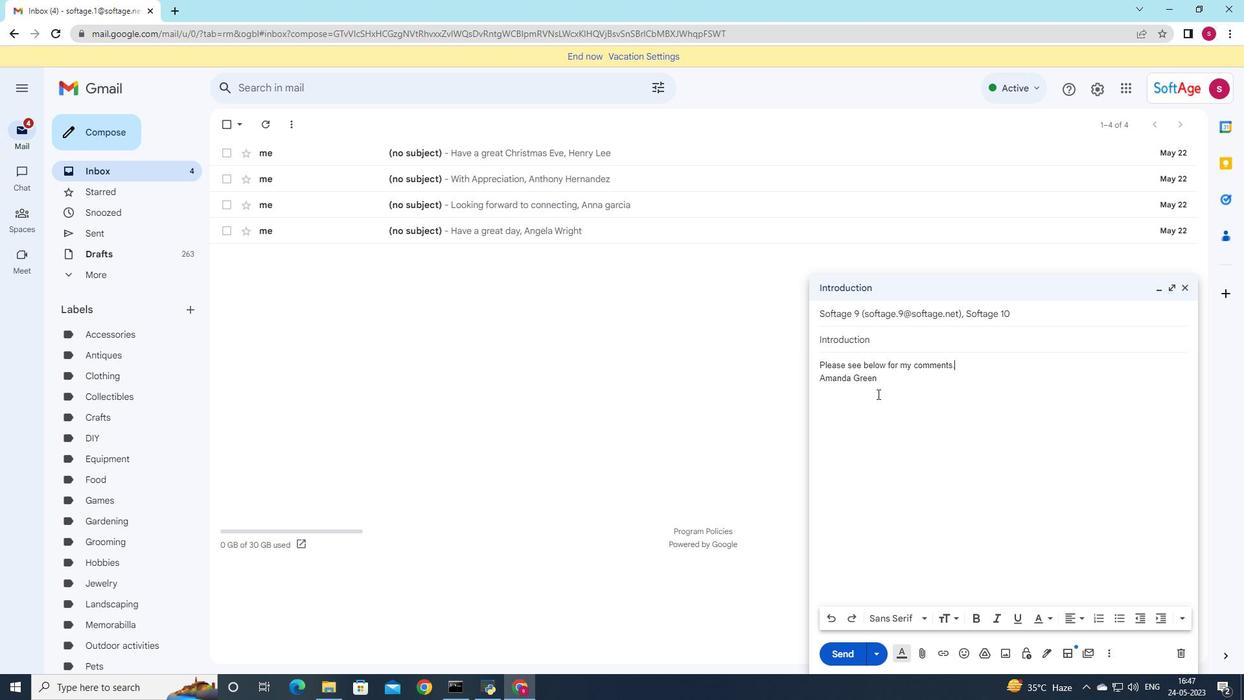 
Action: Mouse scrolled (877, 393) with delta (0, 0)
Screenshot: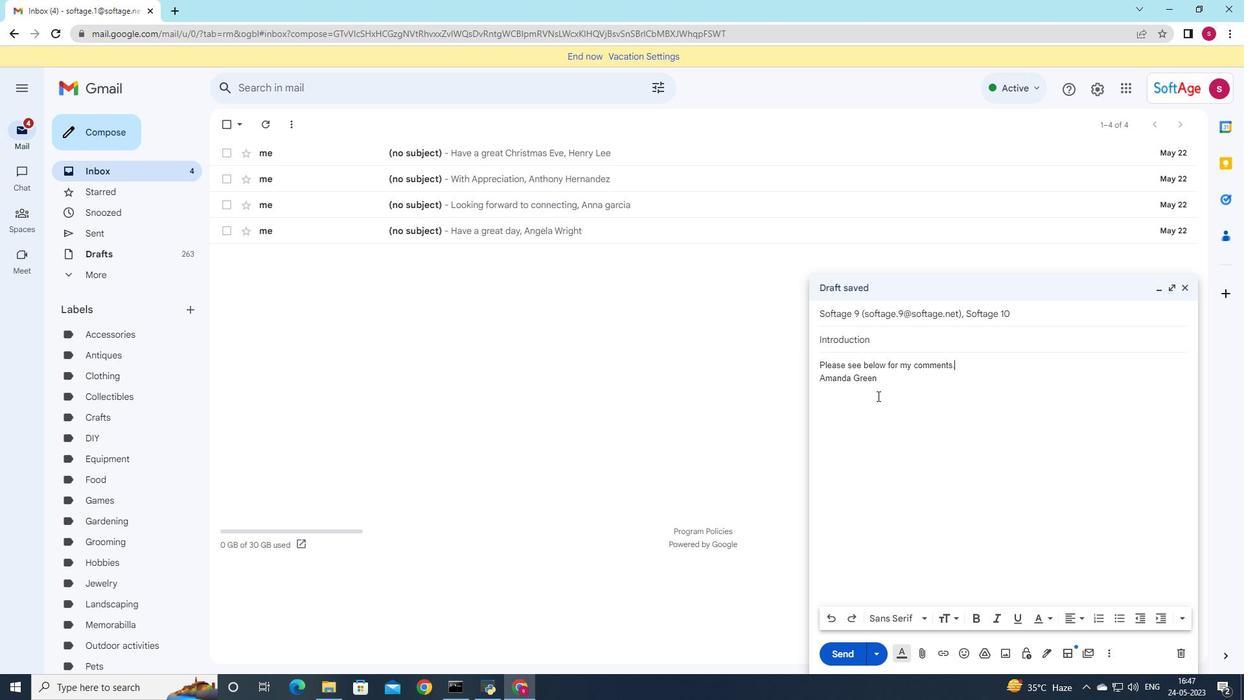 
Action: Mouse moved to (877, 396)
Screenshot: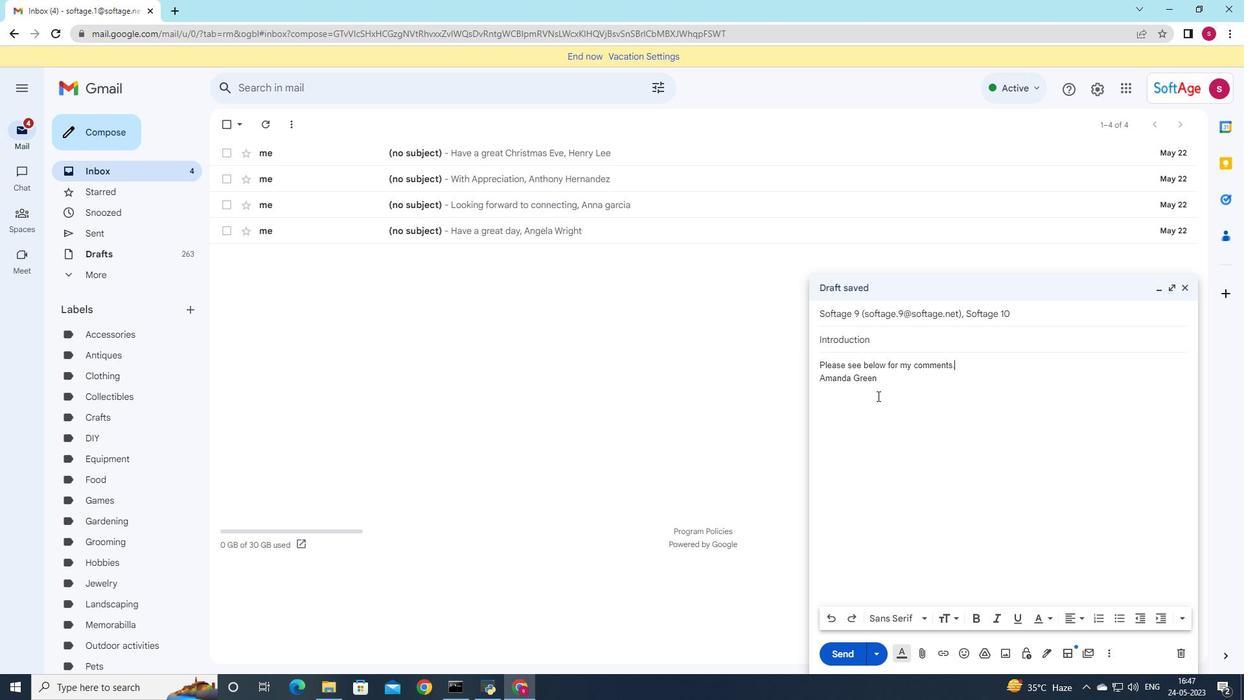 
Action: Mouse scrolled (877, 395) with delta (0, 0)
Screenshot: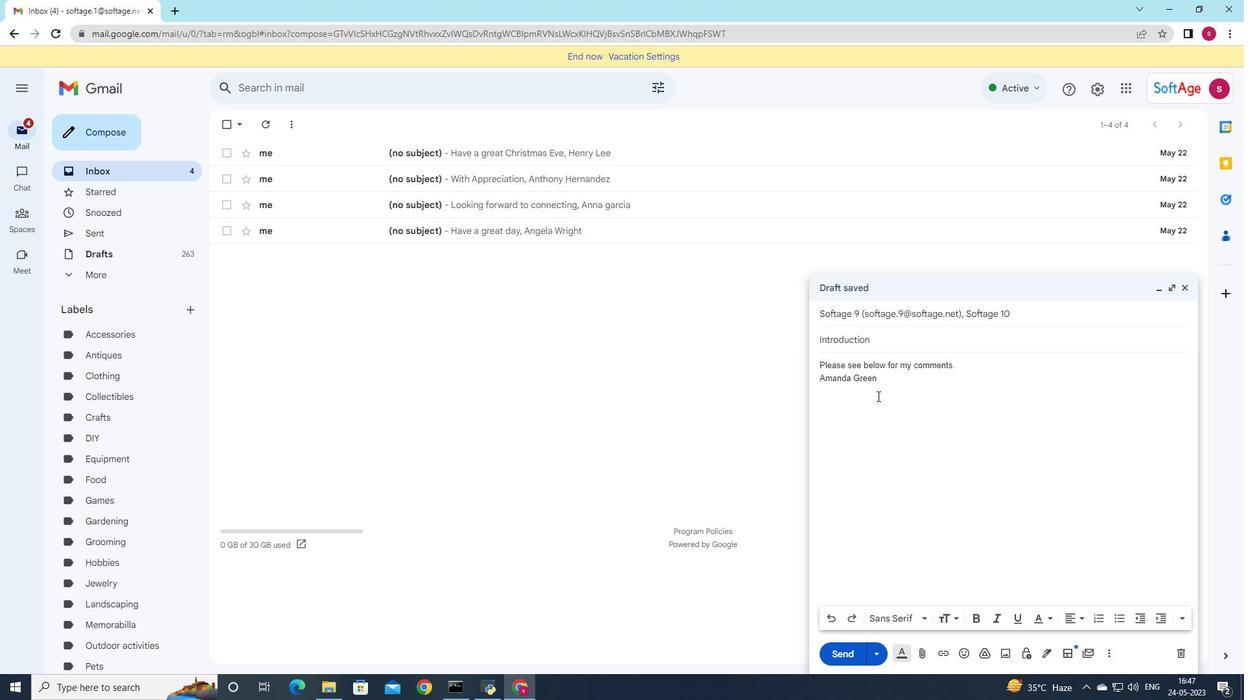 
Action: Mouse moved to (921, 650)
Screenshot: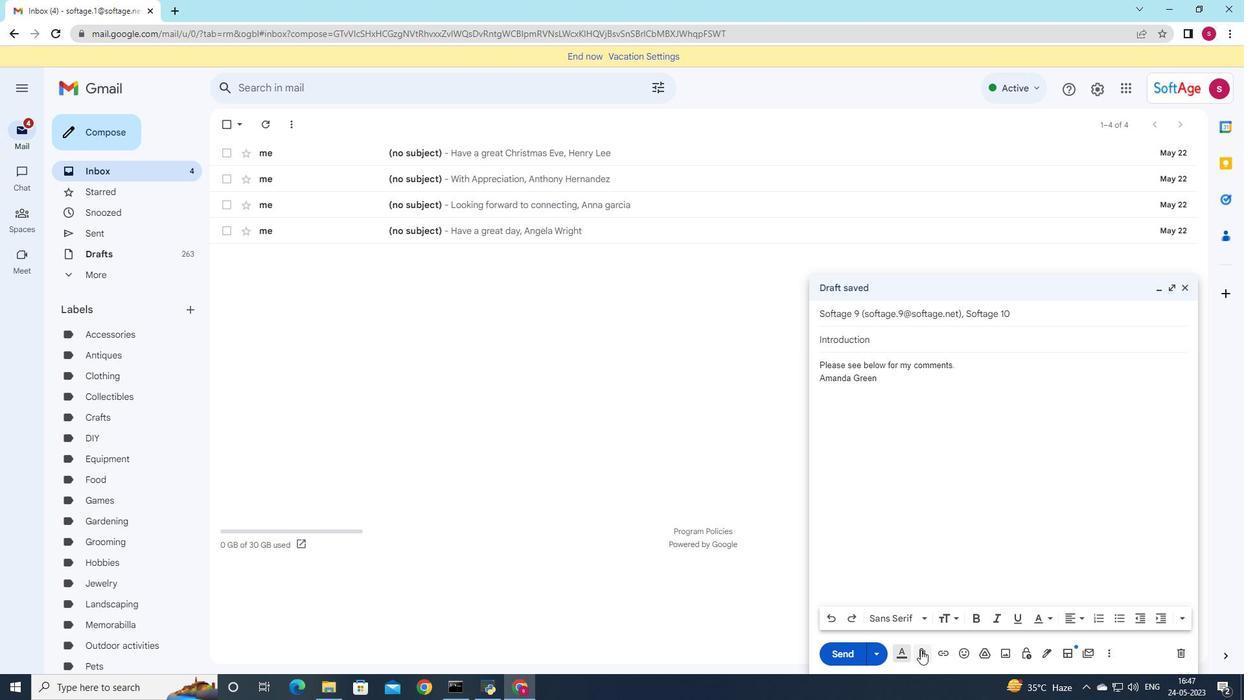 
Action: Mouse pressed left at (921, 650)
Screenshot: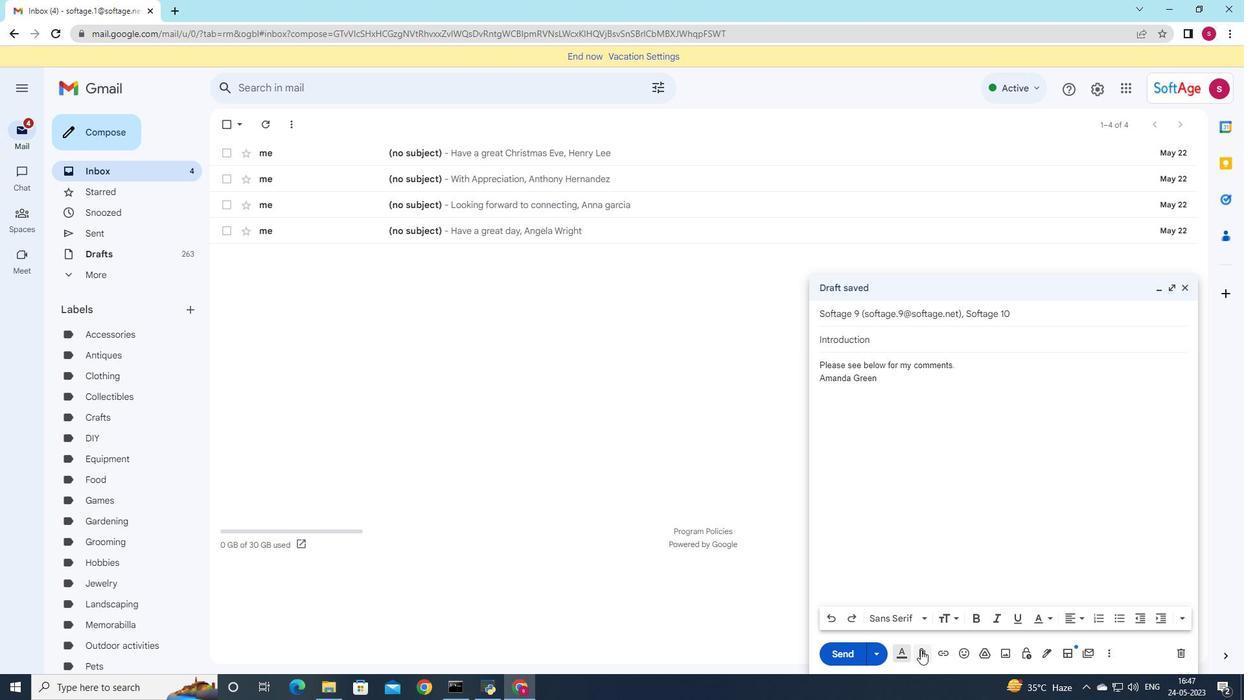 
Action: Mouse moved to (203, 93)
Screenshot: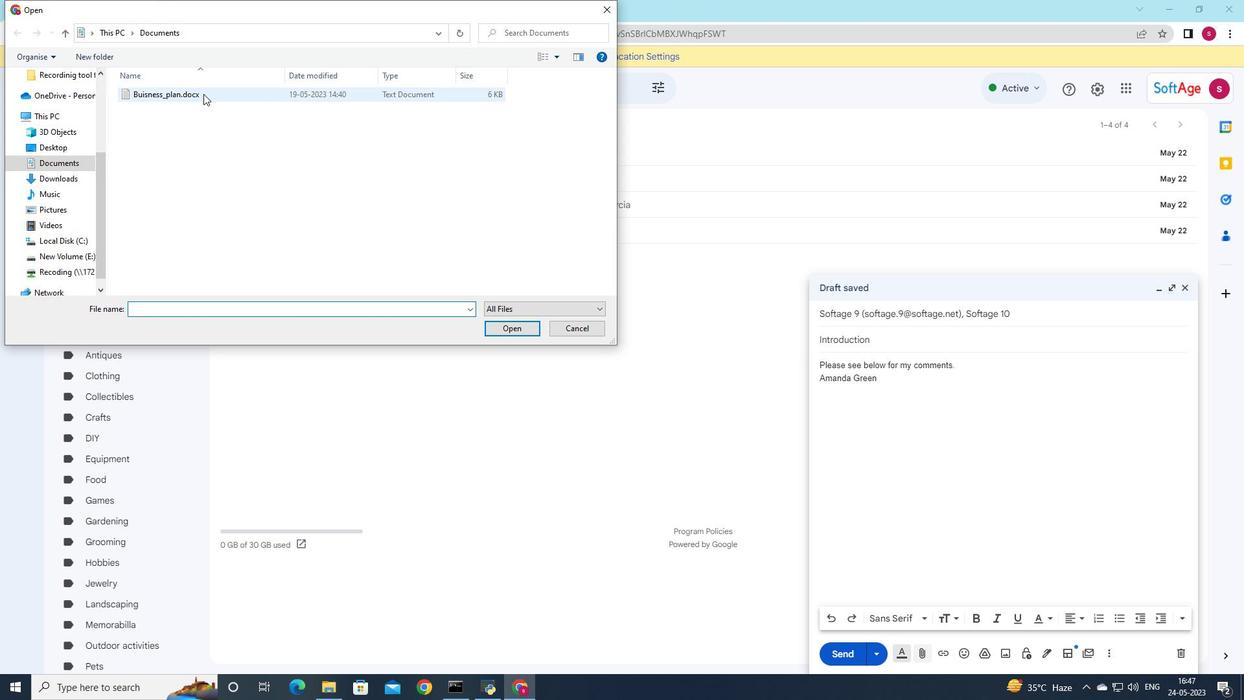 
Action: Mouse pressed left at (203, 93)
Screenshot: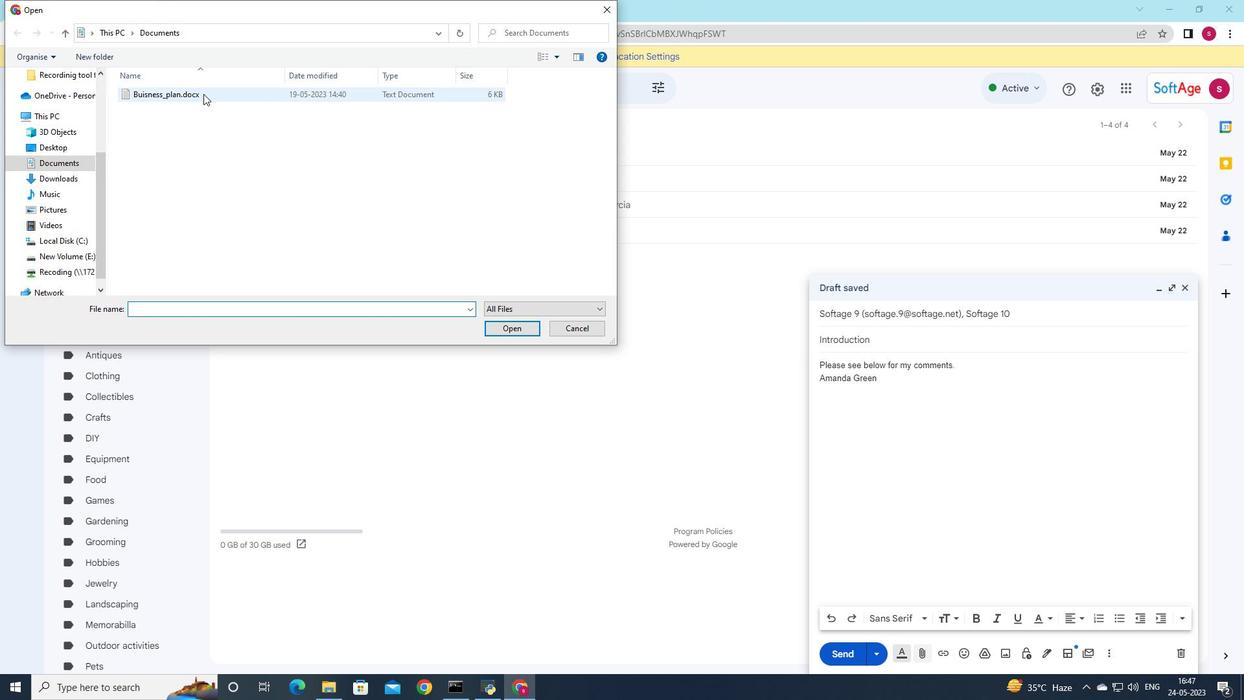 
Action: Mouse pressed left at (203, 93)
Screenshot: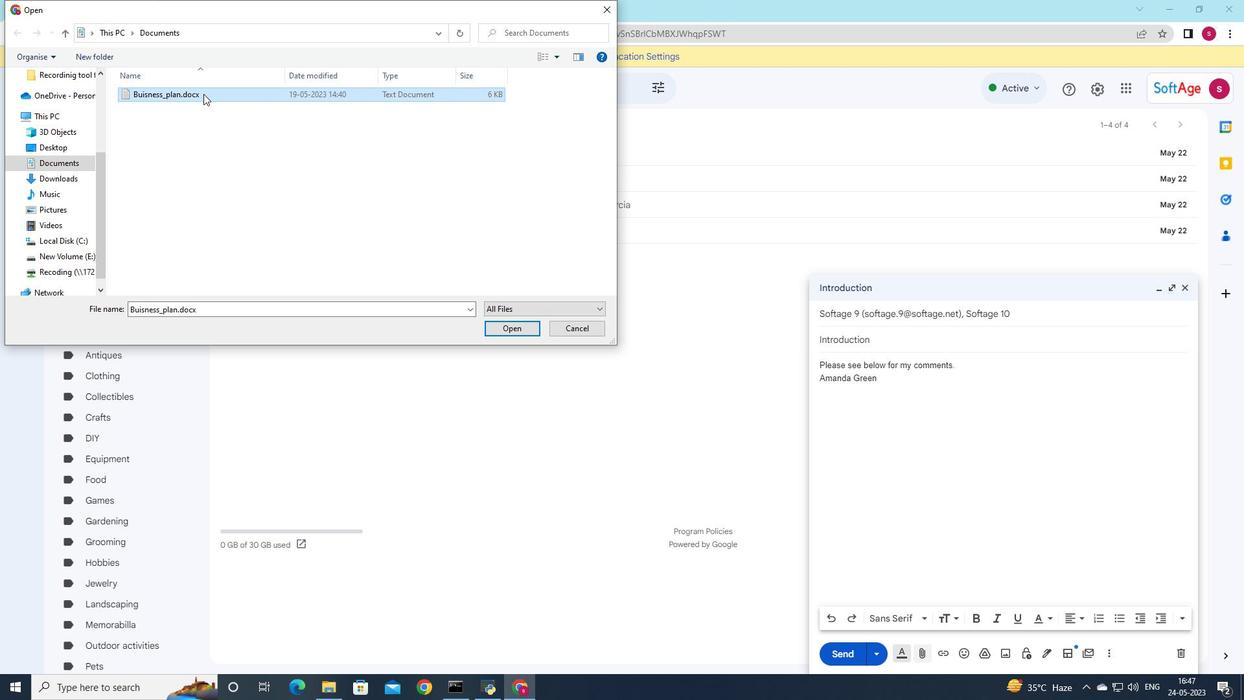 
Action: Mouse moved to (357, 232)
Screenshot: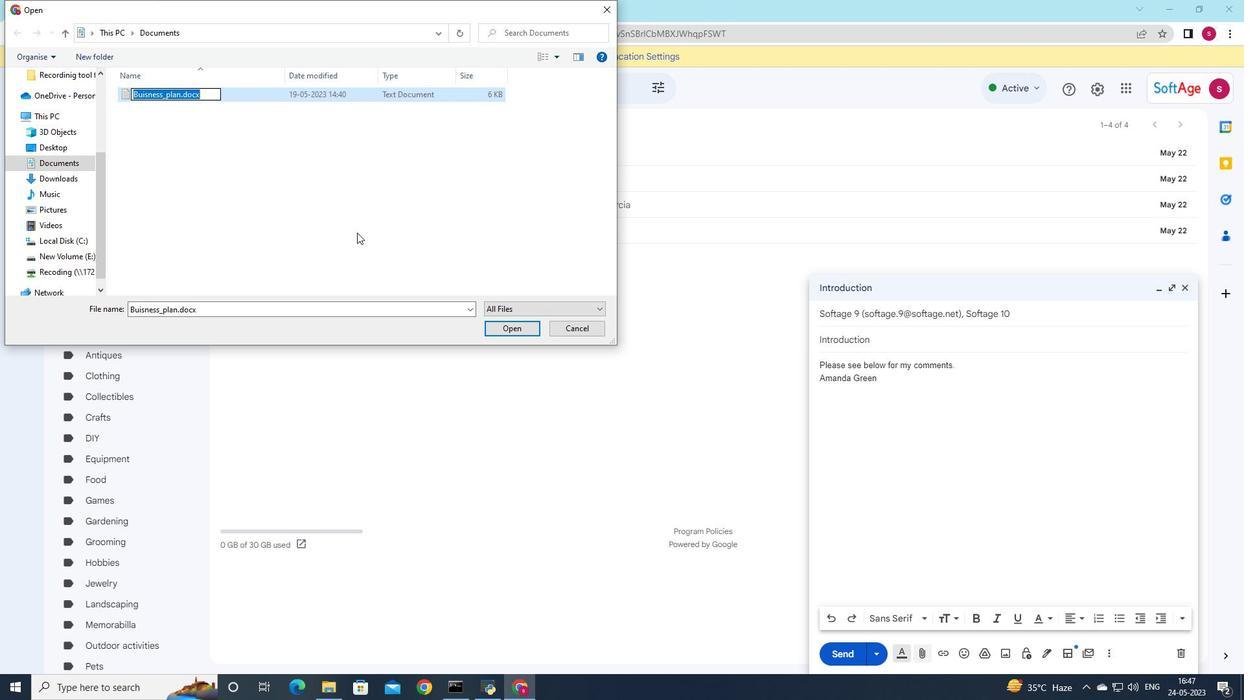 
Action: Key pressed <Key.shift>Meeting<Key.shift><Key.shift>+<Key.backspace><Key.shift><Key.shift><Key.shift>_minutes.pf<Key.backspace>df
Screenshot: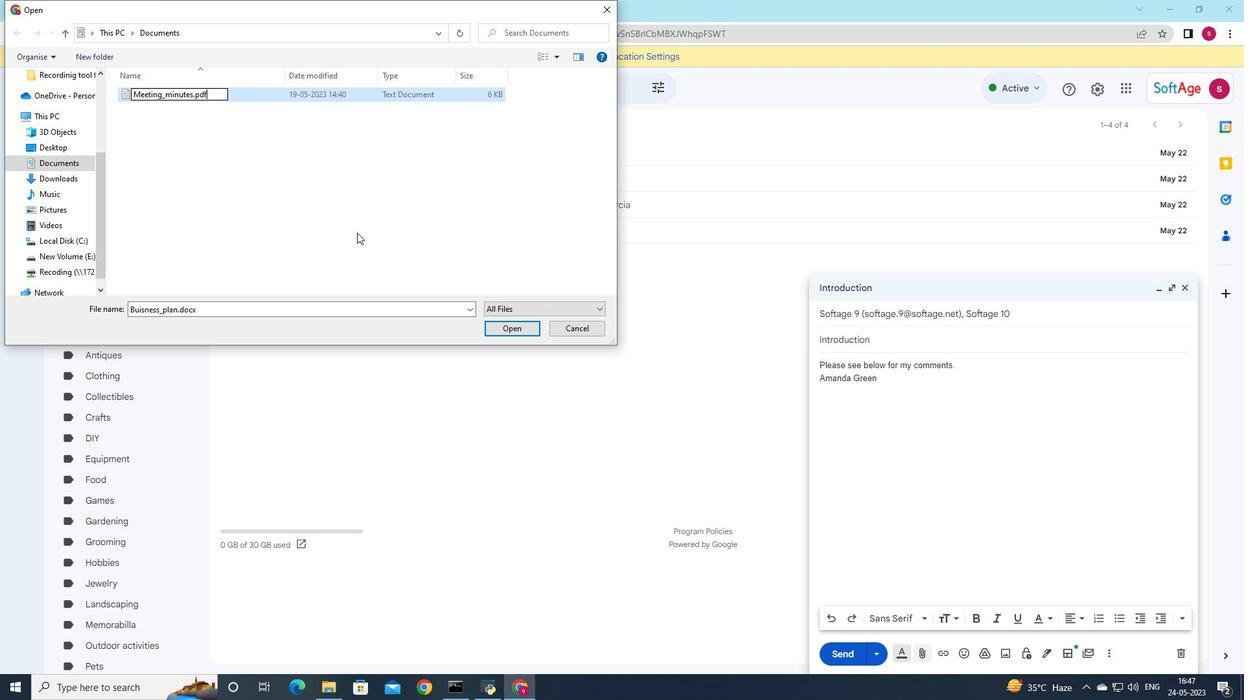 
Action: Mouse moved to (274, 97)
Screenshot: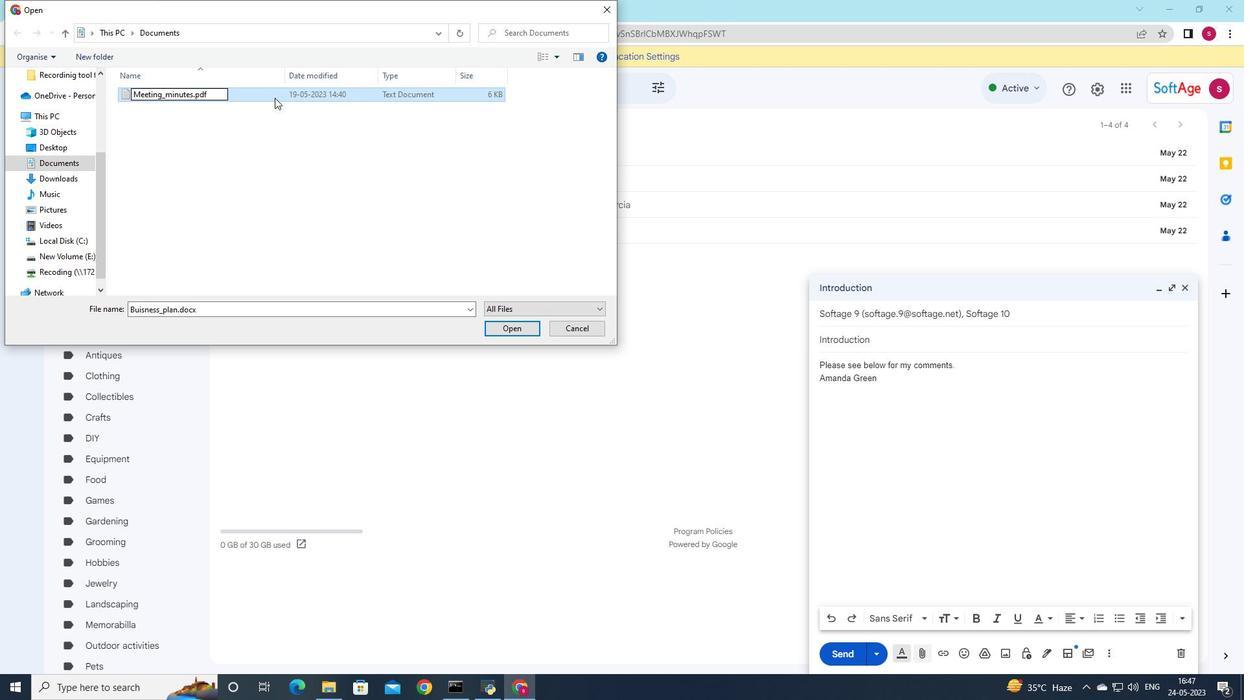 
Action: Mouse pressed left at (274, 97)
Screenshot: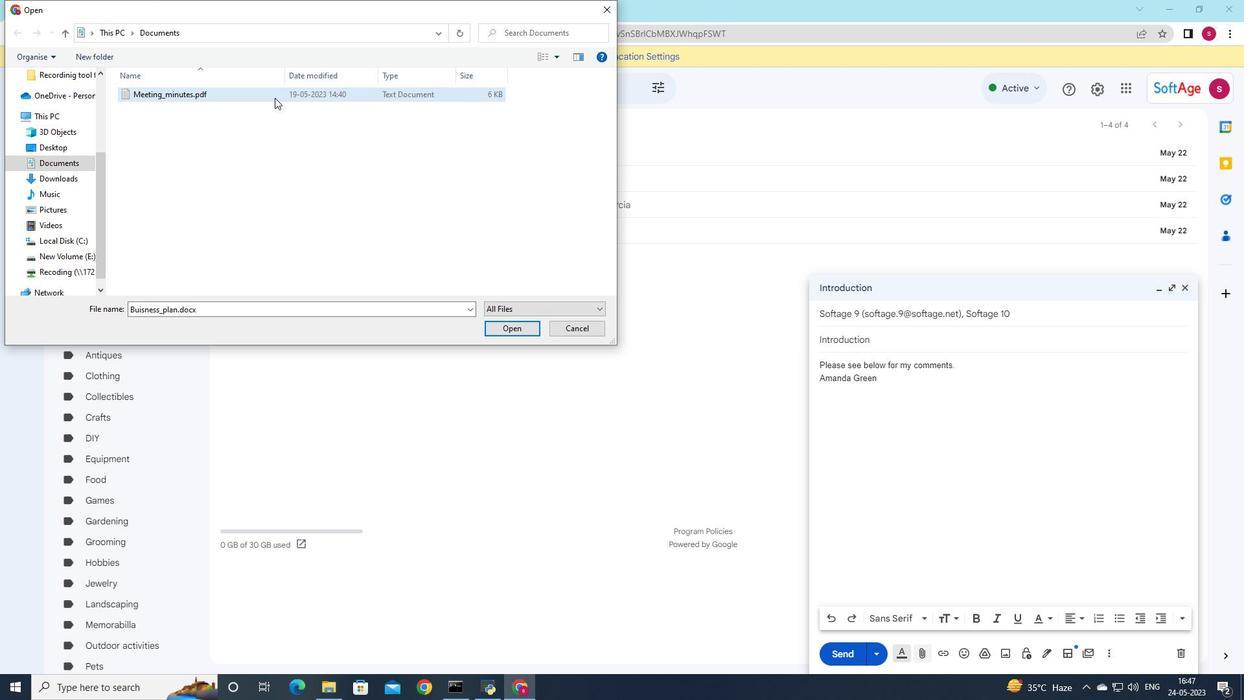 
Action: Mouse moved to (499, 329)
Screenshot: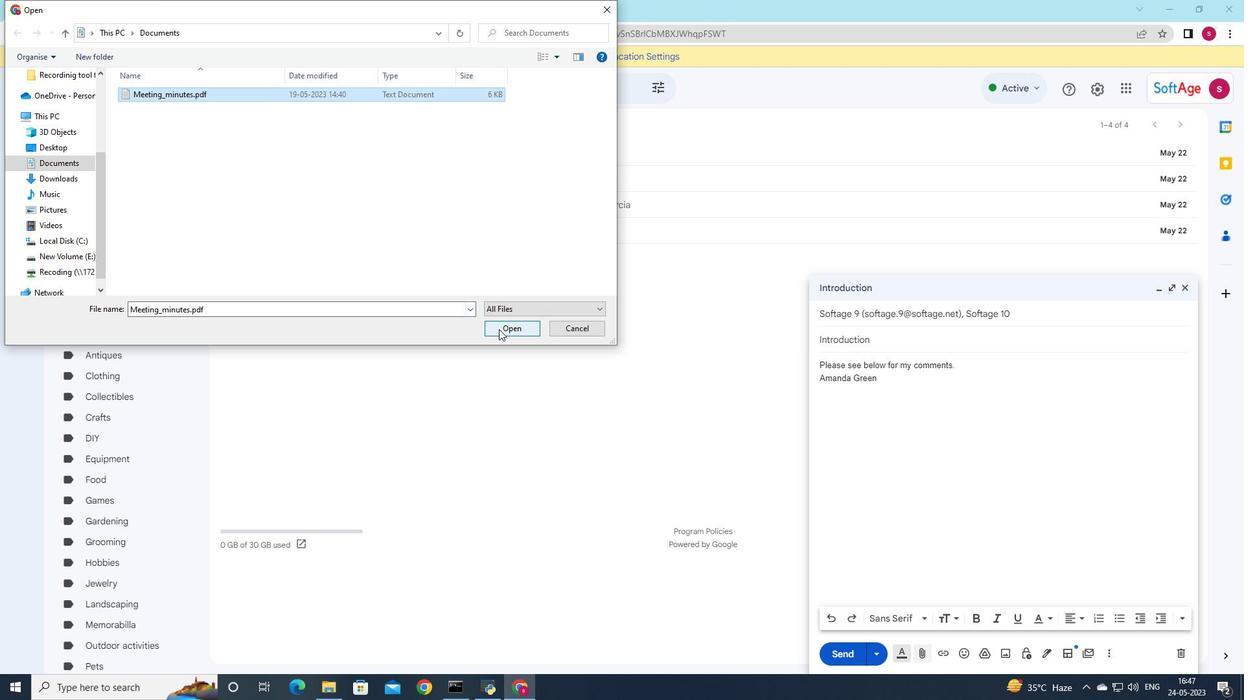 
Action: Mouse pressed left at (499, 329)
Screenshot: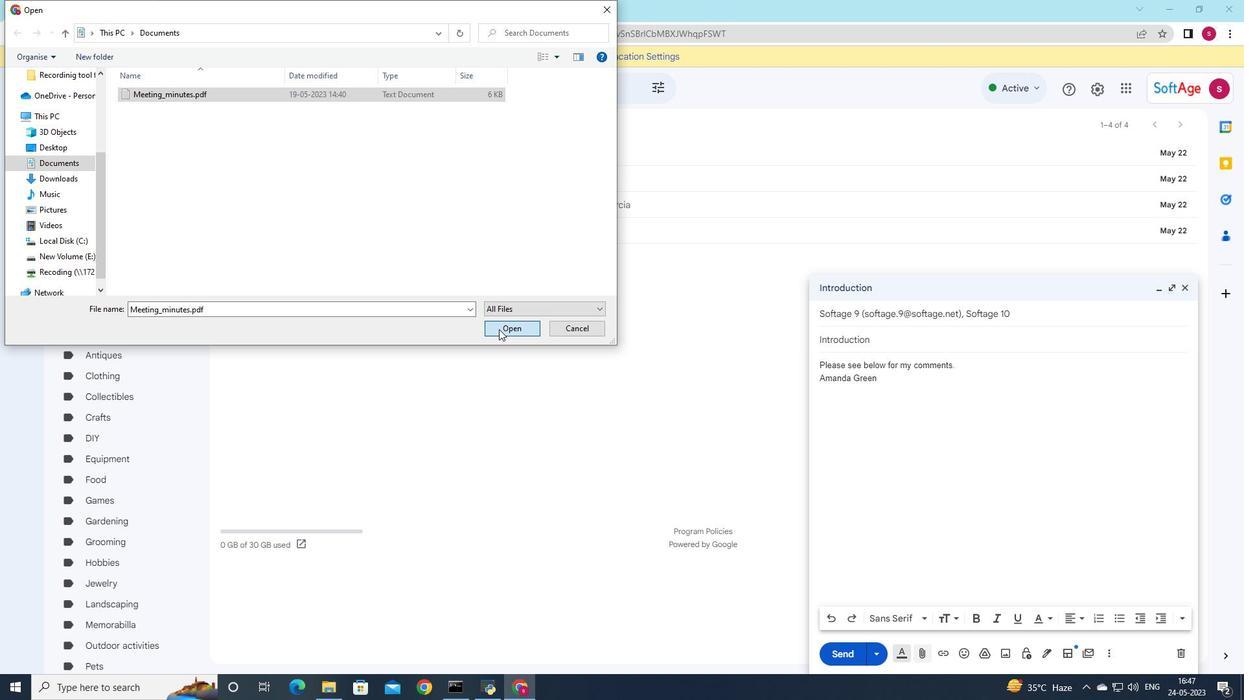 
Action: Mouse moved to (844, 643)
Screenshot: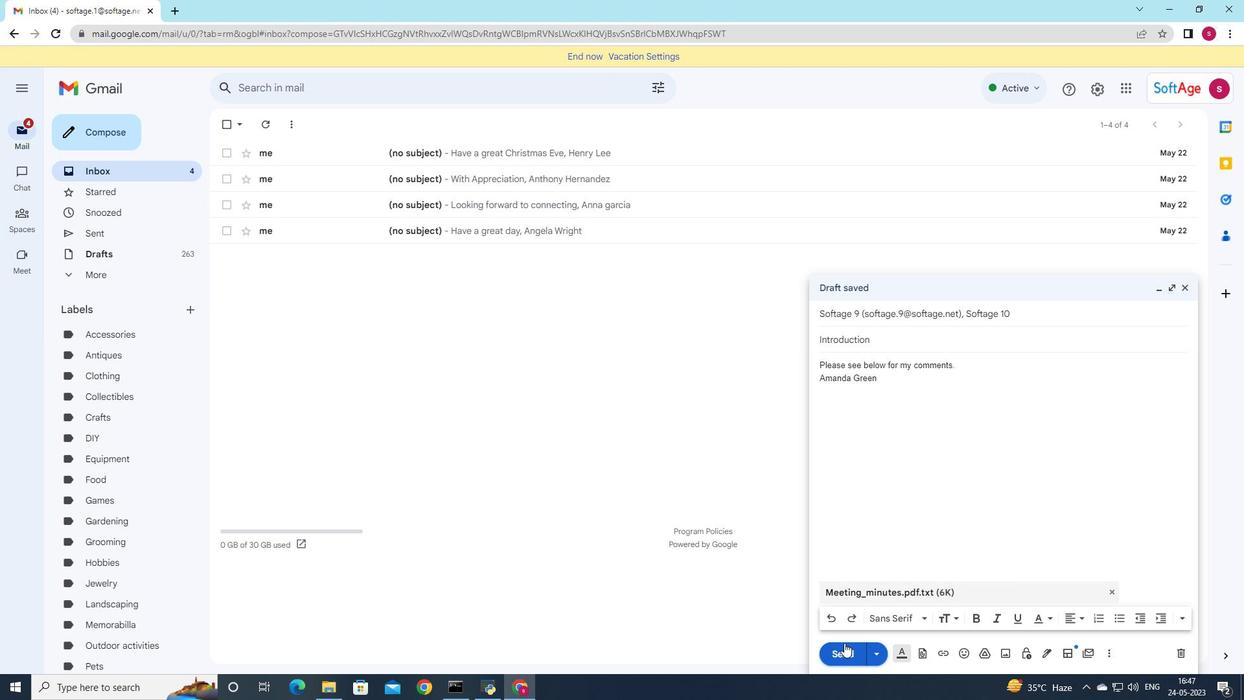 
Action: Mouse pressed left at (844, 643)
Screenshot: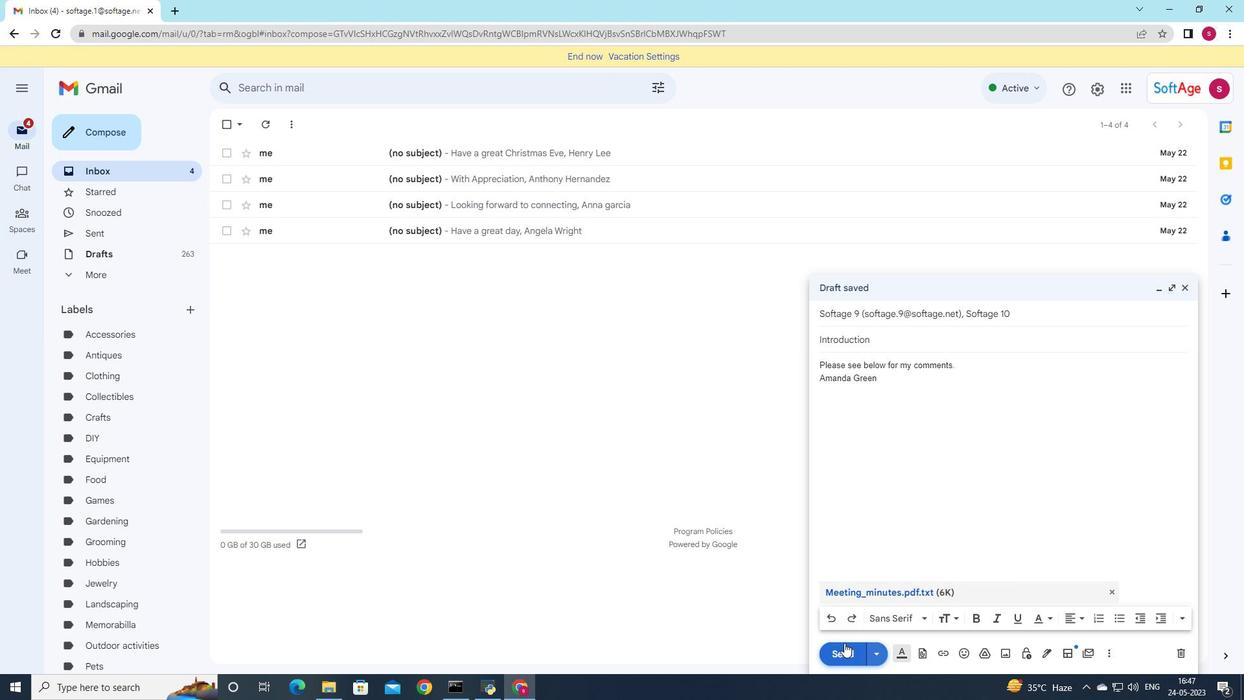 
Action: Mouse moved to (122, 230)
Screenshot: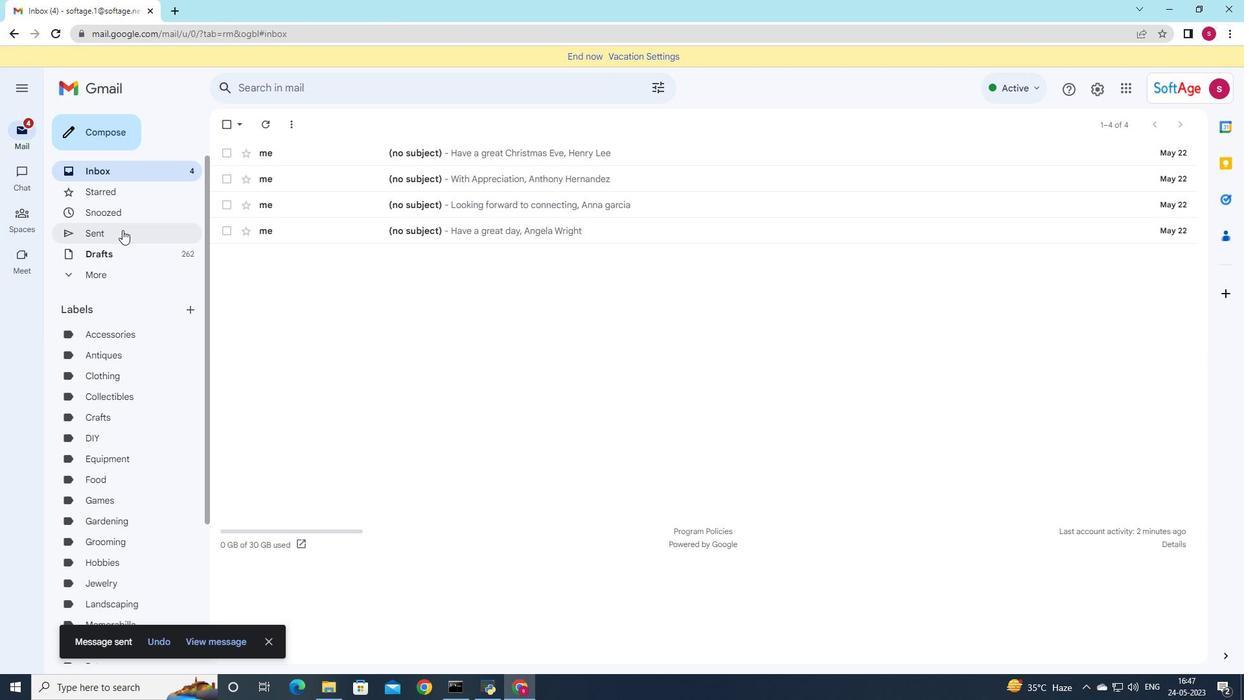 
Action: Mouse pressed left at (122, 230)
Screenshot: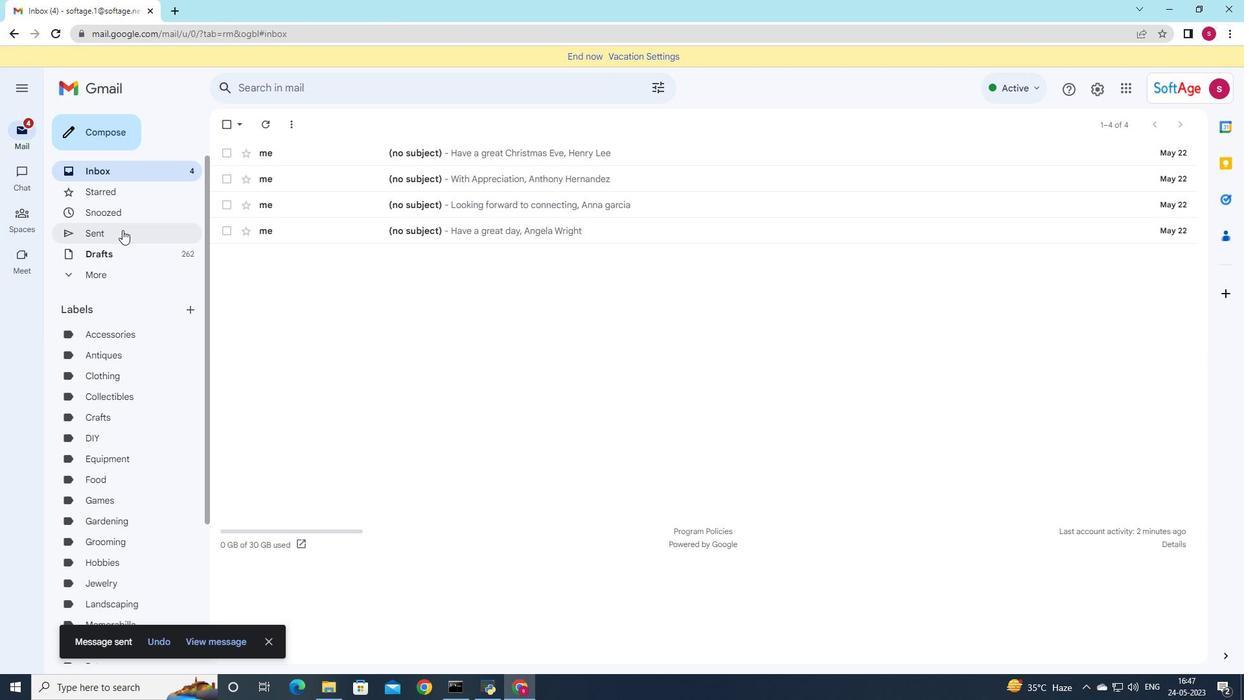 
Action: Mouse moved to (530, 210)
Screenshot: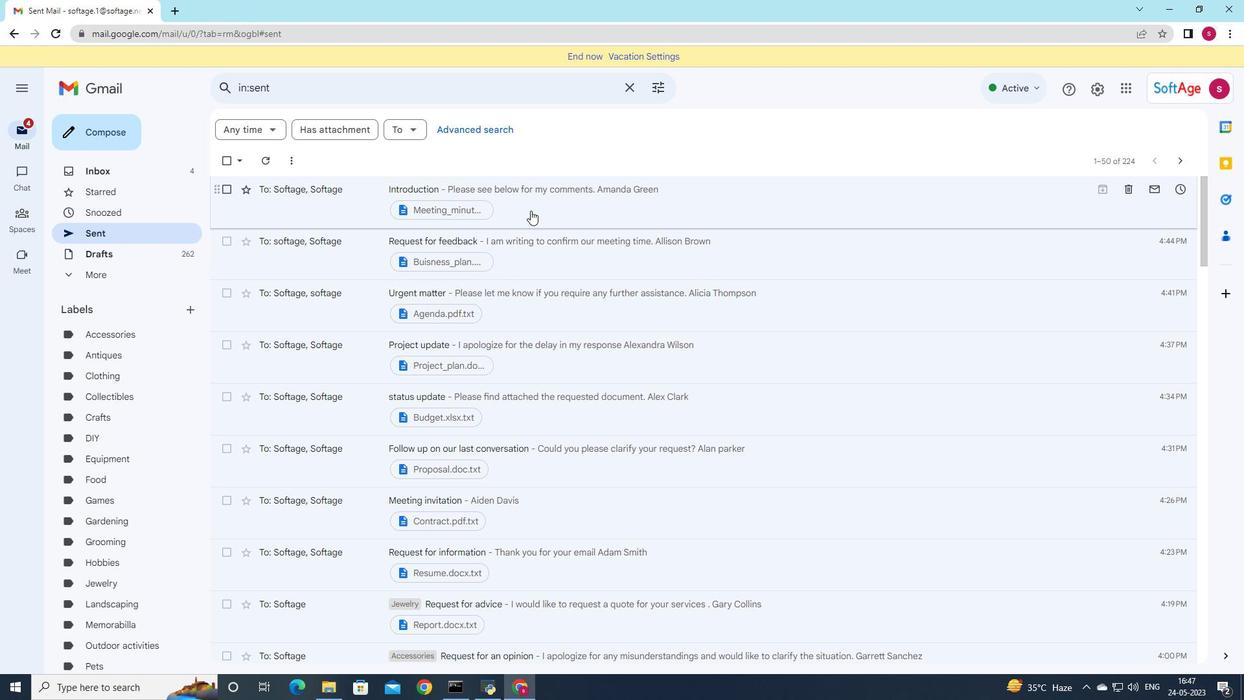 
Action: Mouse pressed left at (530, 210)
Screenshot: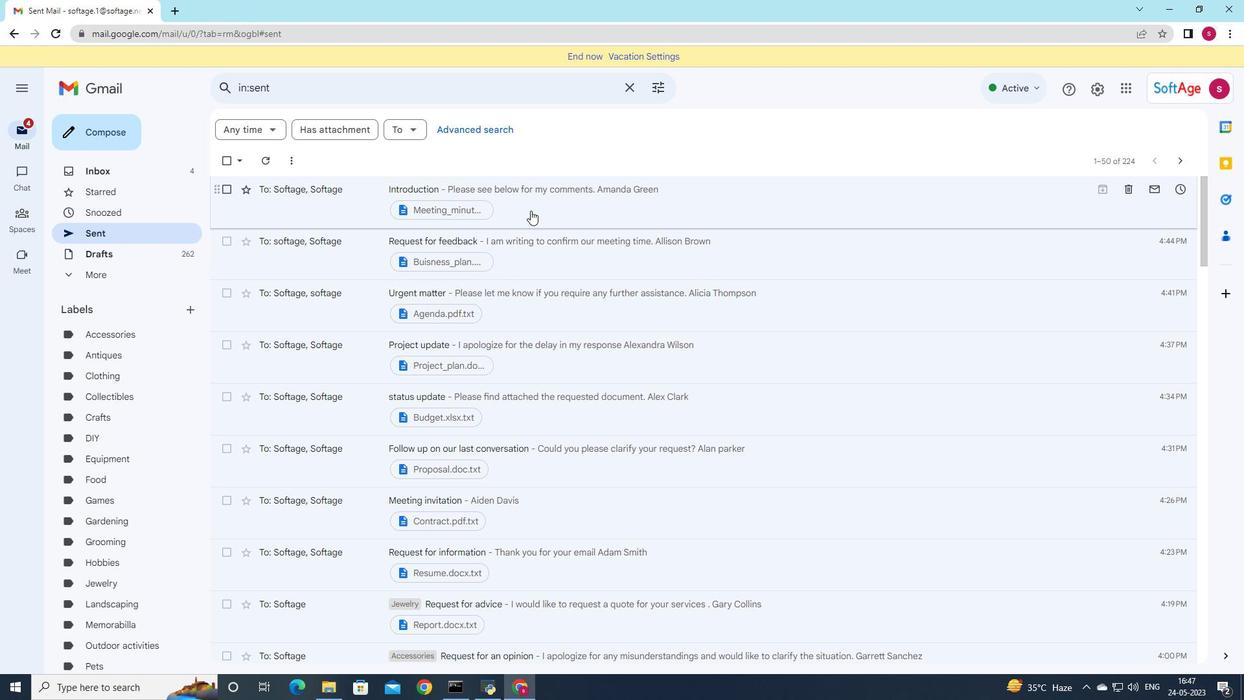 
